 Task: Find connections with filter location Rio Largo with filter topic #Brandwith filter profile language Spanish with filter current company ShareChat with filter school Dr. A.P.J. Abdul Kalam Technical University with filter industry Real Estate Agents and Brokers with filter service category Tax Preparation with filter keywords title Dental Hygienist
Action: Mouse moved to (569, 195)
Screenshot: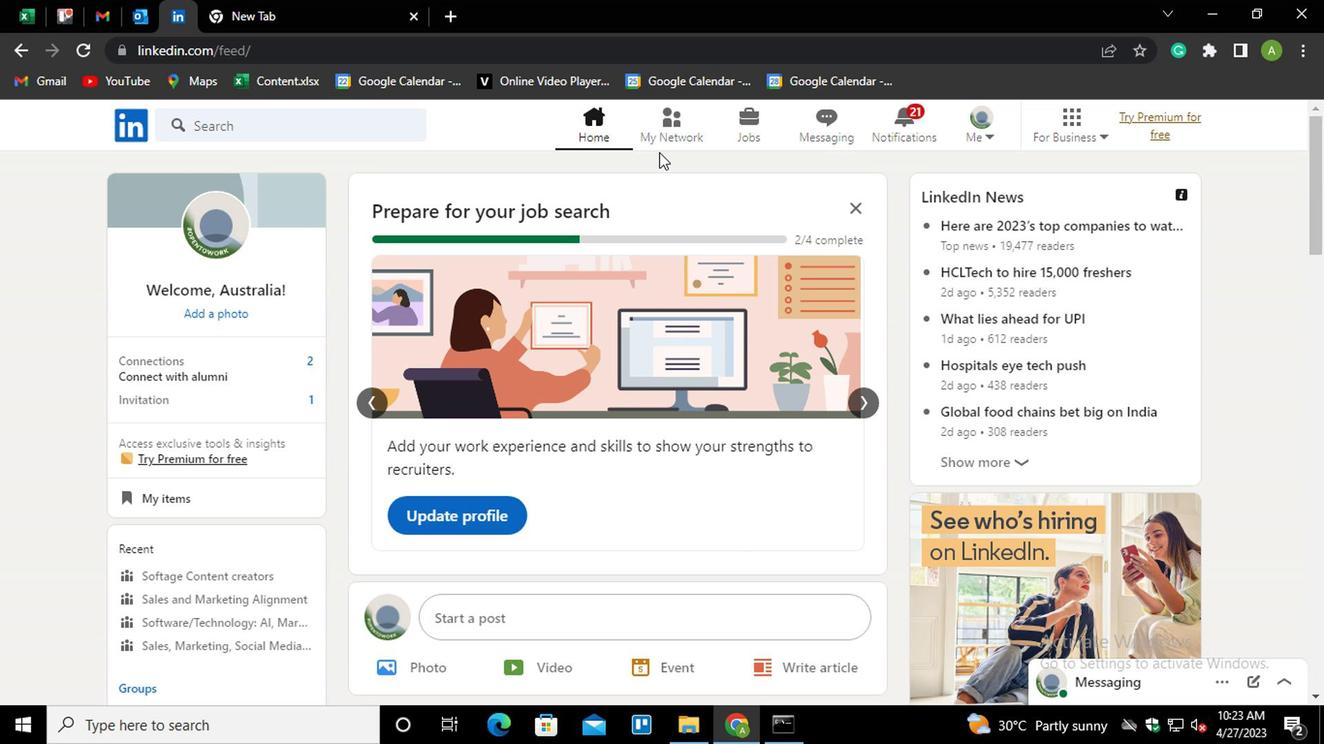 
Action: Mouse pressed left at (569, 195)
Screenshot: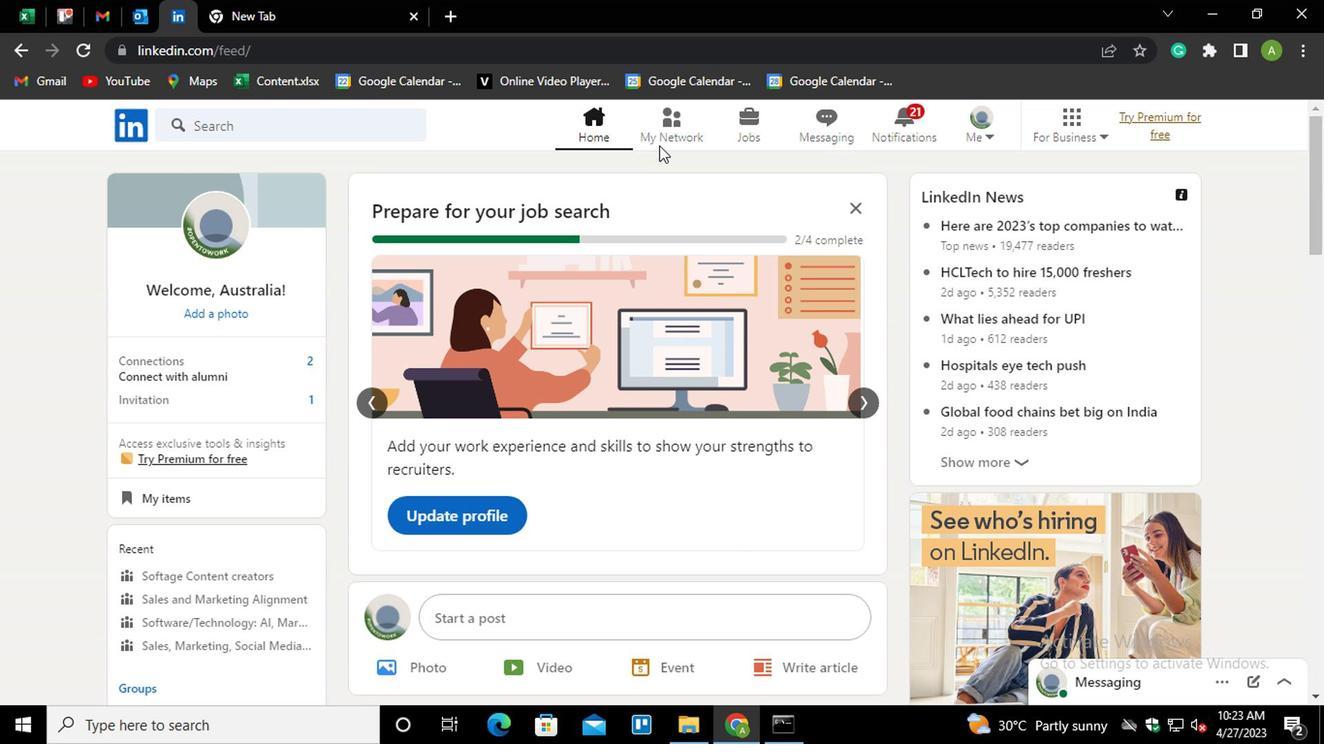 
Action: Mouse moved to (293, 275)
Screenshot: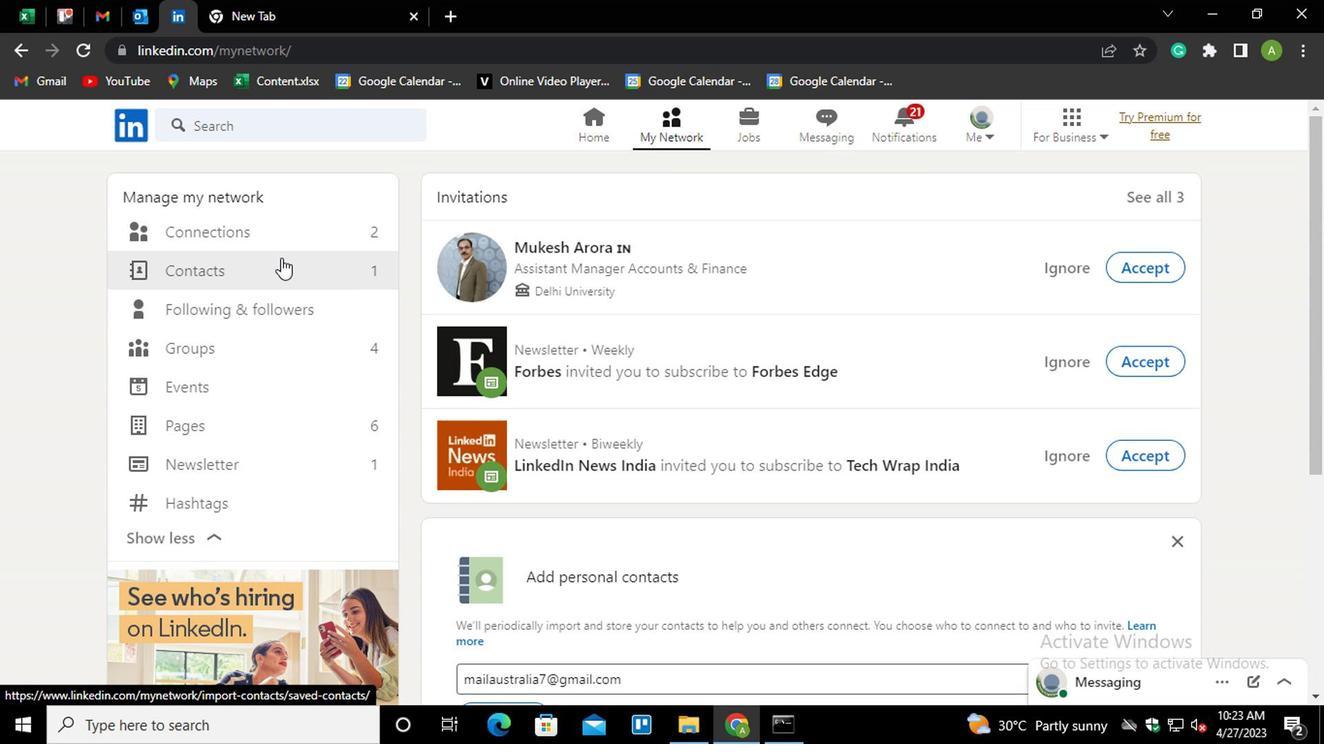 
Action: Mouse pressed left at (293, 275)
Screenshot: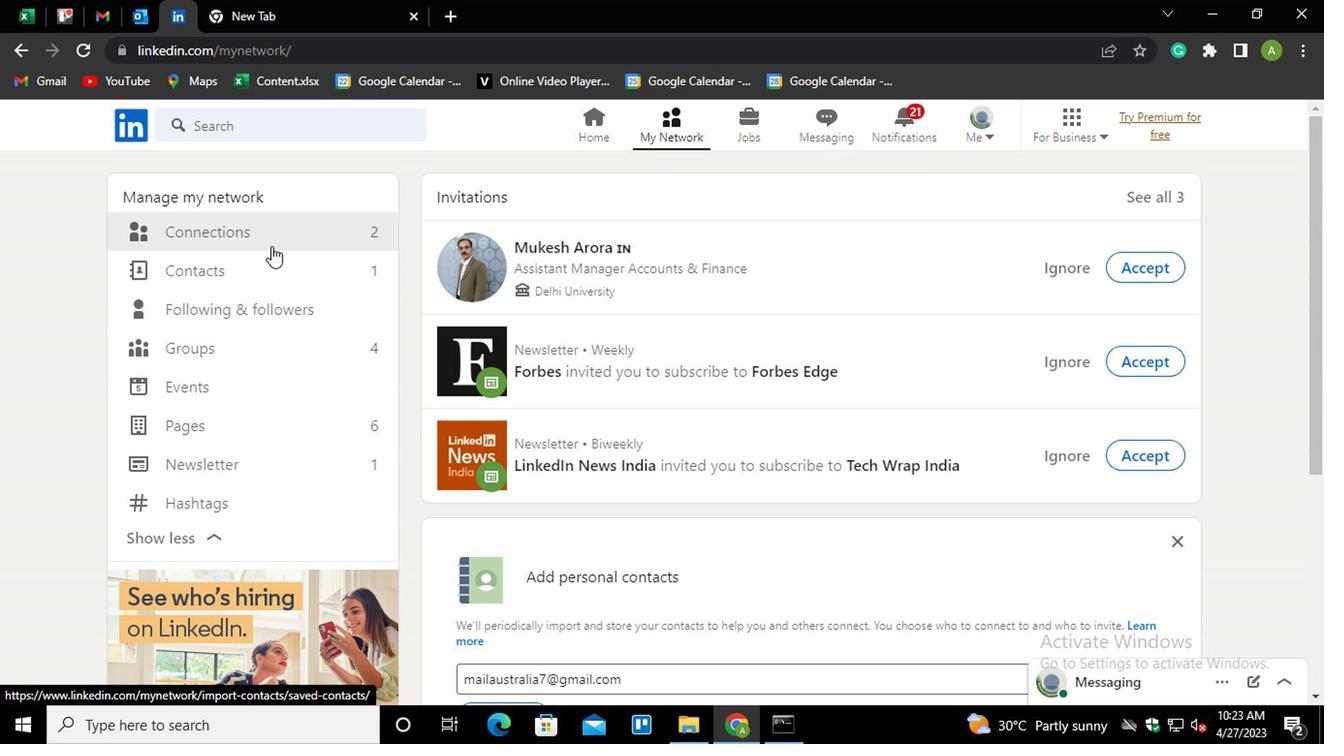 
Action: Mouse moved to (283, 266)
Screenshot: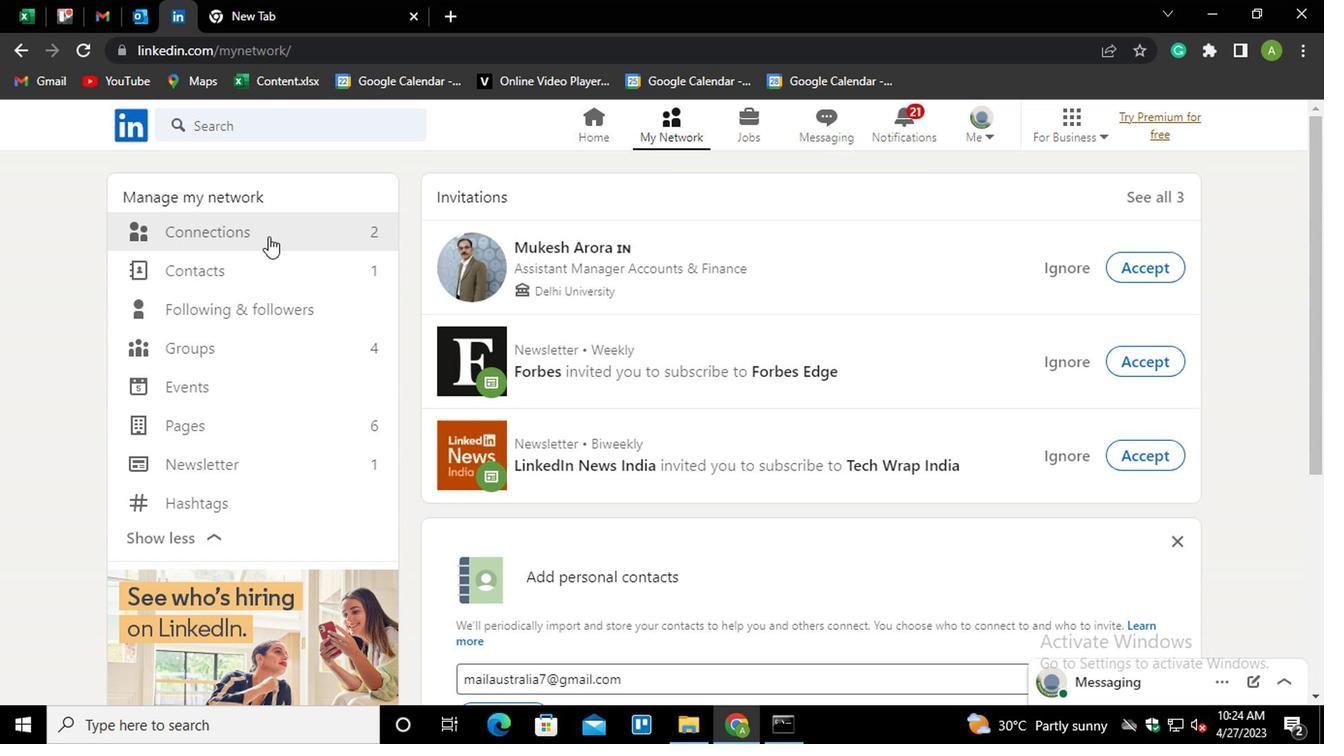 
Action: Mouse pressed left at (283, 266)
Screenshot: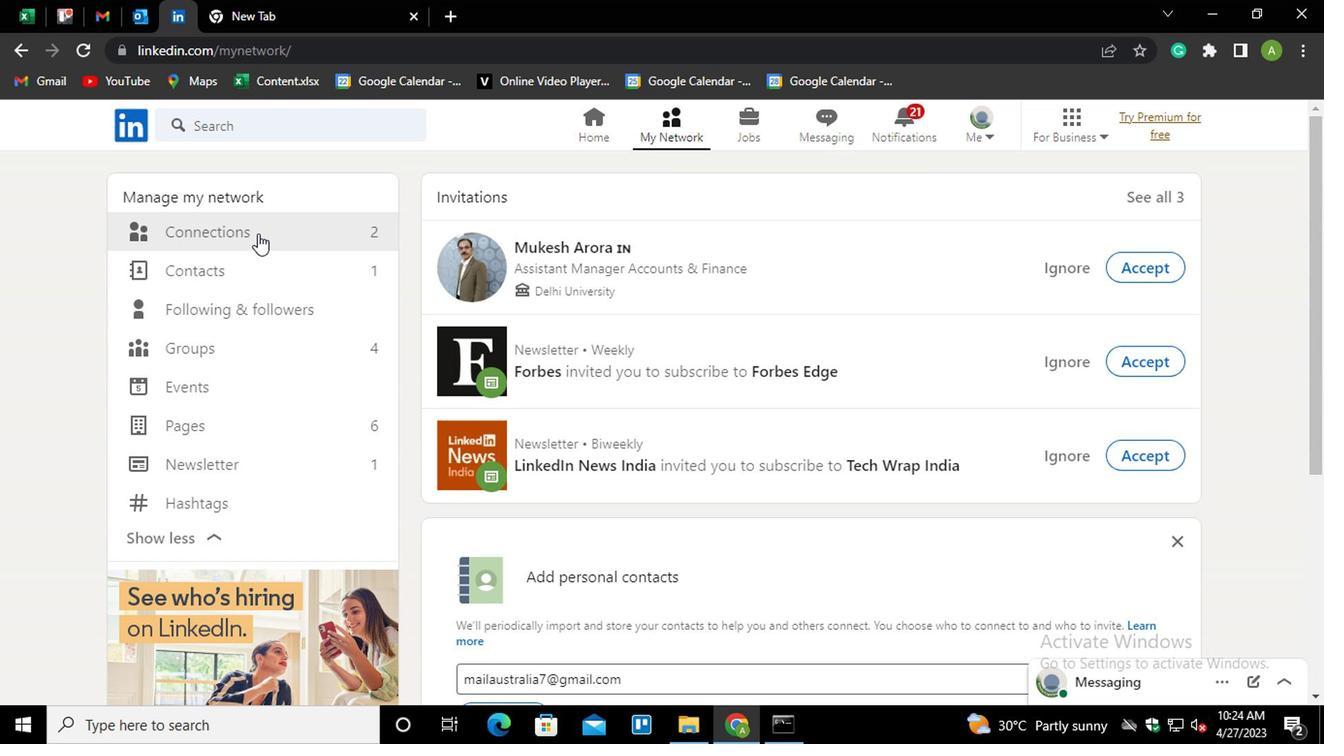 
Action: Mouse moved to (672, 263)
Screenshot: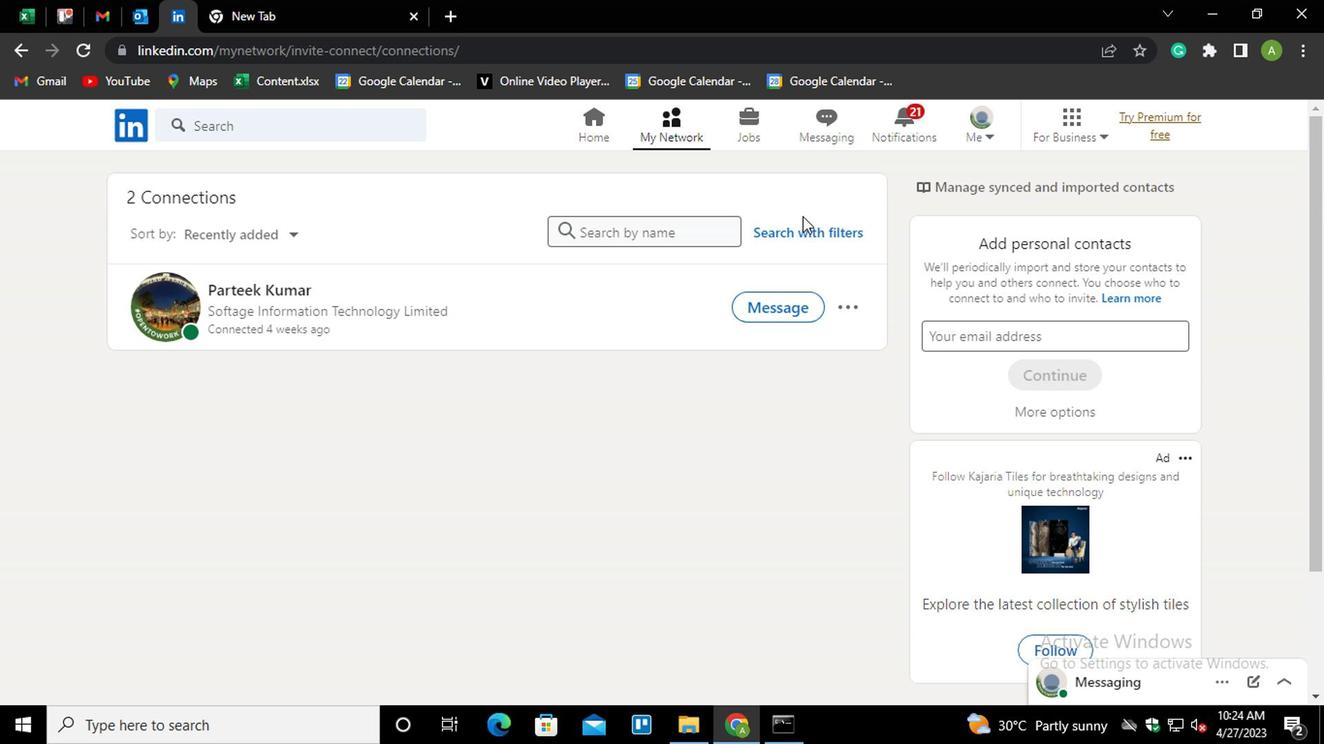 
Action: Mouse pressed left at (672, 263)
Screenshot: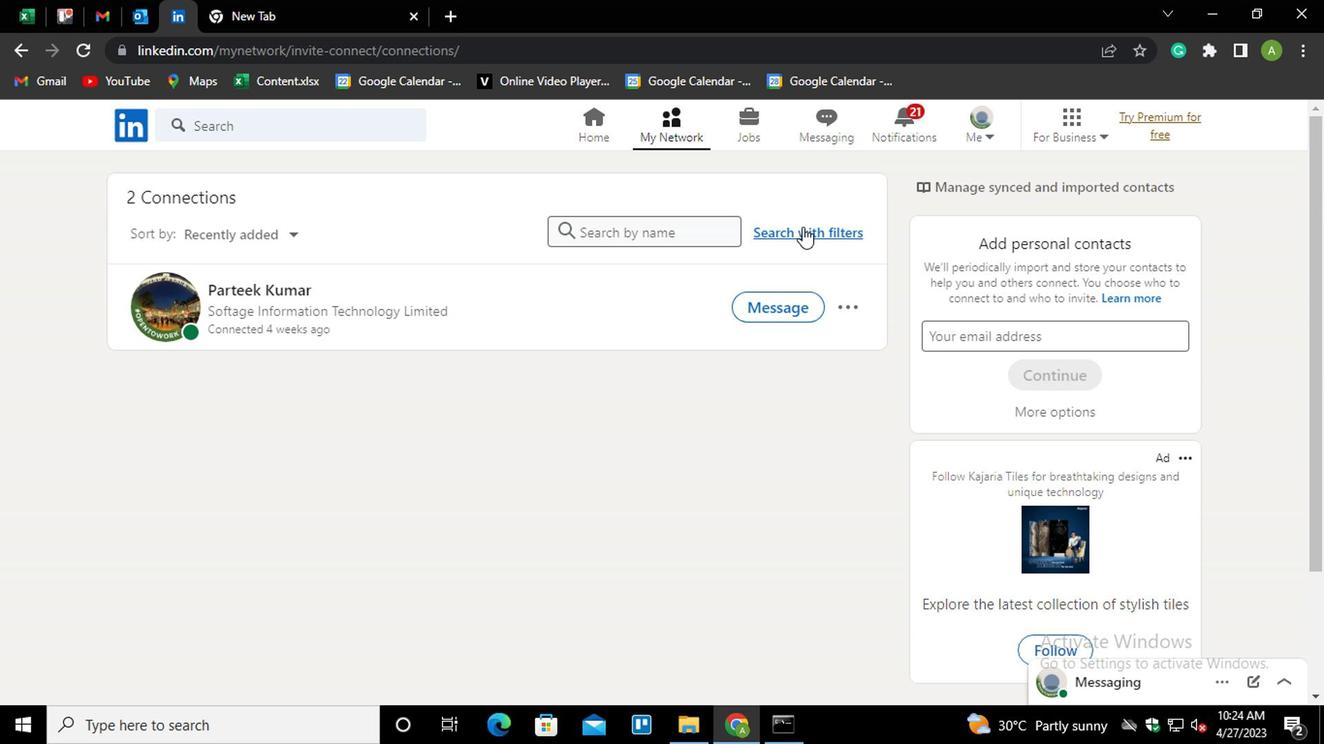 
Action: Mouse moved to (543, 231)
Screenshot: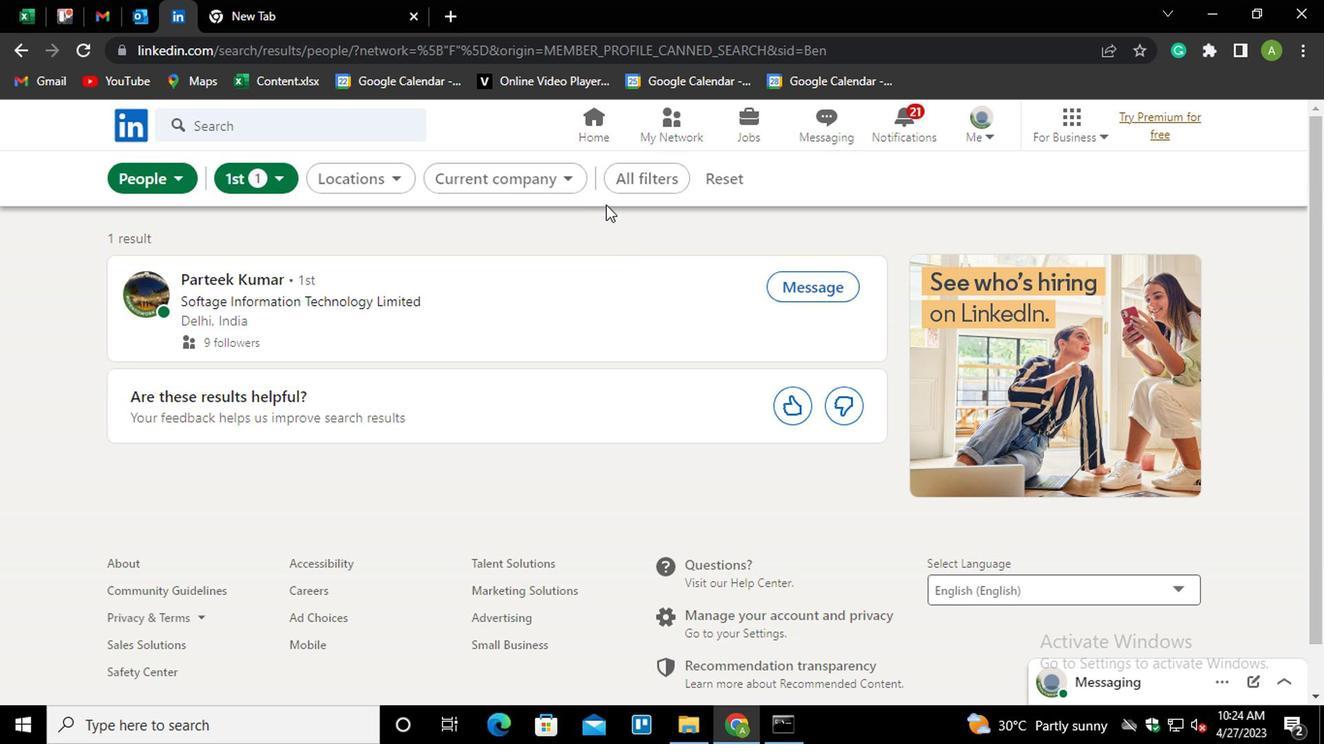 
Action: Mouse pressed left at (543, 231)
Screenshot: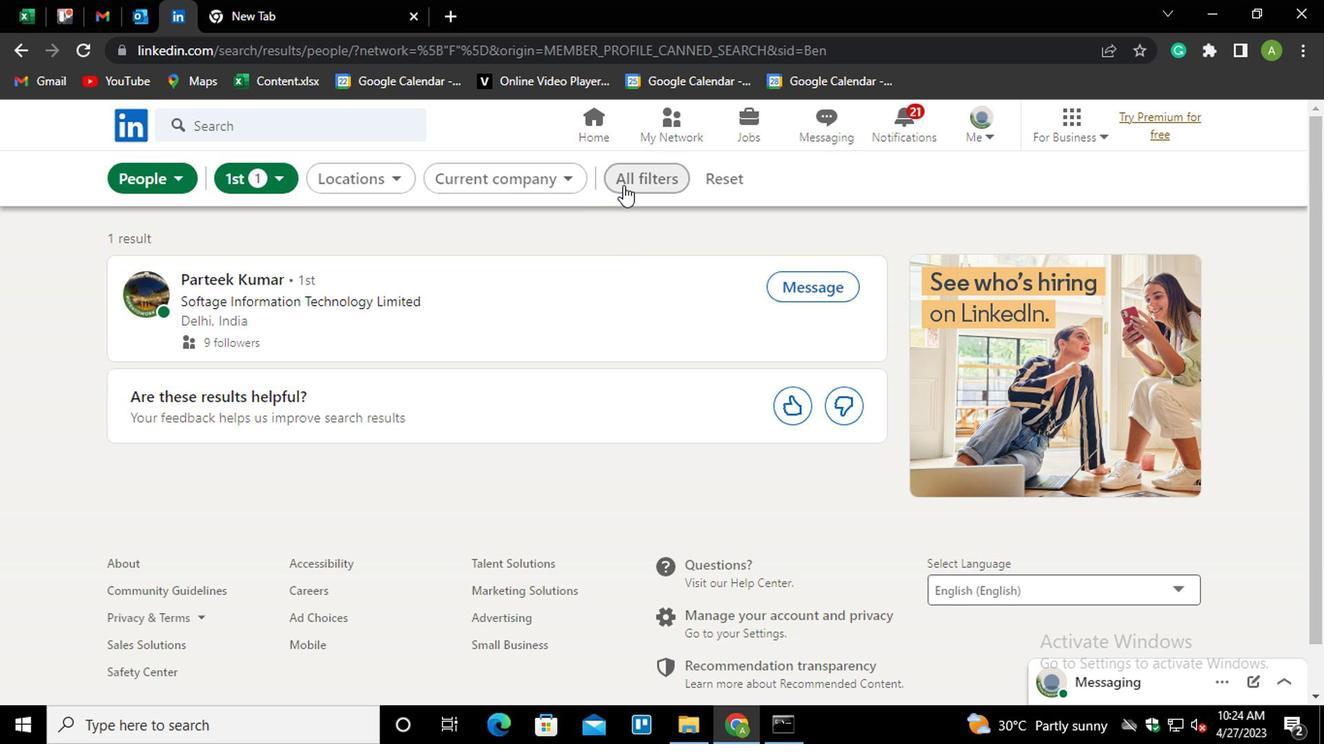 
Action: Mouse moved to (761, 374)
Screenshot: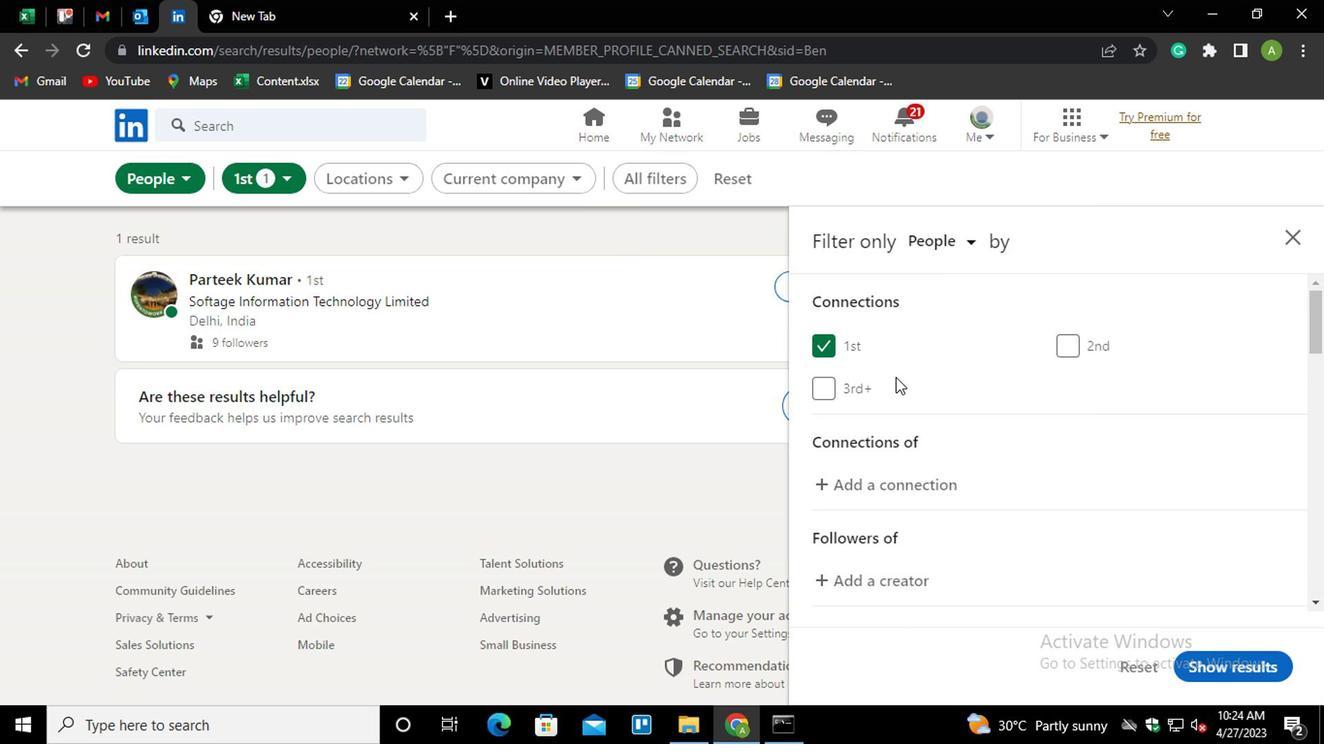 
Action: Mouse scrolled (761, 373) with delta (0, 0)
Screenshot: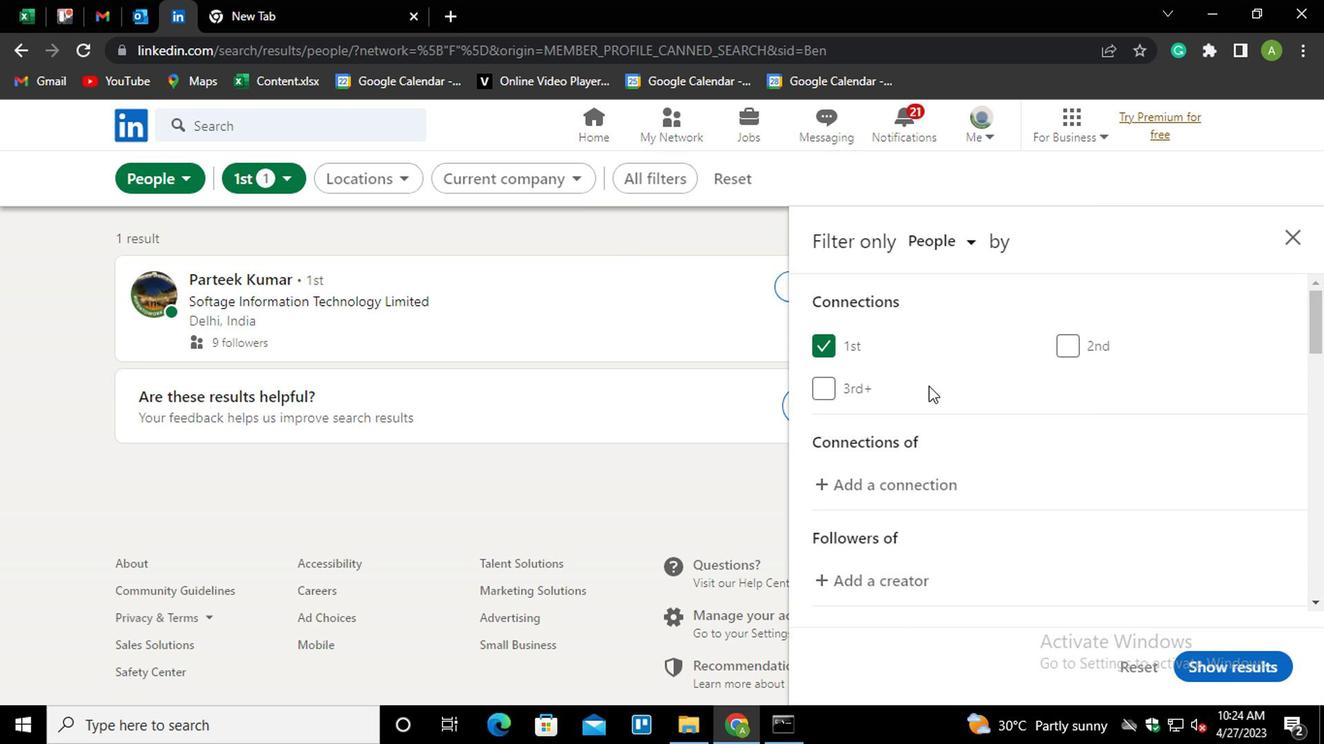 
Action: Mouse scrolled (761, 373) with delta (0, 0)
Screenshot: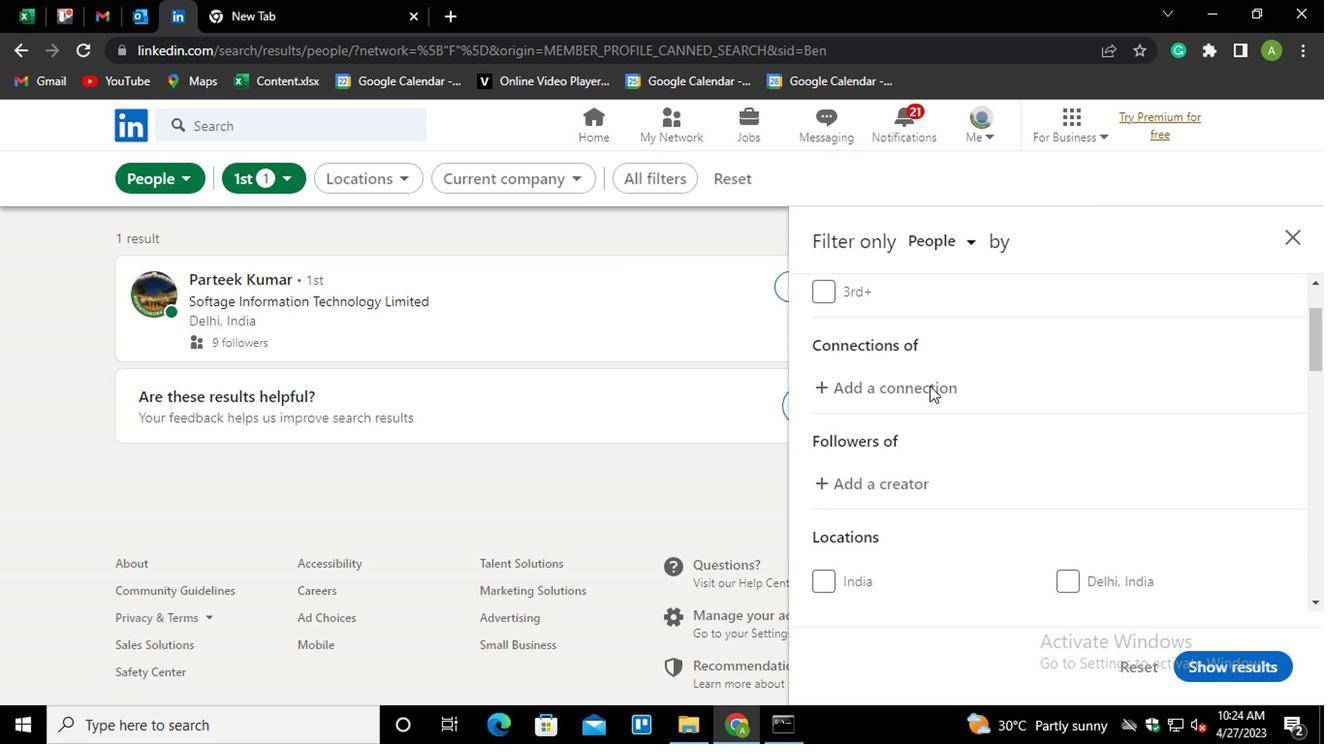 
Action: Mouse scrolled (761, 373) with delta (0, 0)
Screenshot: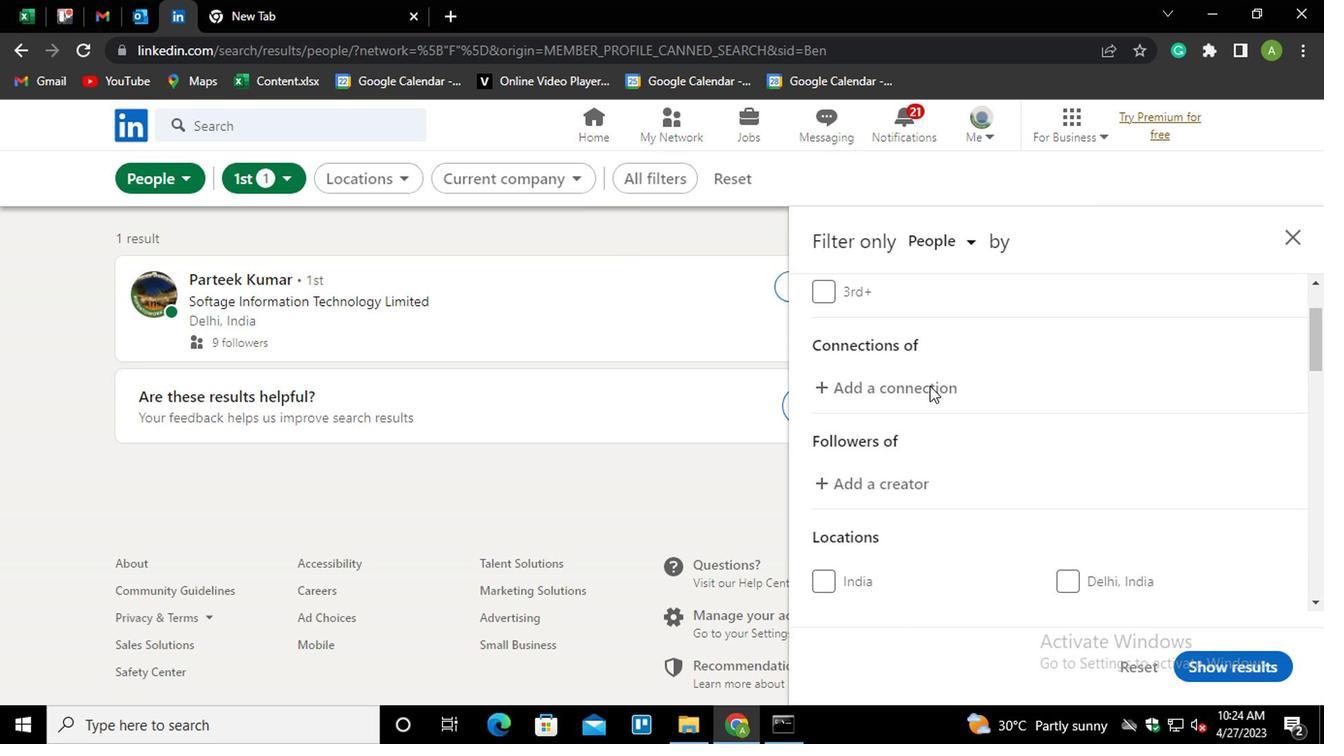 
Action: Mouse moved to (748, 398)
Screenshot: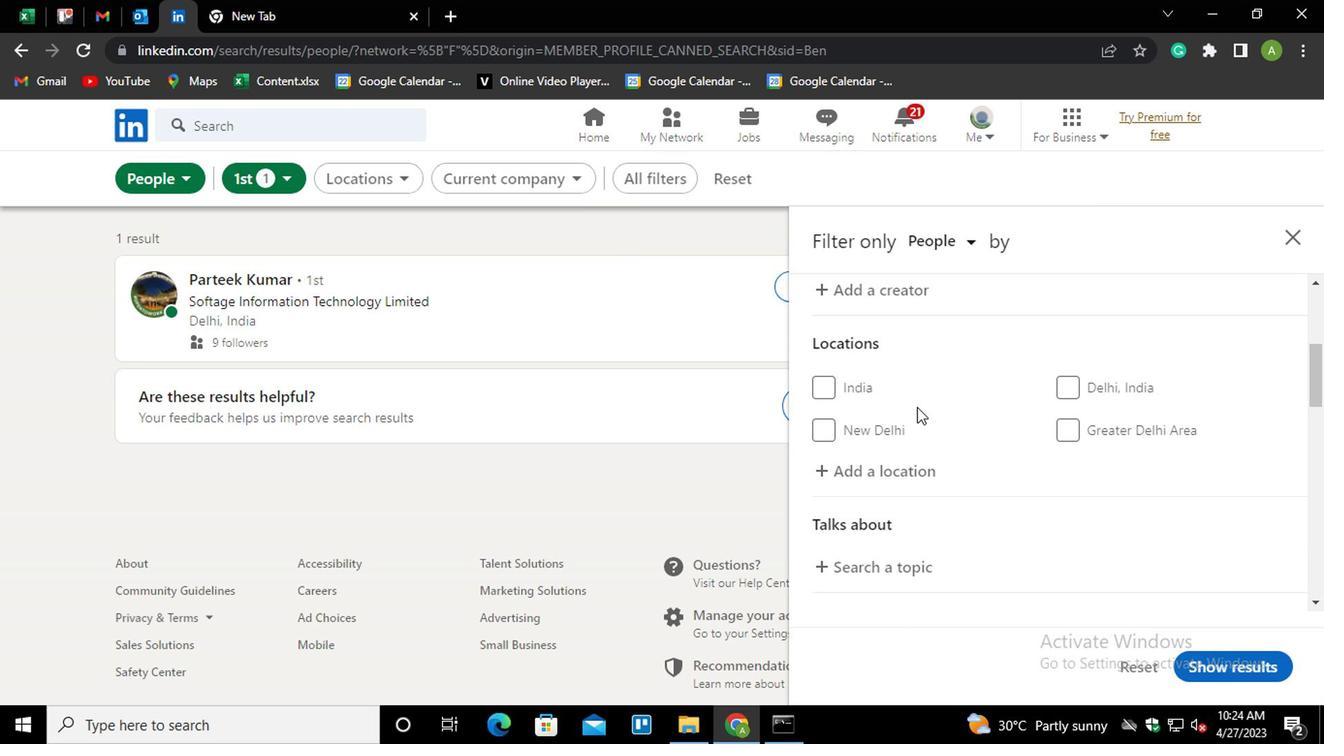 
Action: Mouse scrolled (748, 397) with delta (0, 0)
Screenshot: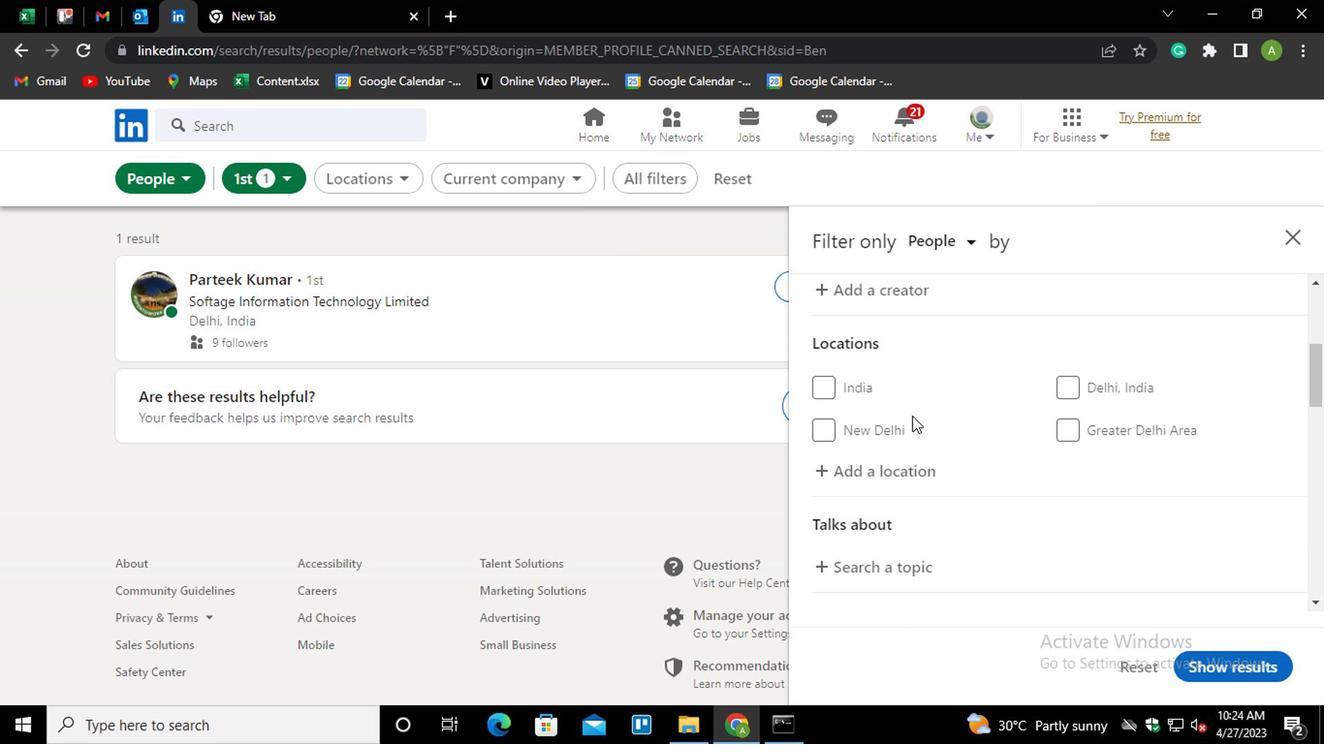 
Action: Mouse moved to (718, 371)
Screenshot: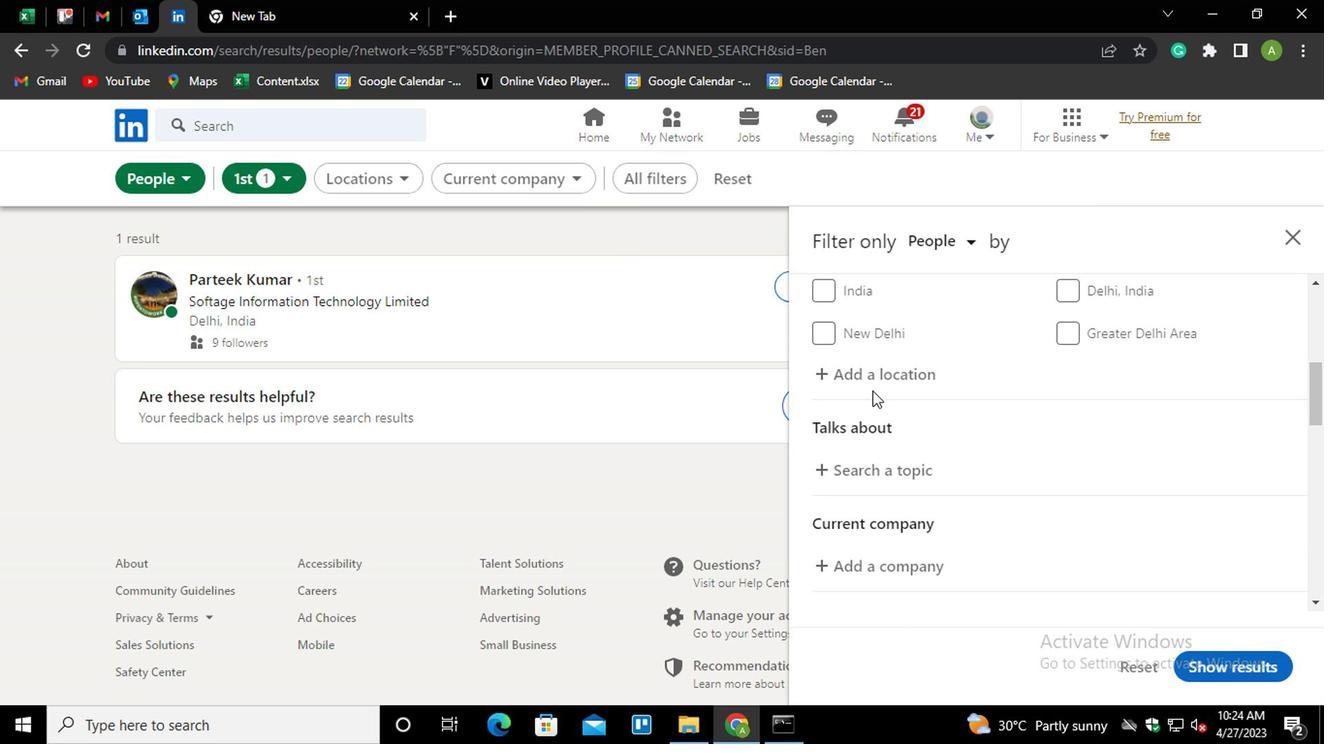 
Action: Mouse pressed left at (718, 371)
Screenshot: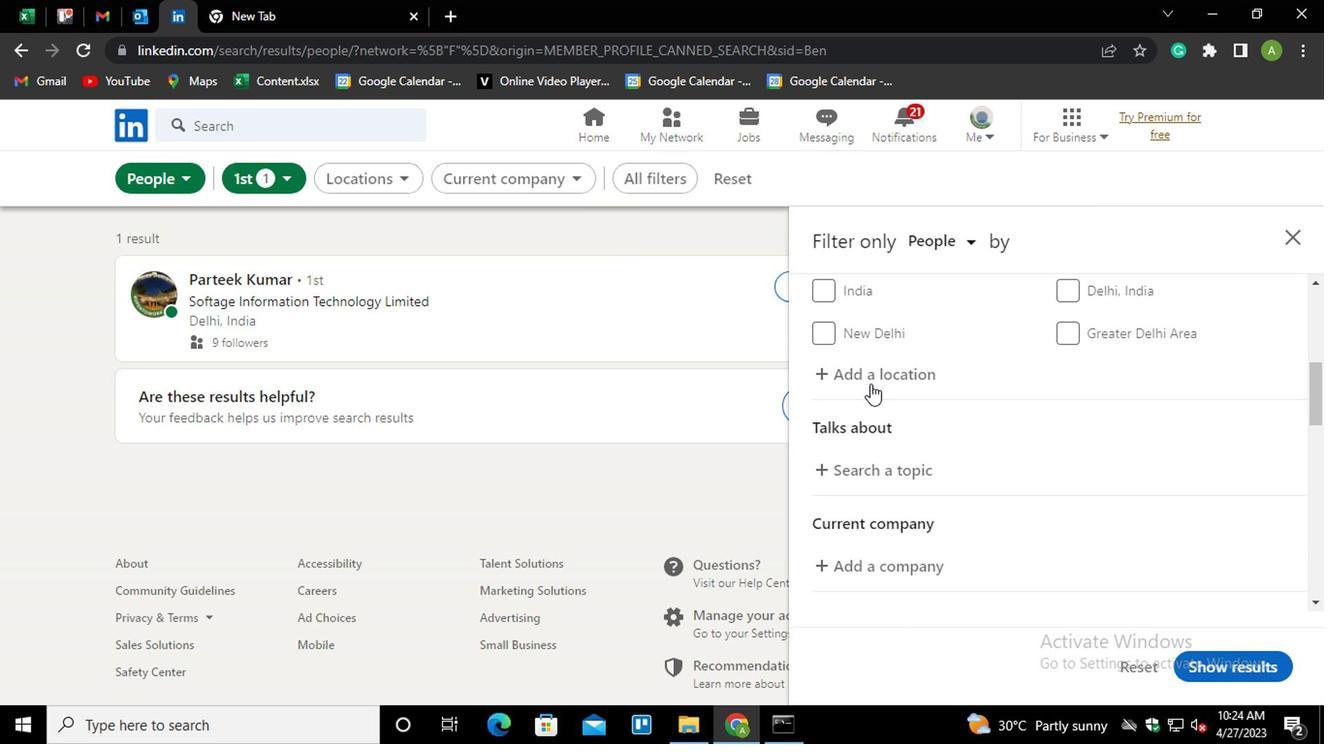
Action: Key pressed <Key.shift><Key.shift><Key.shift><Key.shift><Key.shift><Key.shift><Key.shift><Key.shift><Key.shift><Key.shift><Key.shift><Key.shift><Key.shift><Key.shift><Key.shift><Key.shift><Key.shift><Key.shift><Key.shift><Key.shift>R<Key.shift_r>I<Key.shift_r>O<Key.space><Key.shift_r>LARGO<Key.down><Key.enter>
Screenshot: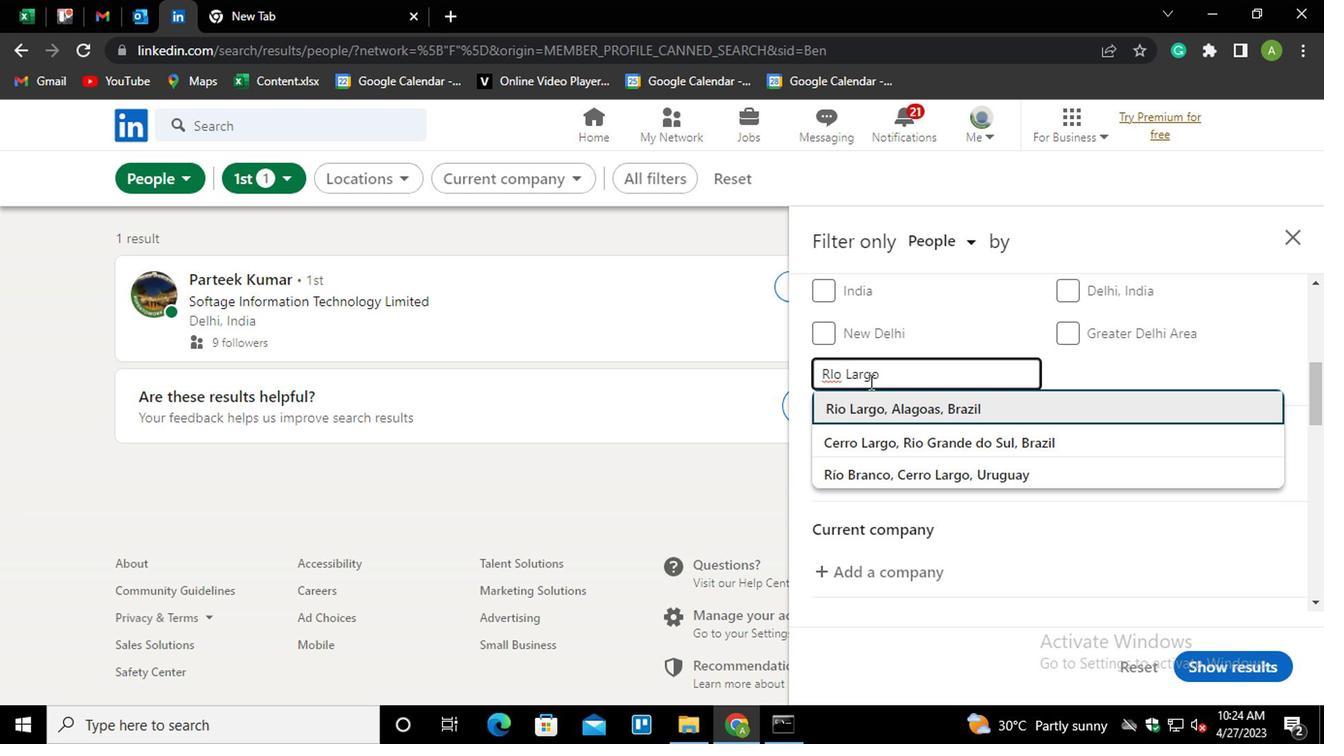 
Action: Mouse moved to (807, 368)
Screenshot: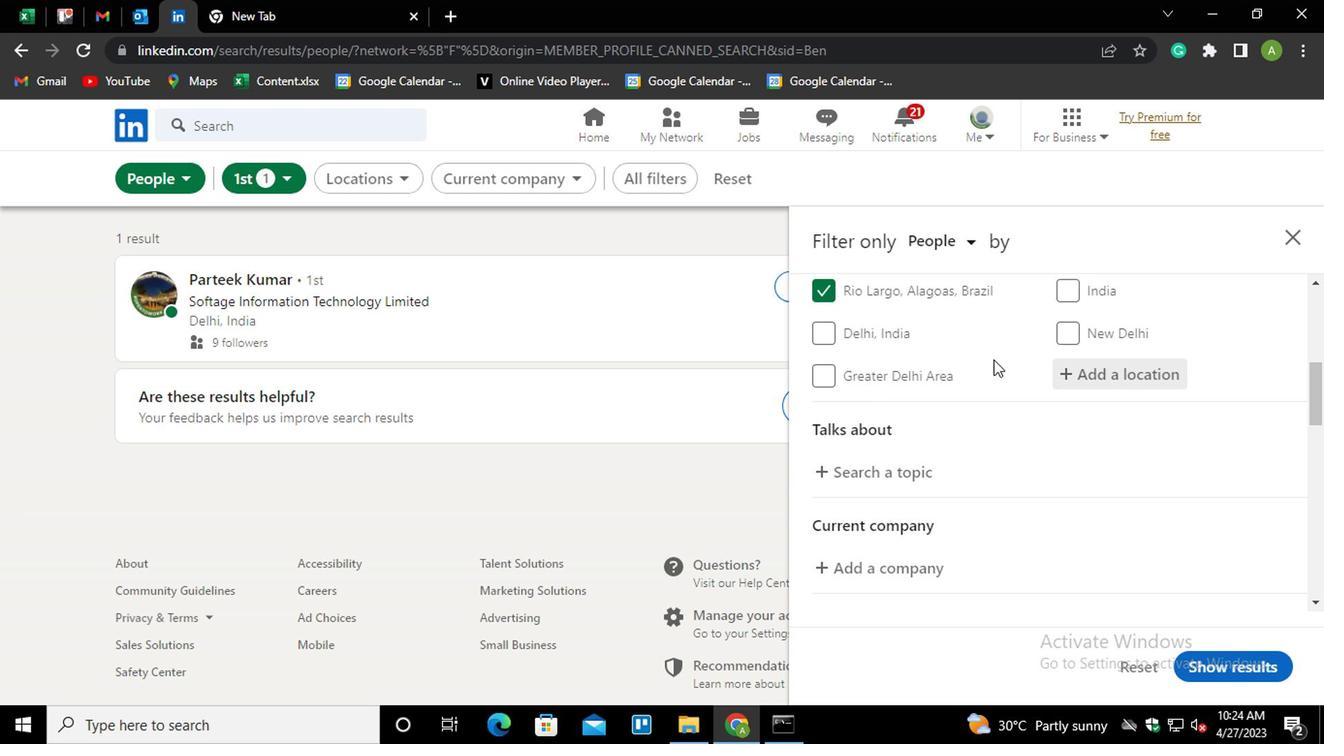 
Action: Mouse scrolled (807, 368) with delta (0, 0)
Screenshot: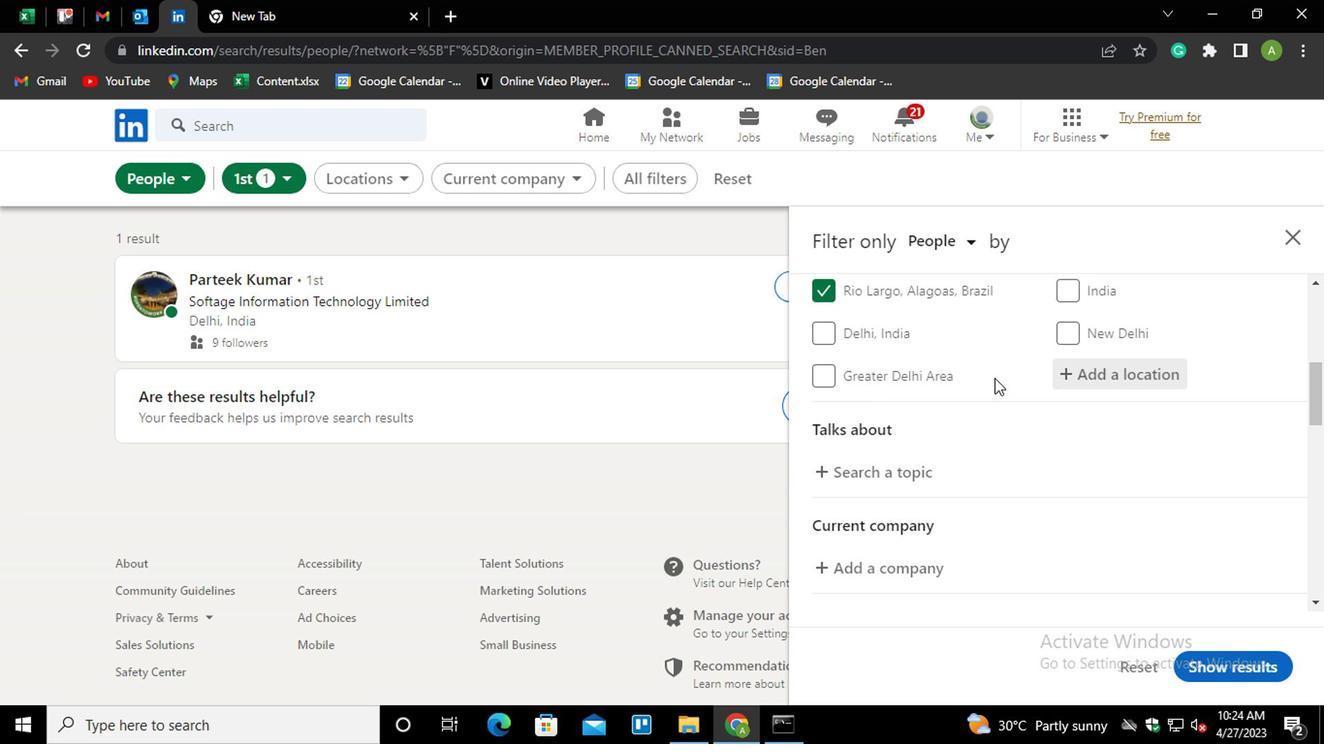 
Action: Mouse moved to (726, 366)
Screenshot: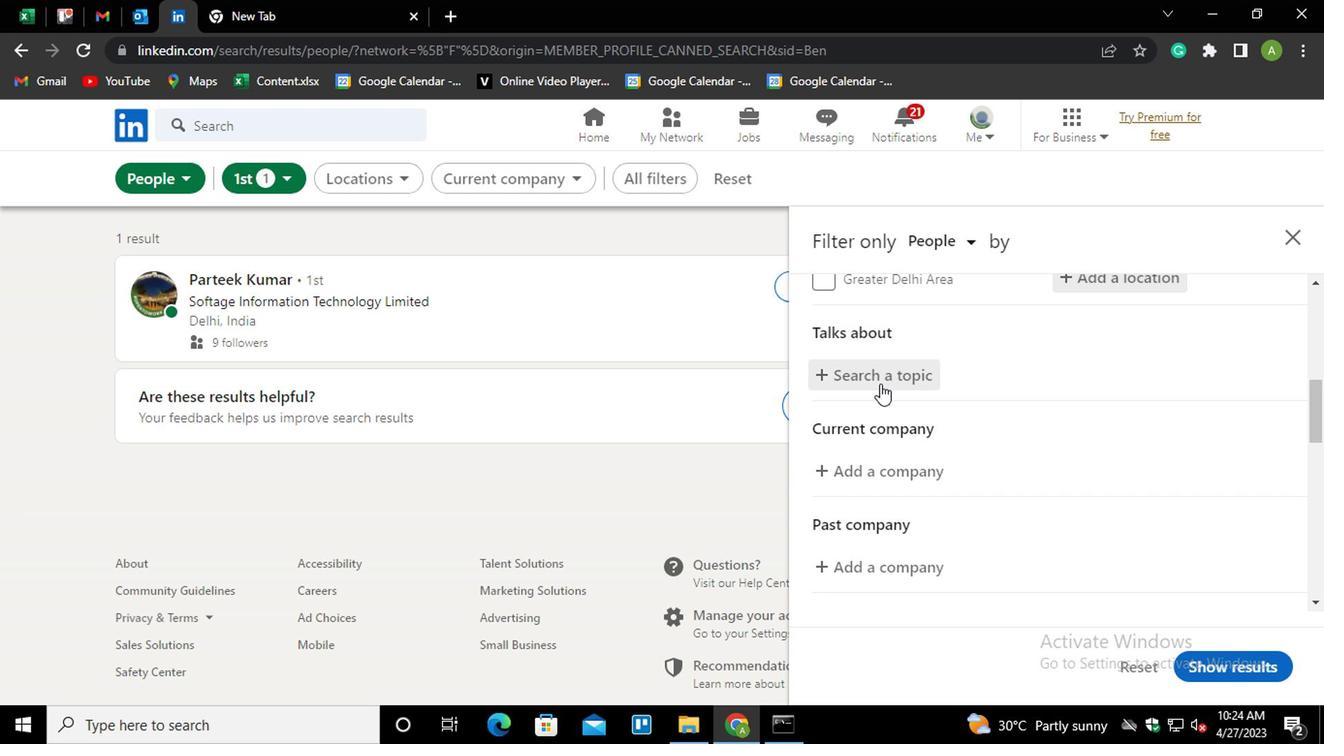 
Action: Mouse pressed left at (726, 366)
Screenshot: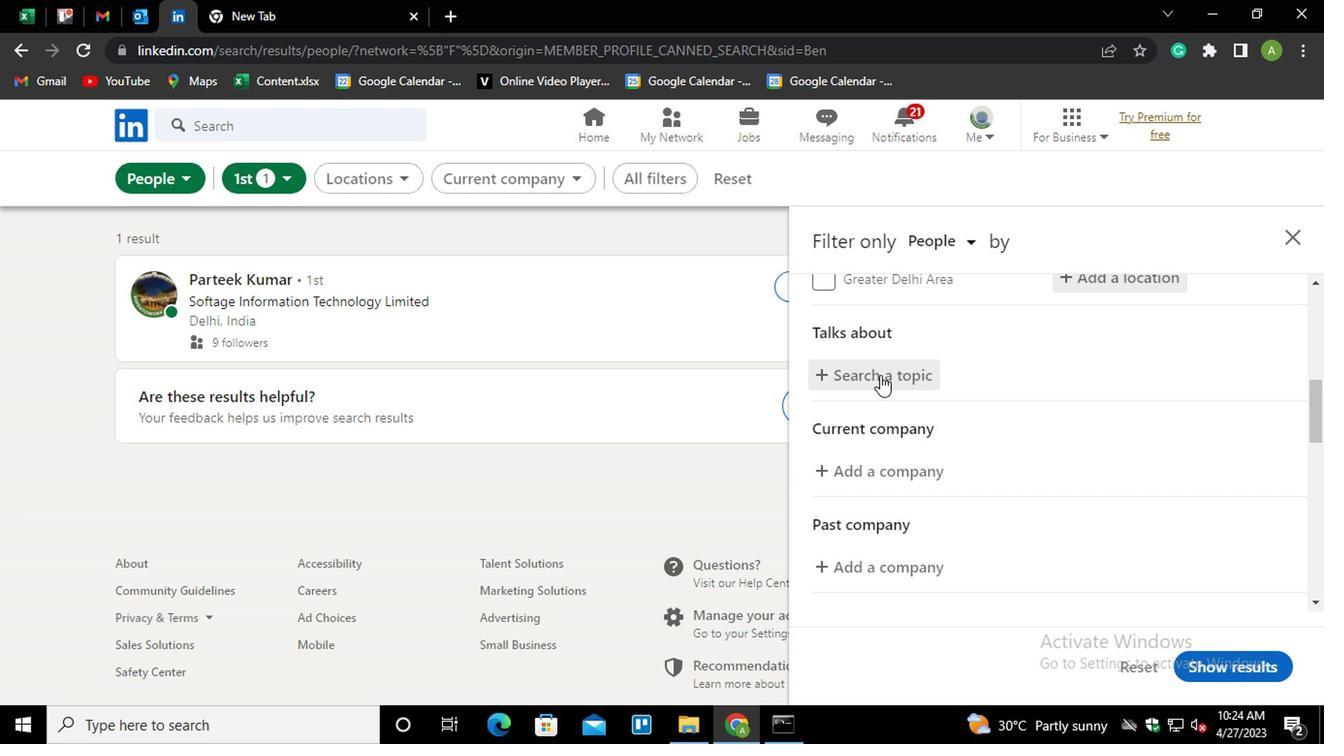 
Action: Mouse moved to (720, 368)
Screenshot: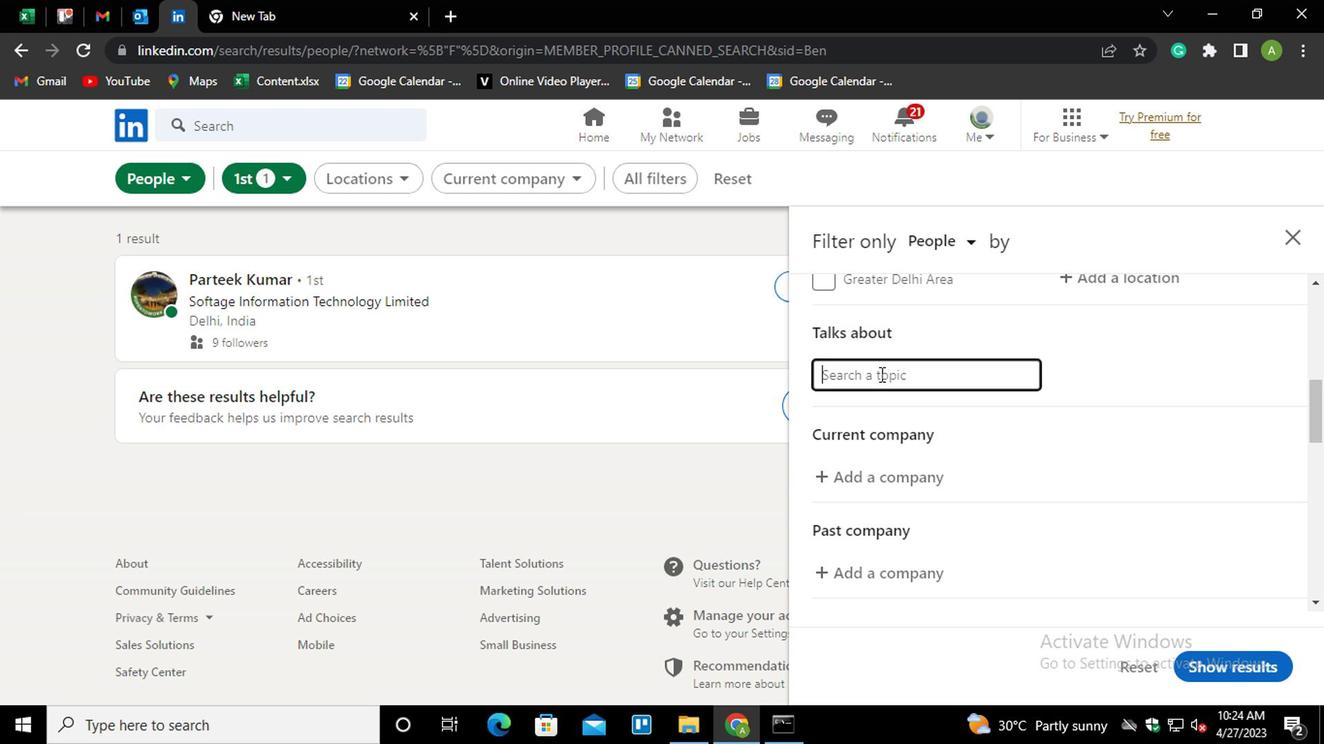 
Action: Key pressed <Key.shift>BRAND
Screenshot: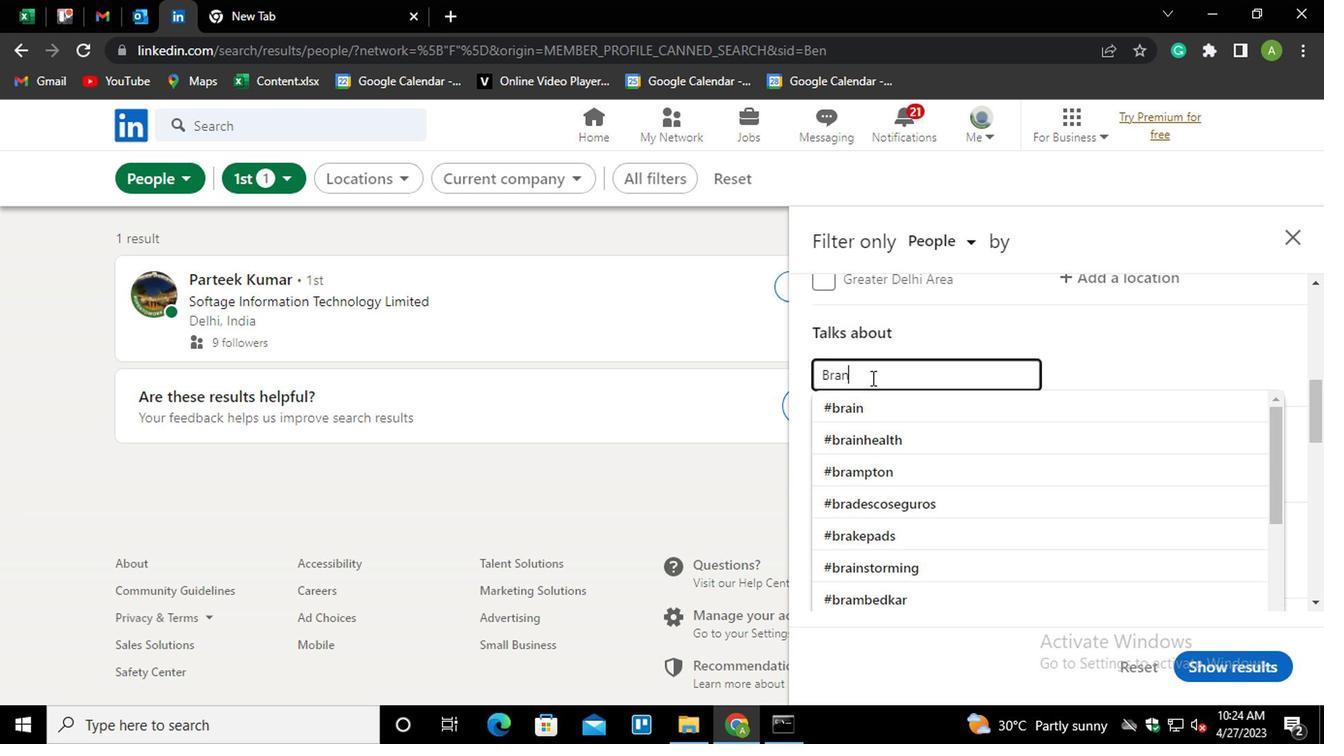 
Action: Mouse moved to (733, 371)
Screenshot: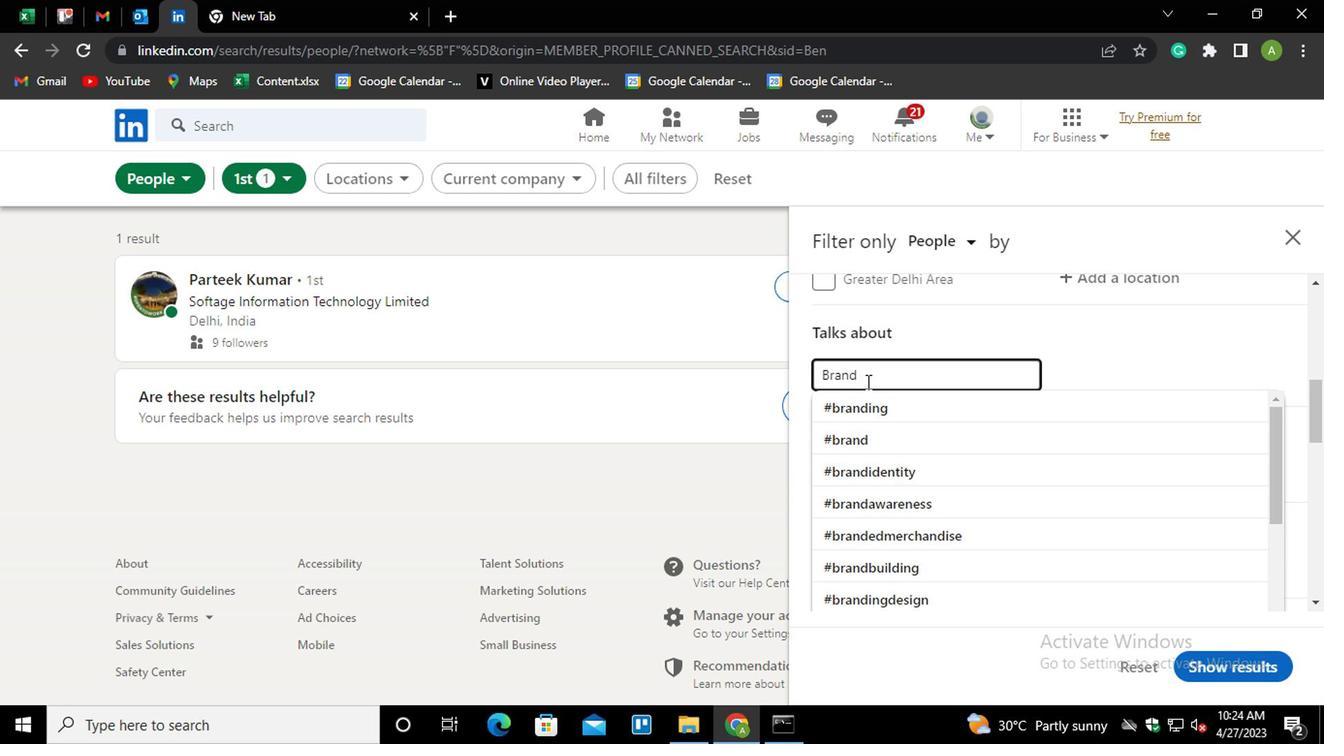 
Action: Key pressed <Key.down><Key.down><Key.enter>
Screenshot: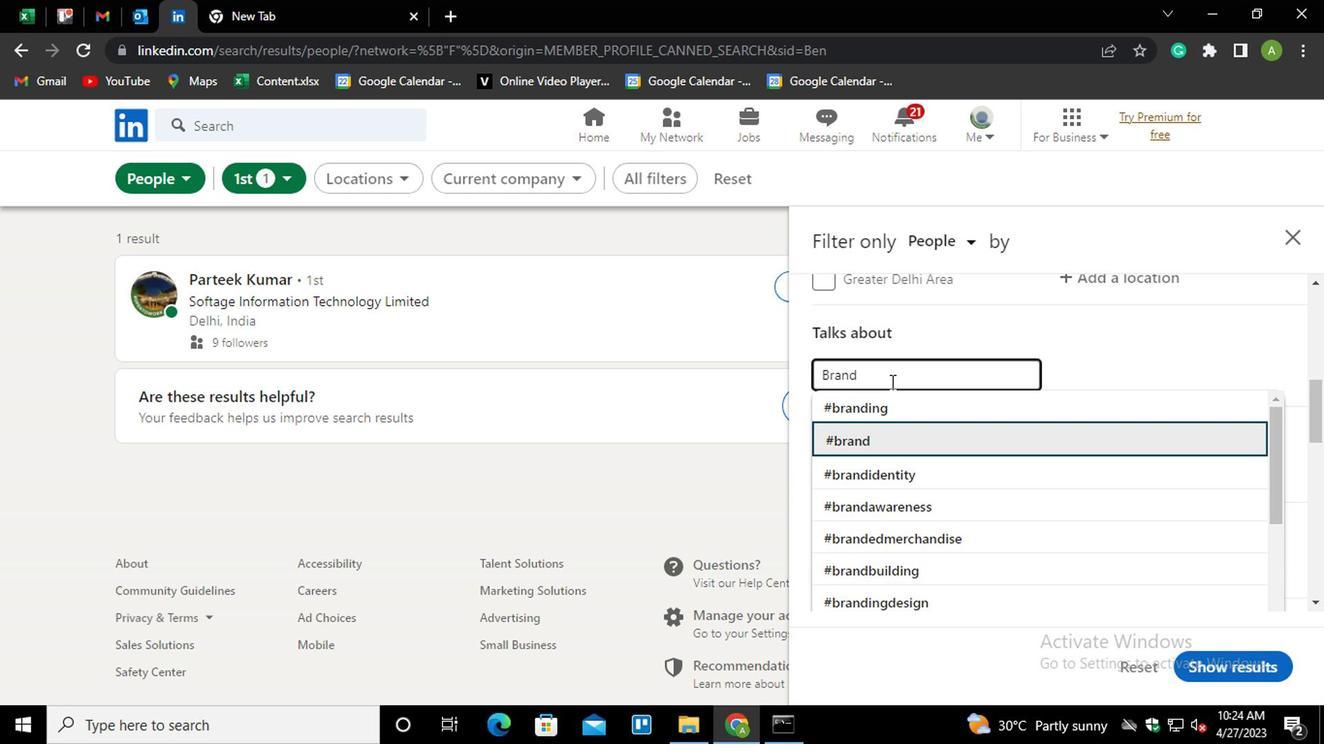 
Action: Mouse scrolled (733, 371) with delta (0, 0)
Screenshot: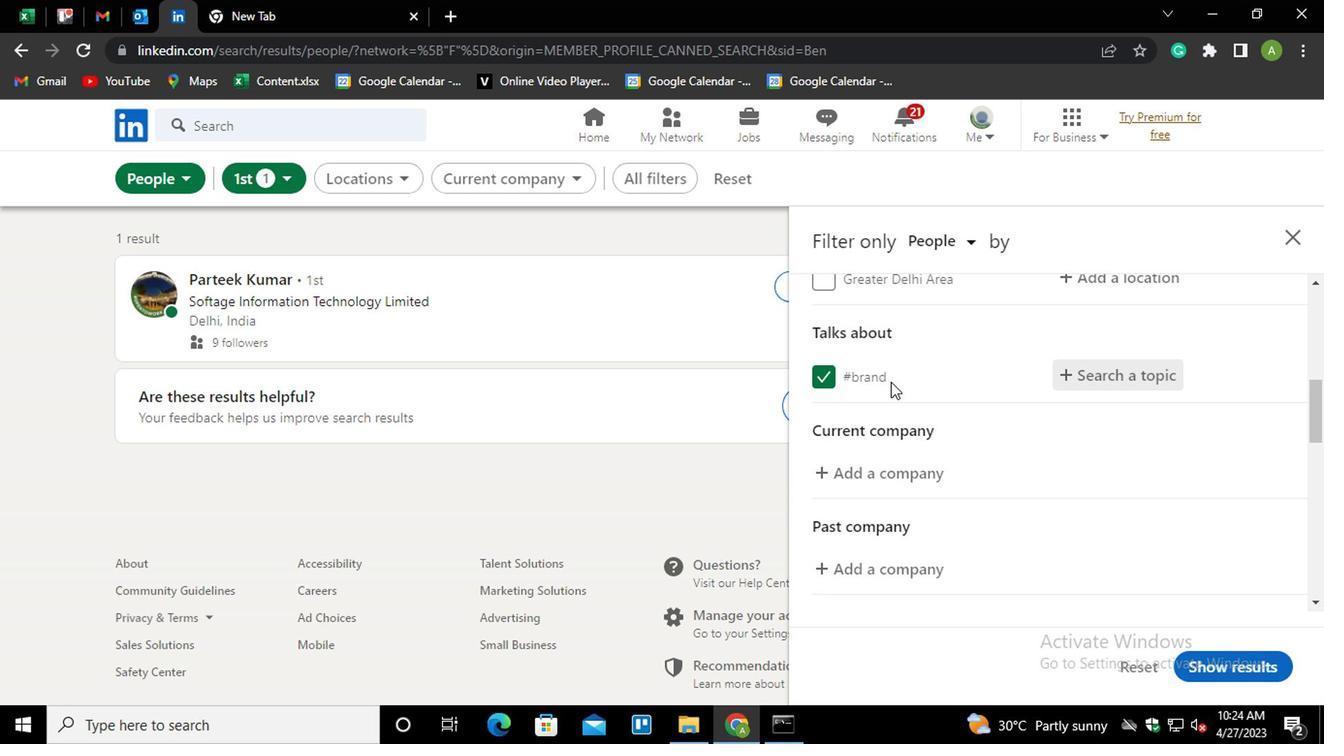 
Action: Mouse moved to (712, 377)
Screenshot: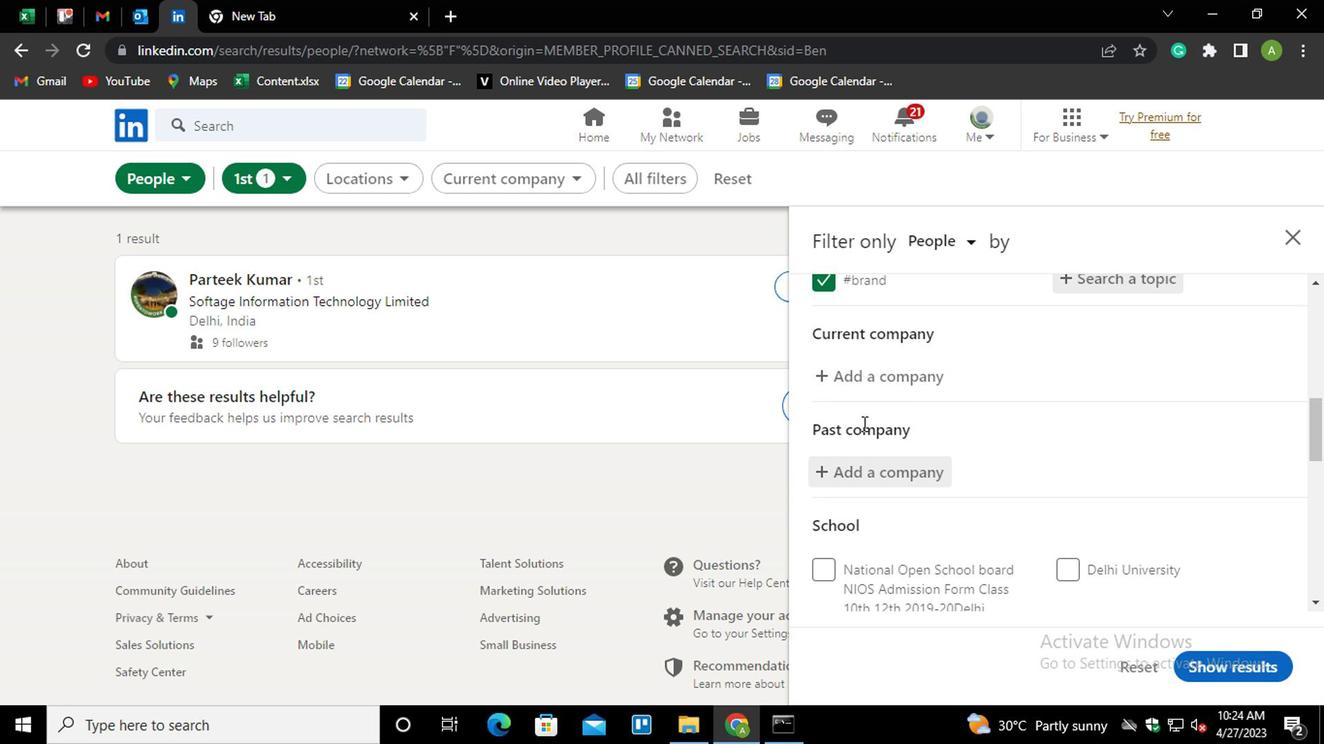 
Action: Mouse pressed left at (712, 377)
Screenshot: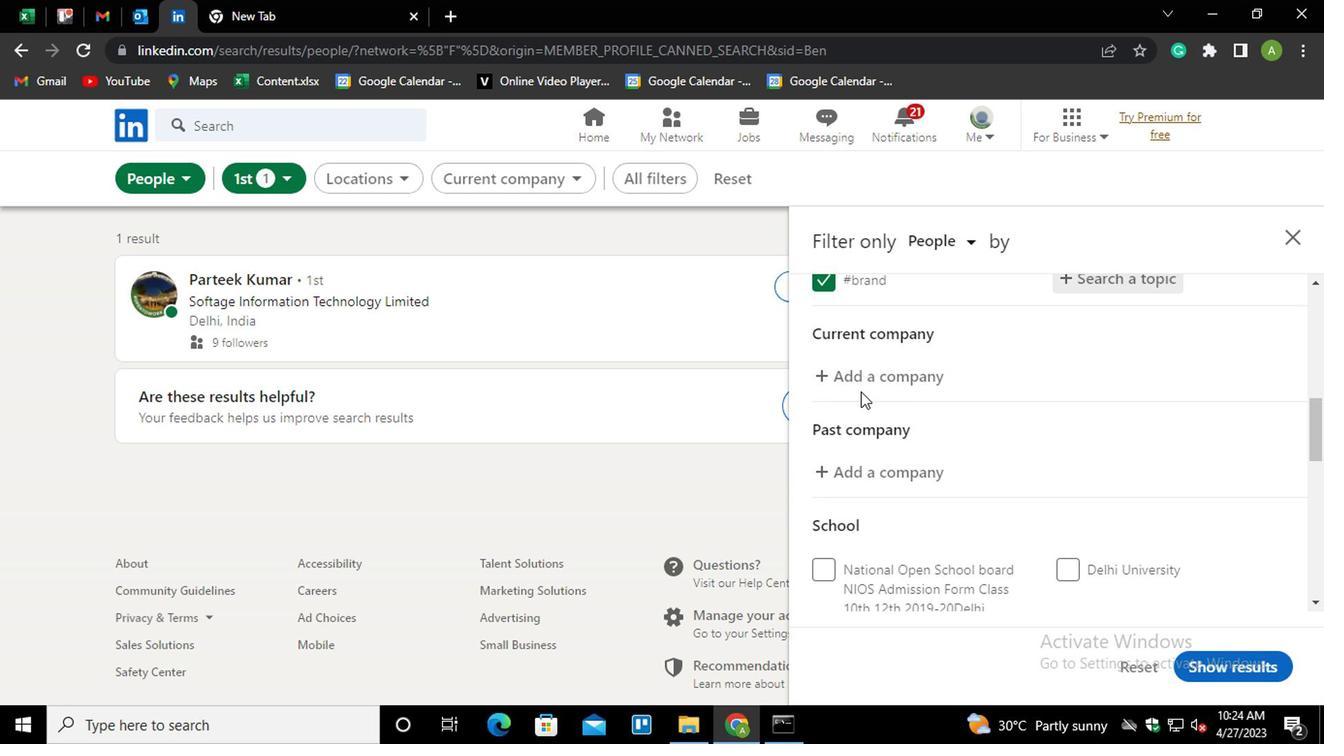 
Action: Mouse moved to (712, 376)
Screenshot: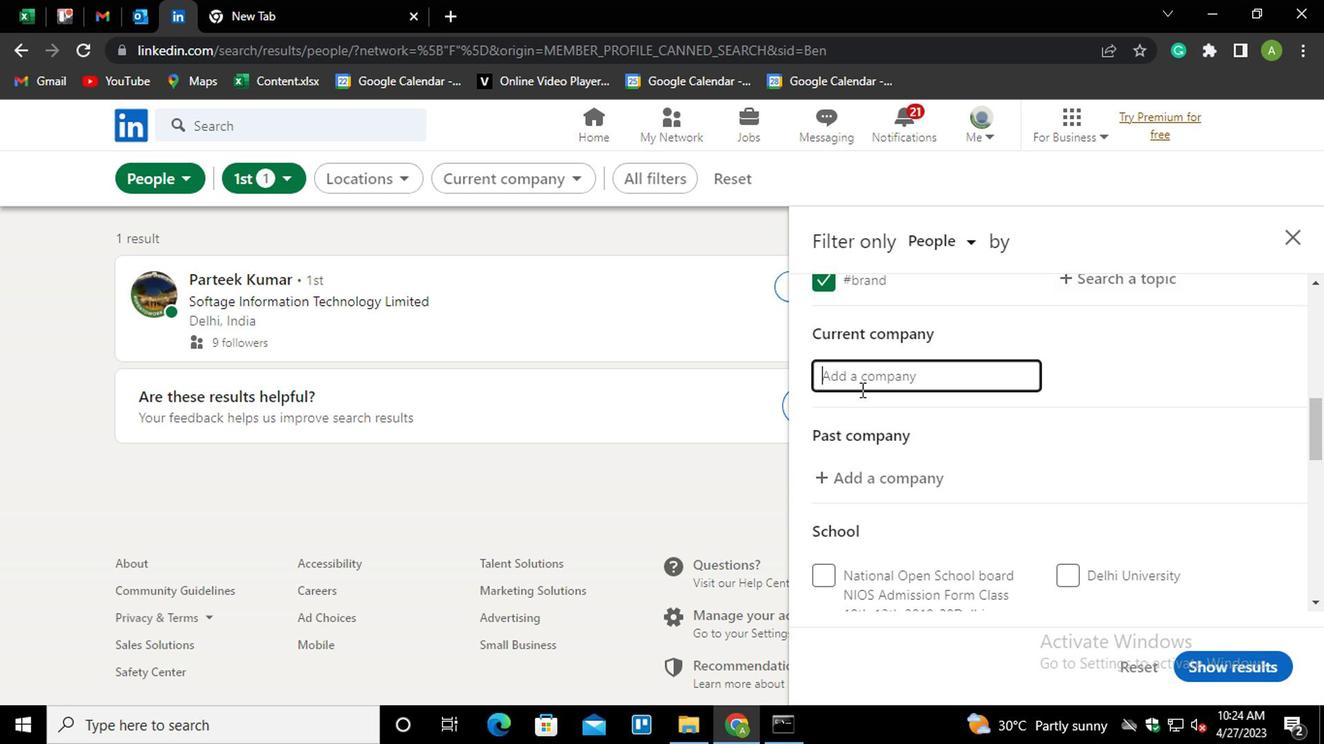 
Action: Key pressed <Key.shift>SHARE<Key.down><Key.enter>
Screenshot: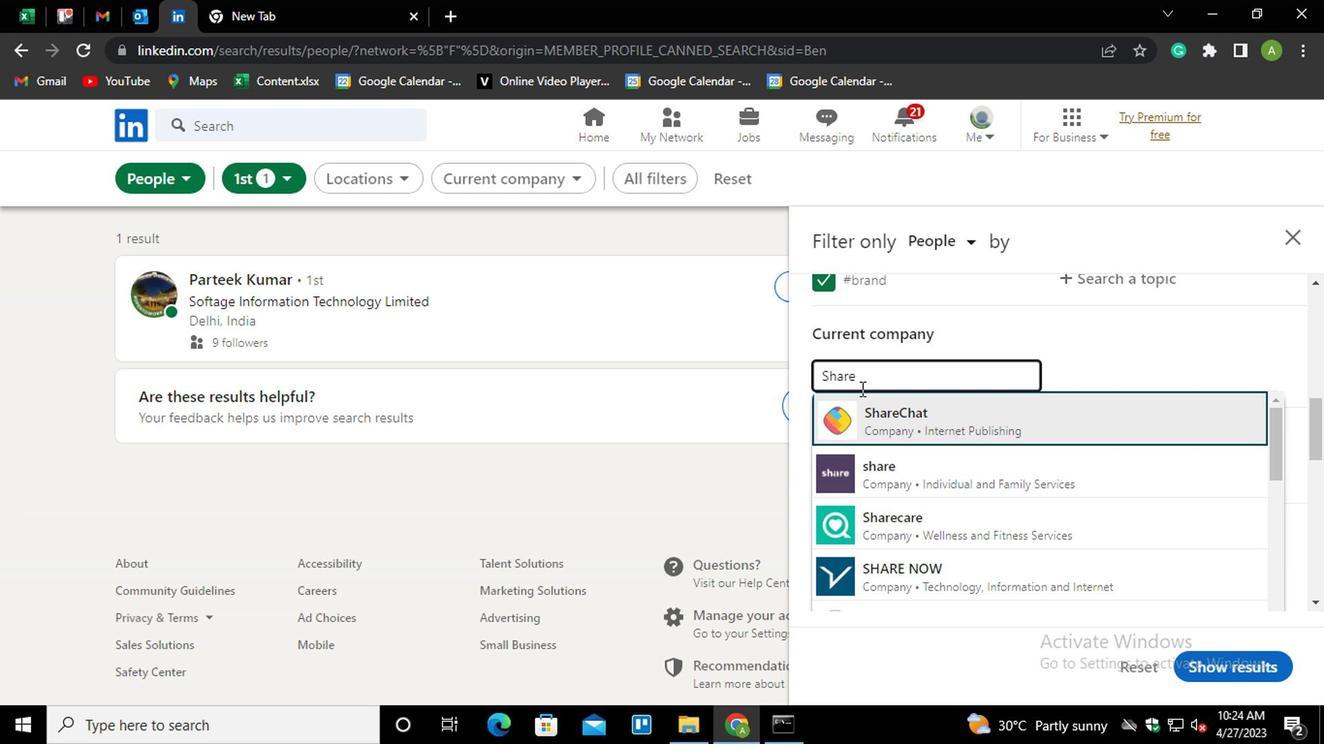 
Action: Mouse moved to (711, 376)
Screenshot: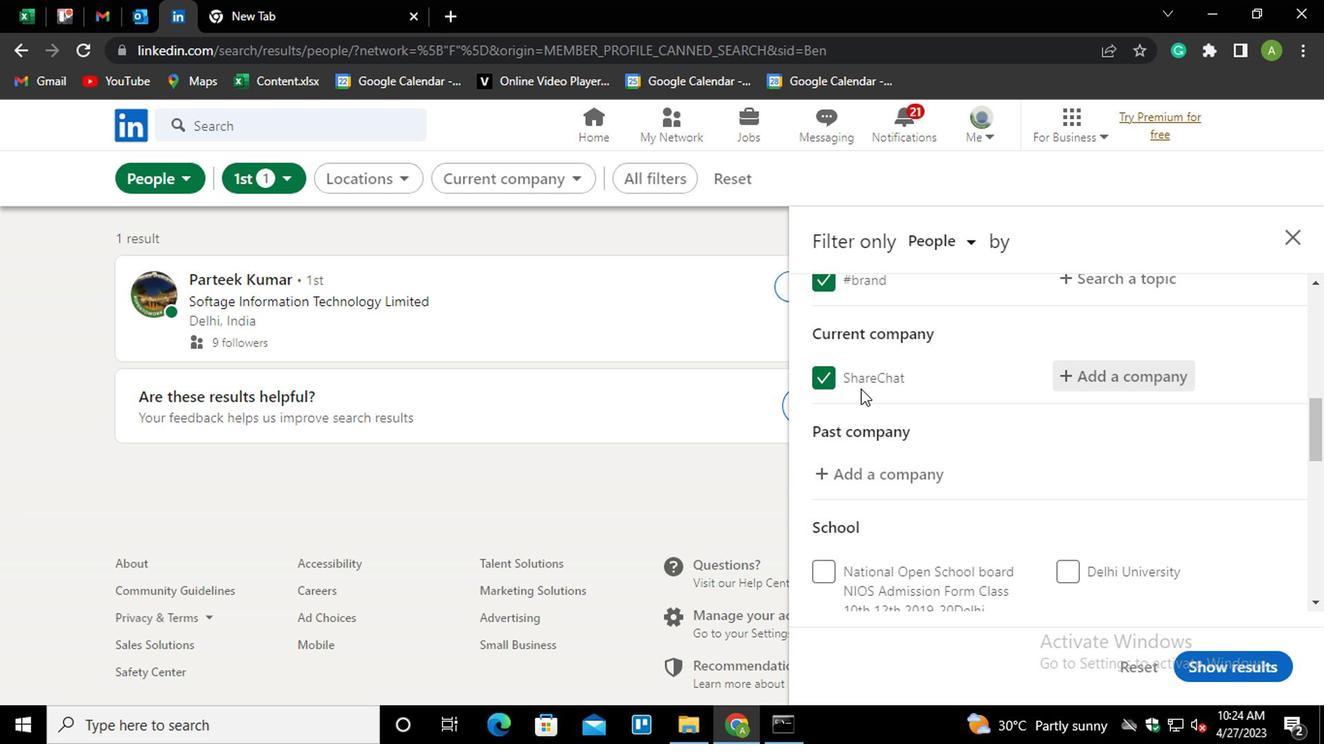 
Action: Mouse scrolled (711, 375) with delta (0, 0)
Screenshot: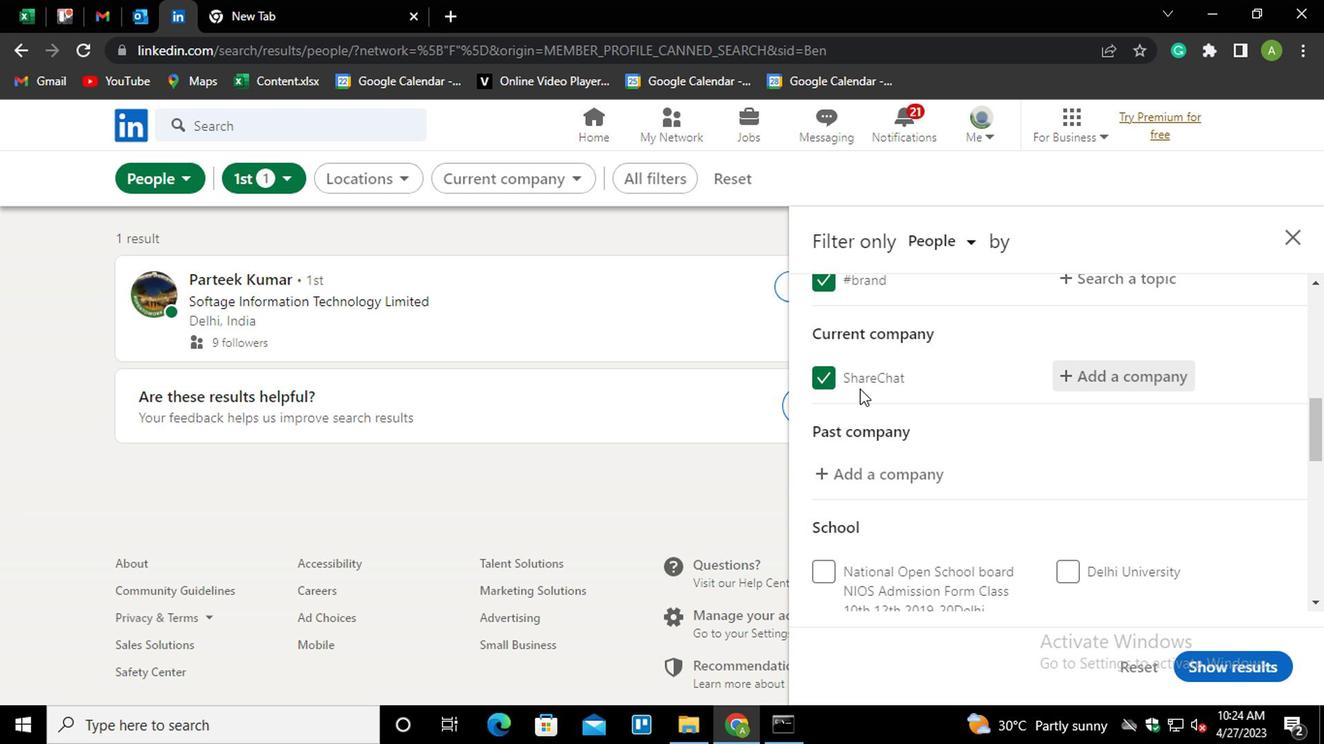 
Action: Mouse moved to (711, 377)
Screenshot: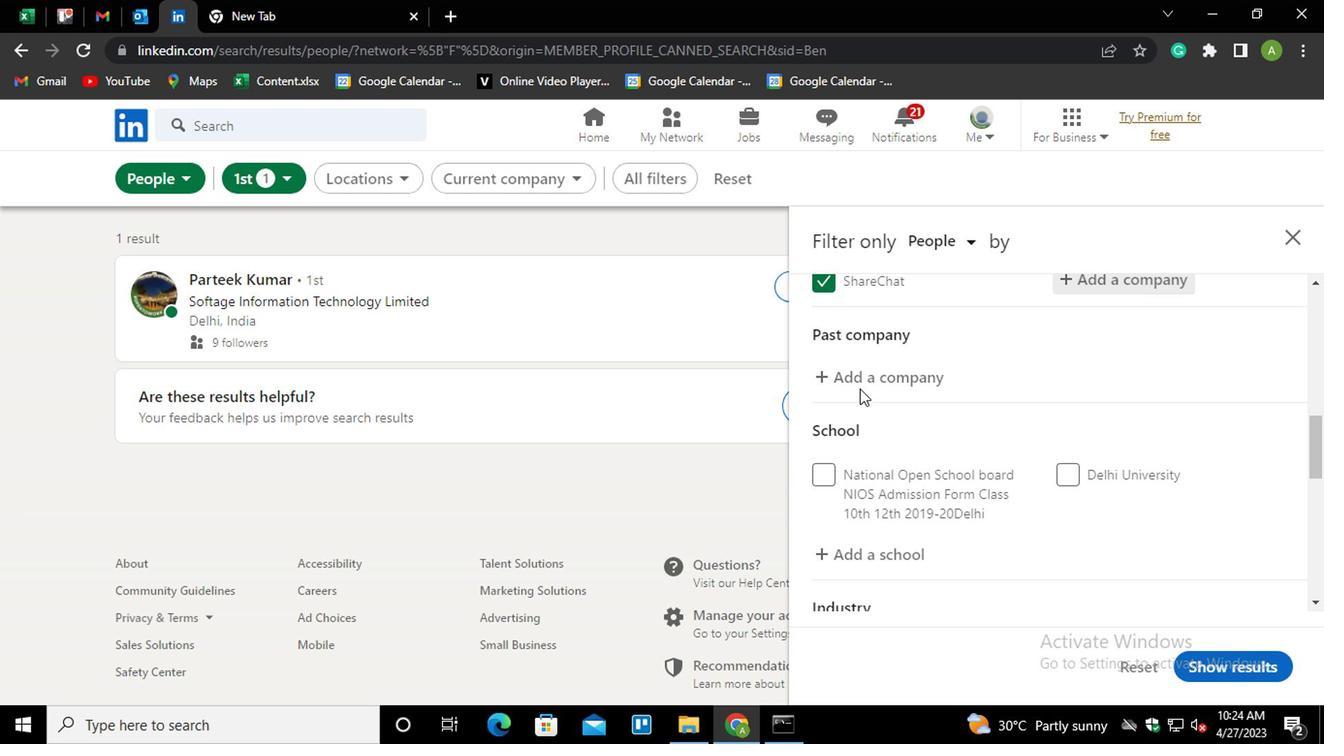 
Action: Mouse scrolled (711, 376) with delta (0, 0)
Screenshot: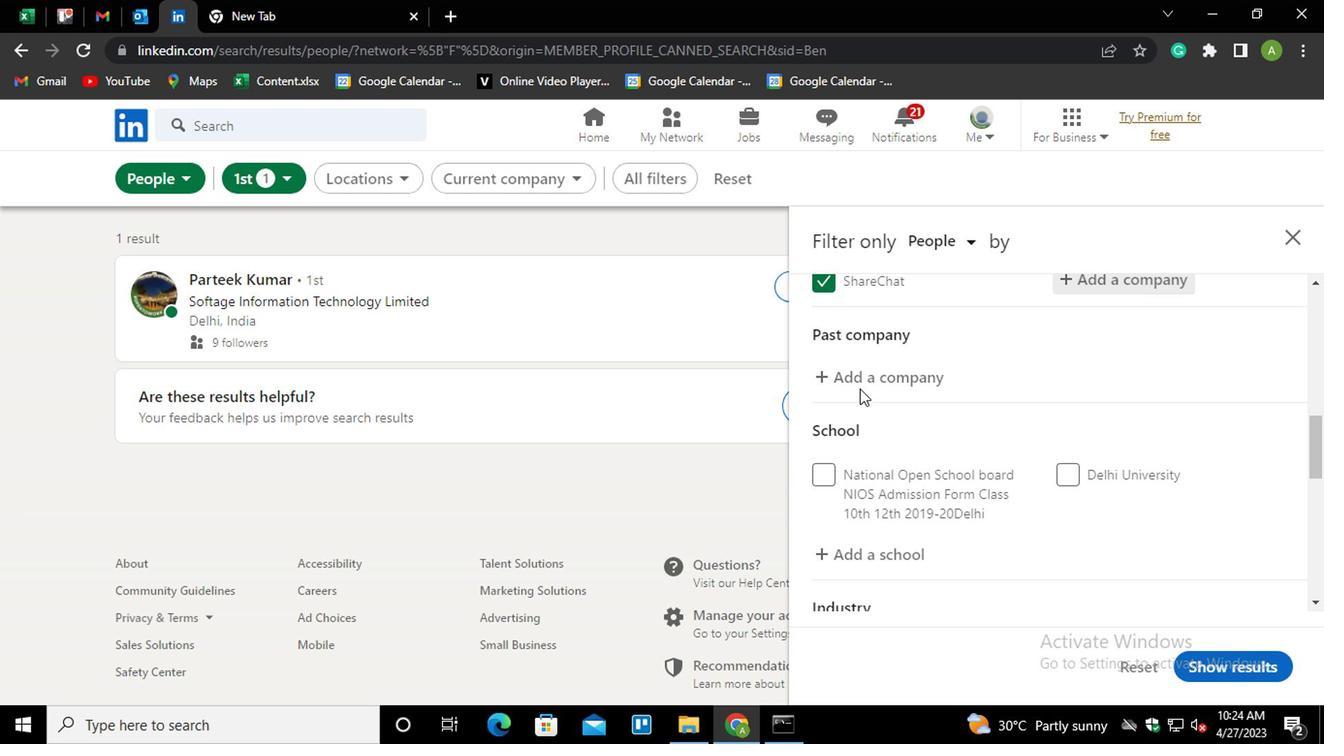 
Action: Mouse moved to (715, 425)
Screenshot: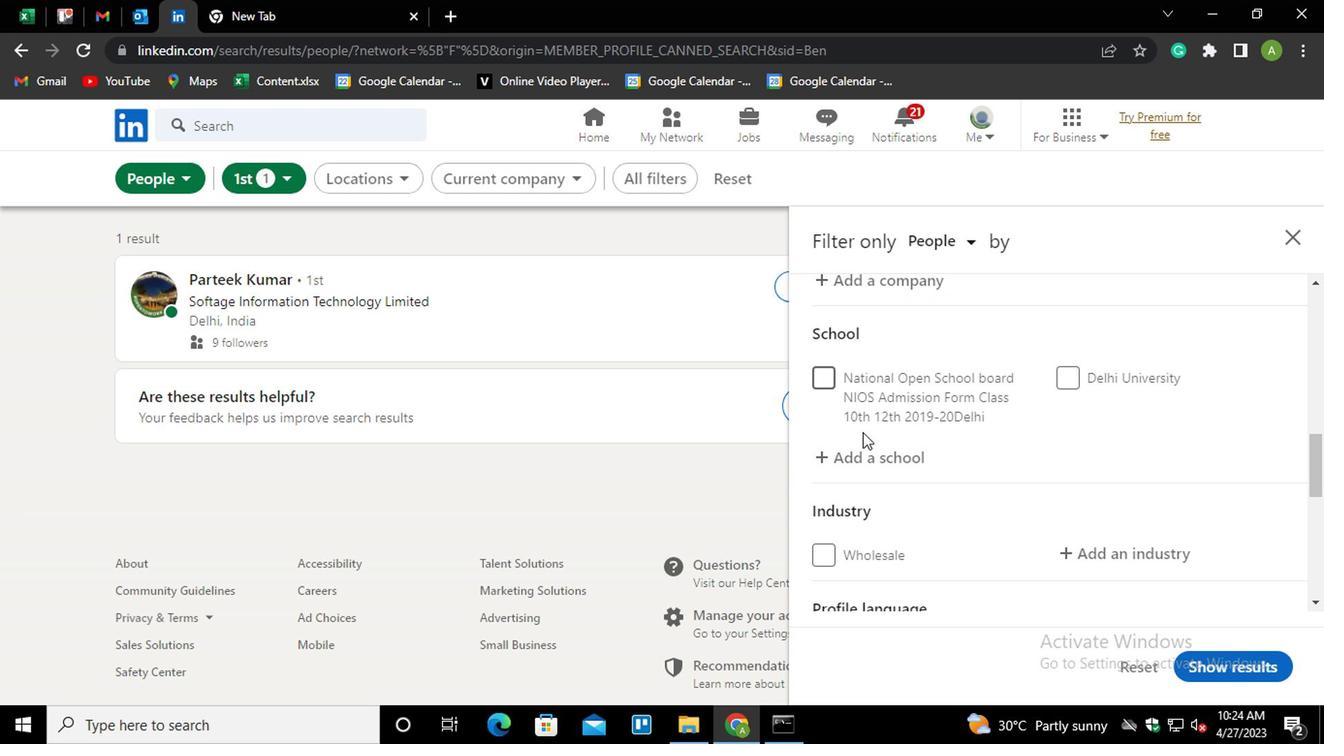 
Action: Mouse pressed left at (715, 425)
Screenshot: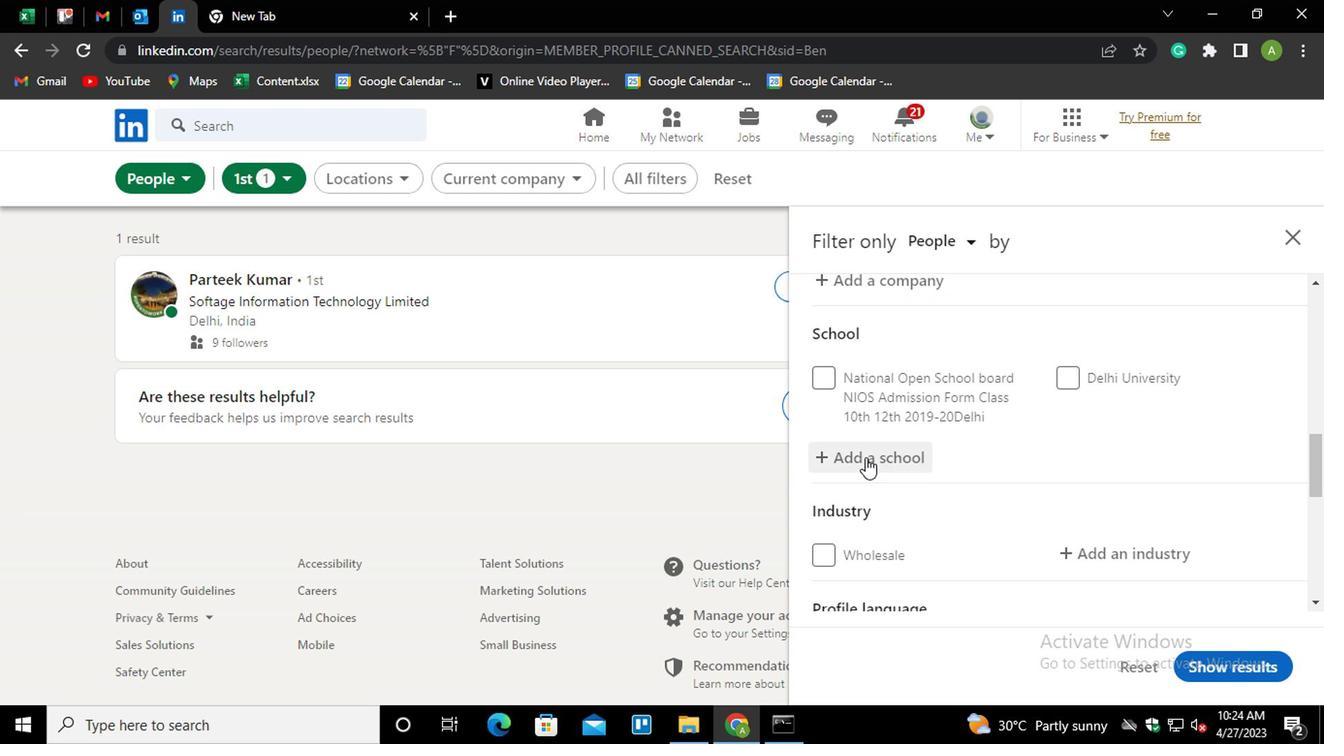 
Action: Mouse moved to (715, 428)
Screenshot: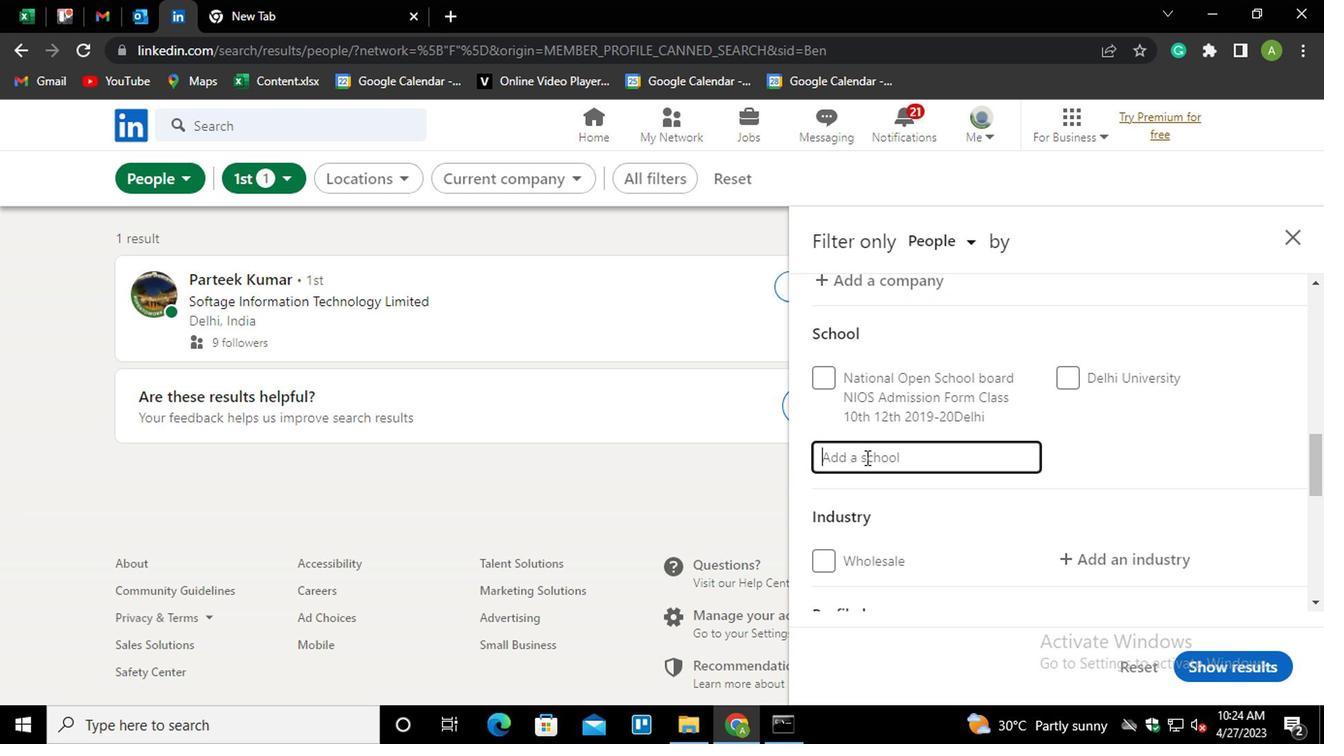 
Action: Key pressed <Key.shift>DR
Screenshot: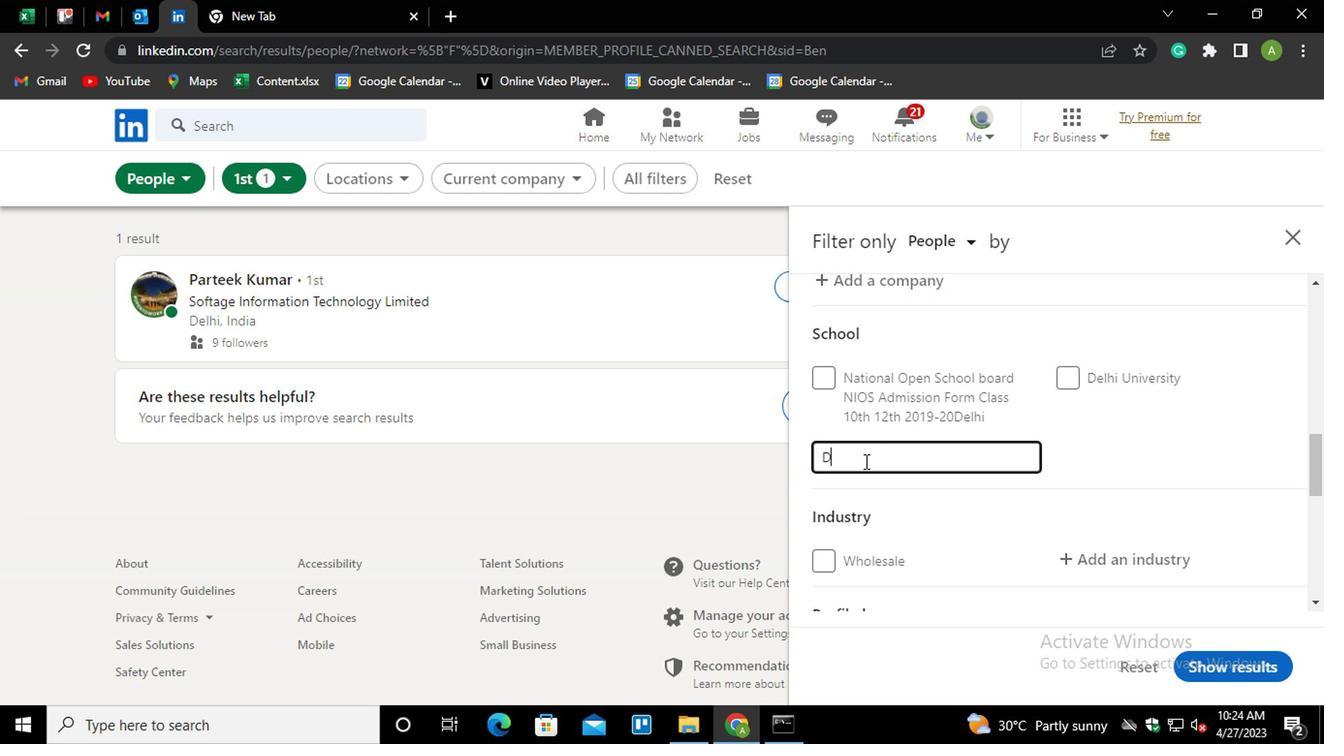 
Action: Mouse moved to (714, 428)
Screenshot: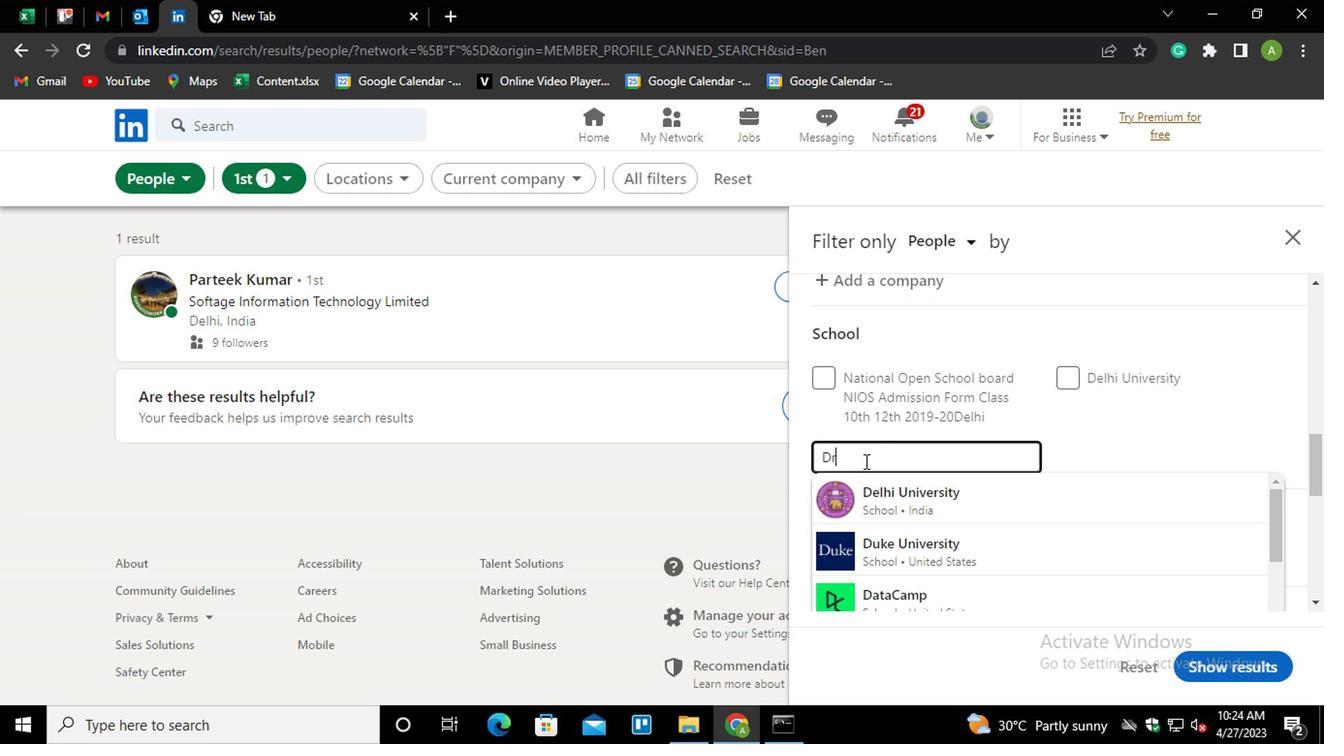 
Action: Key pressed <Key.space><Key.shift>A.<Key.shift_r>P.<Key.shift_r>J<Key.down><Key.enter>
Screenshot: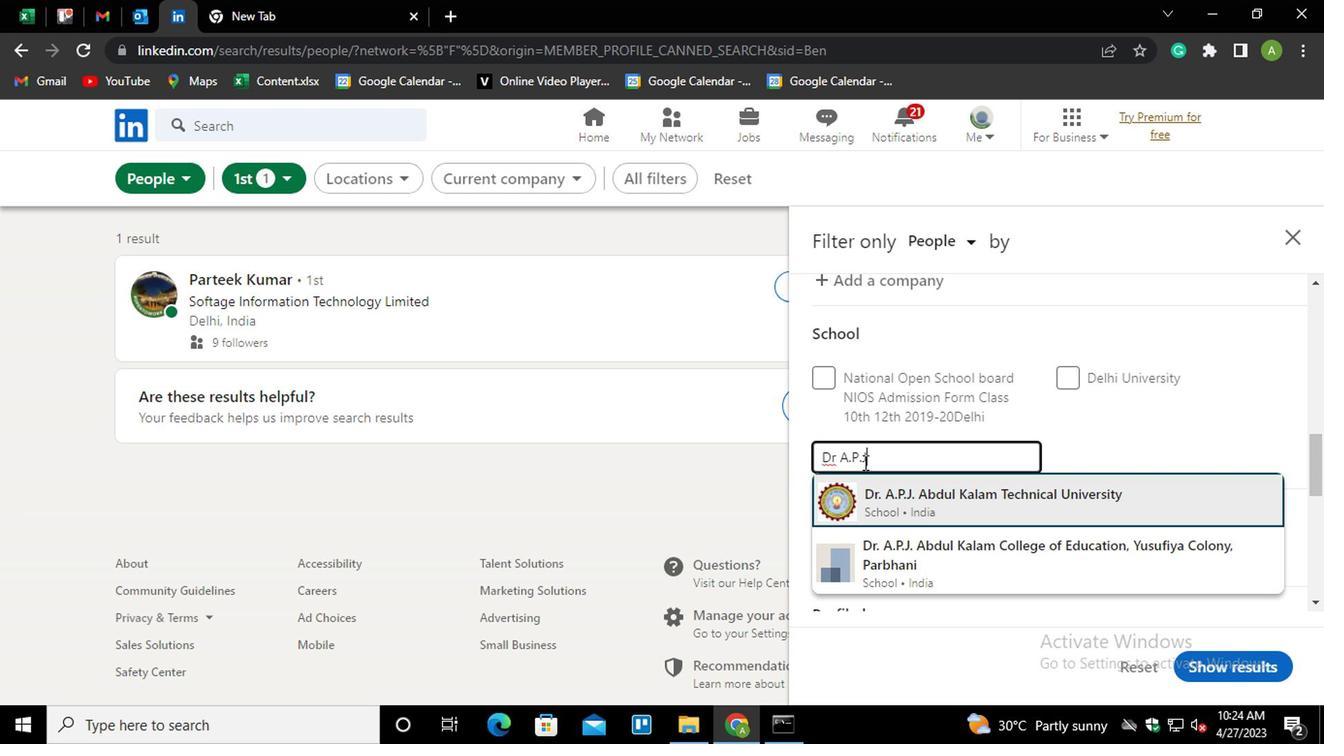 
Action: Mouse moved to (712, 429)
Screenshot: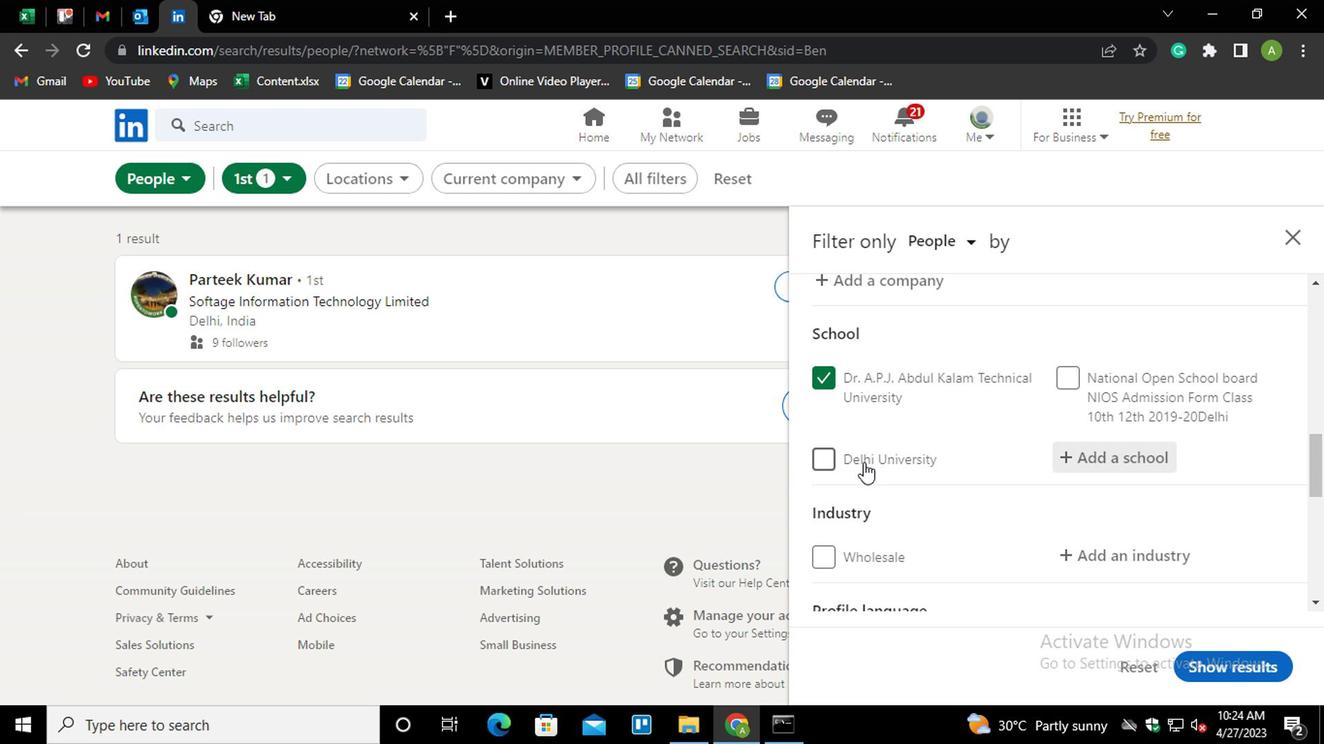 
Action: Mouse scrolled (712, 428) with delta (0, 0)
Screenshot: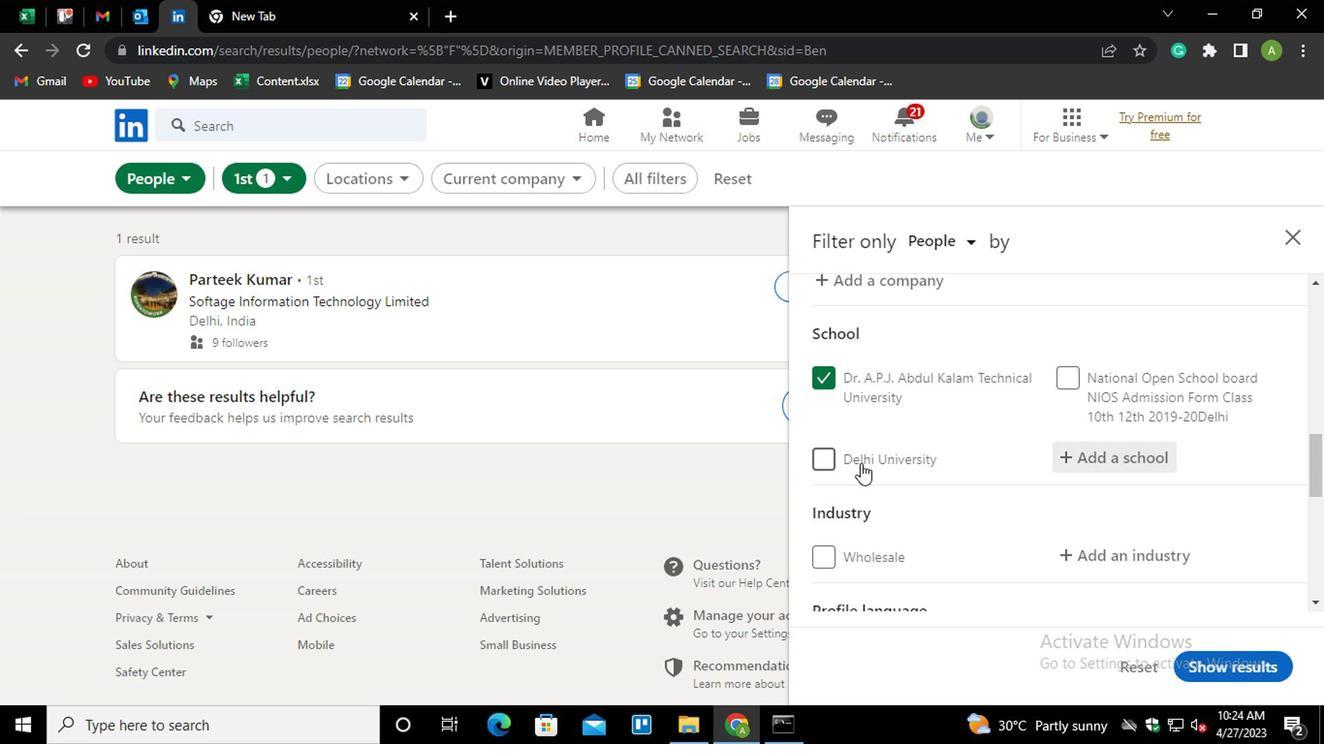 
Action: Mouse scrolled (712, 428) with delta (0, 0)
Screenshot: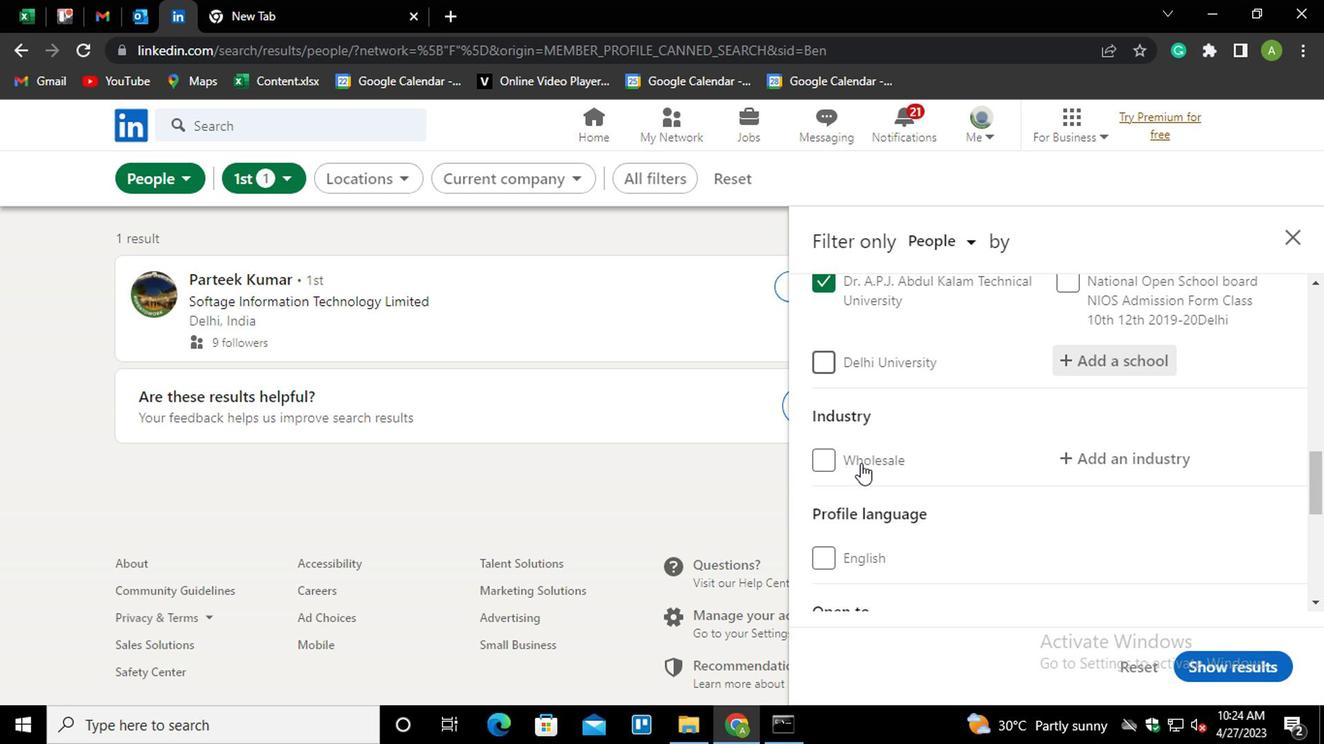 
Action: Mouse moved to (858, 361)
Screenshot: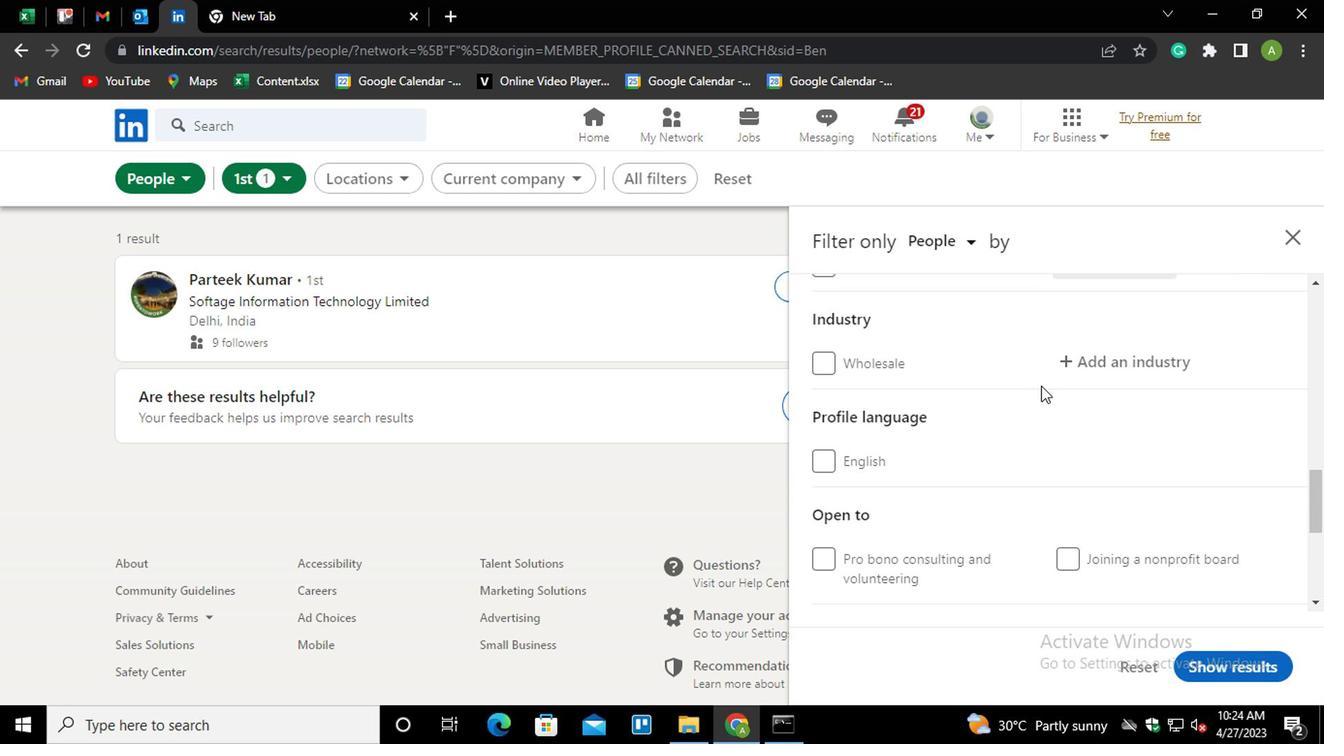 
Action: Mouse pressed left at (858, 361)
Screenshot: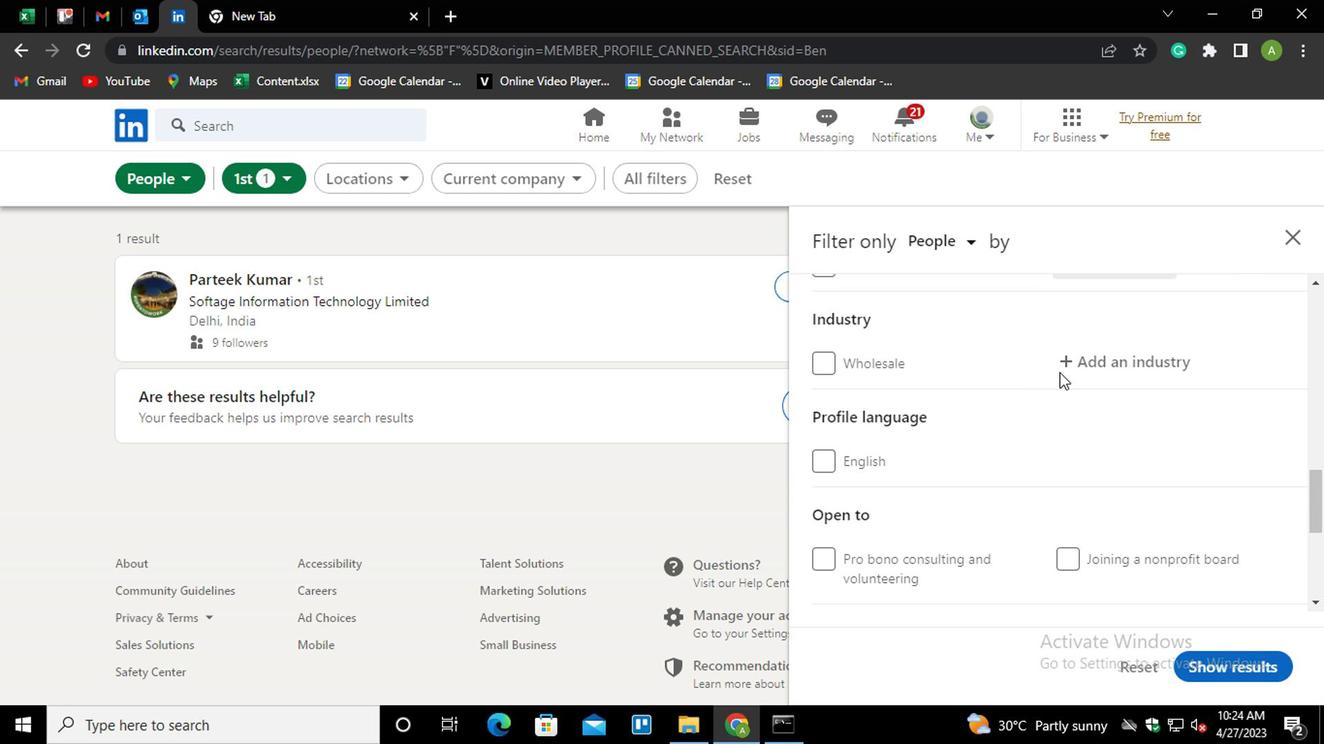 
Action: Mouse moved to (869, 359)
Screenshot: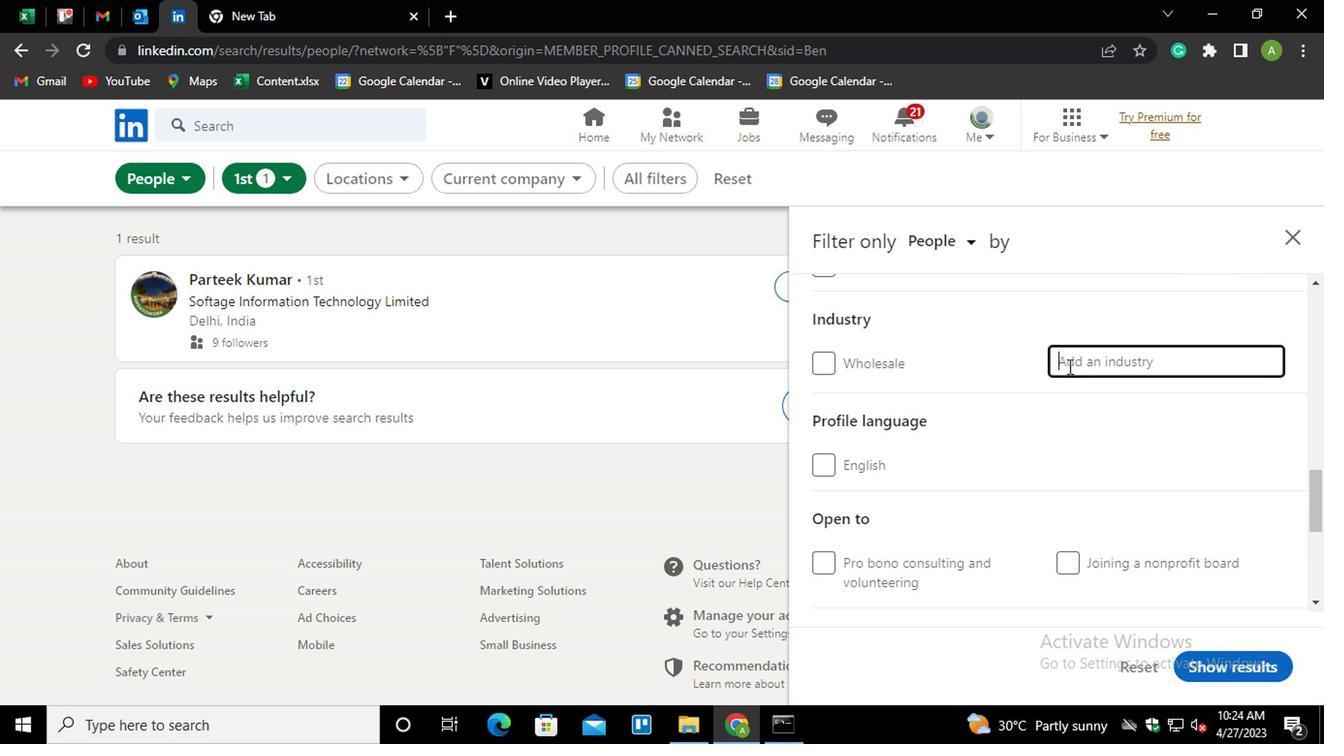 
Action: Mouse pressed left at (869, 359)
Screenshot: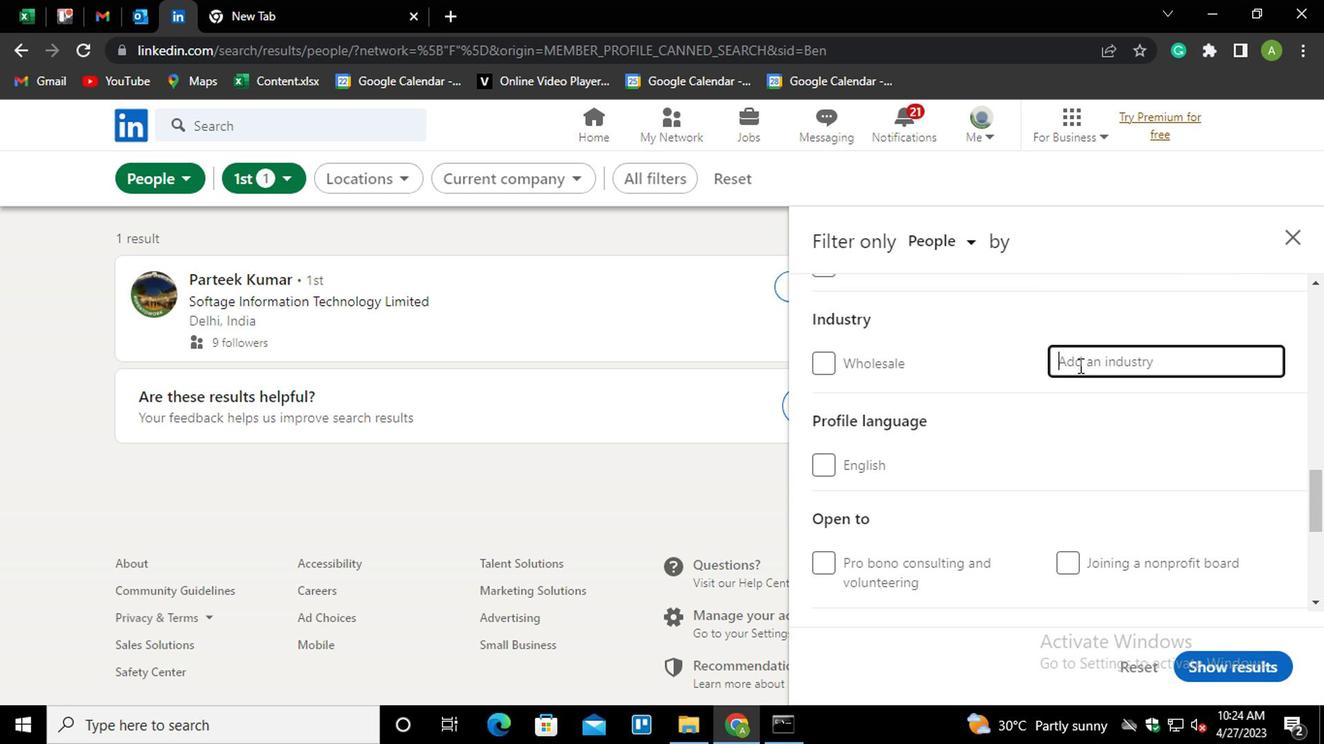 
Action: Mouse moved to (885, 348)
Screenshot: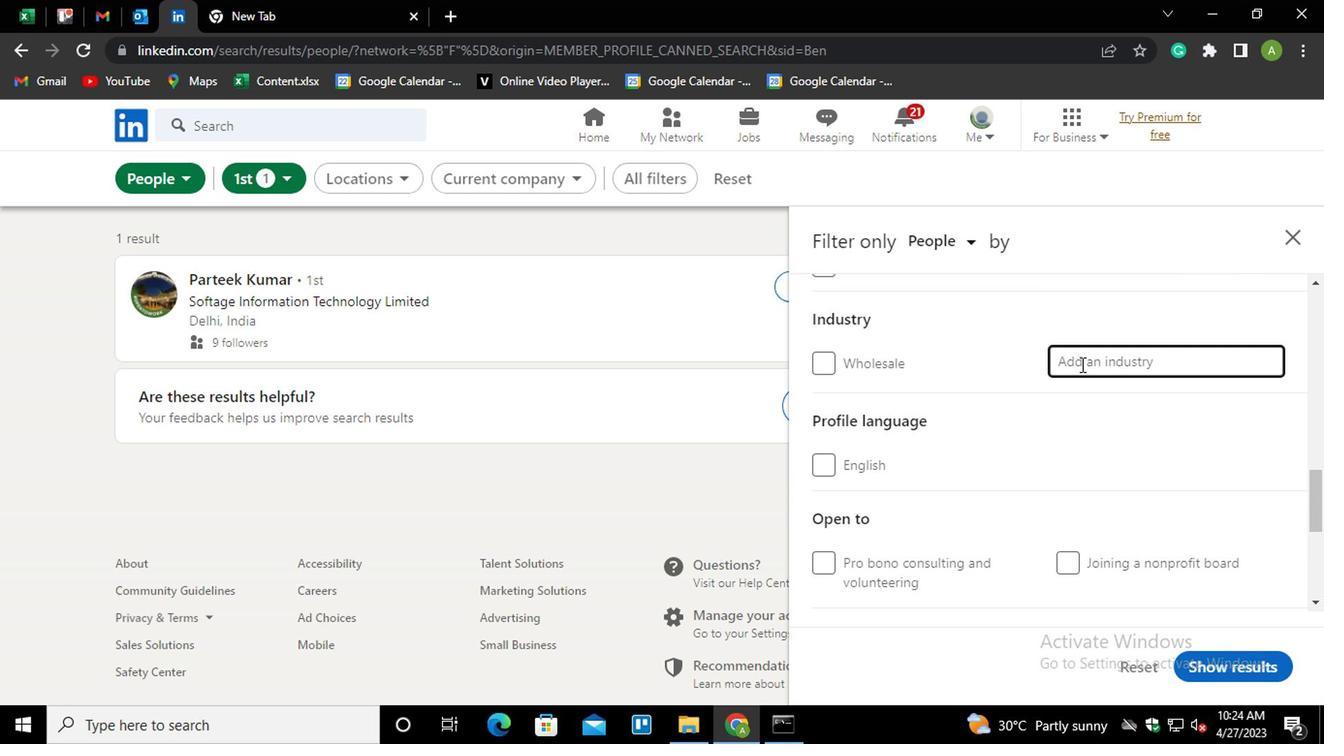
Action: Key pressed <Key.shift>REAL<Key.down><Key.down><Key.down><Key.enter>
Screenshot: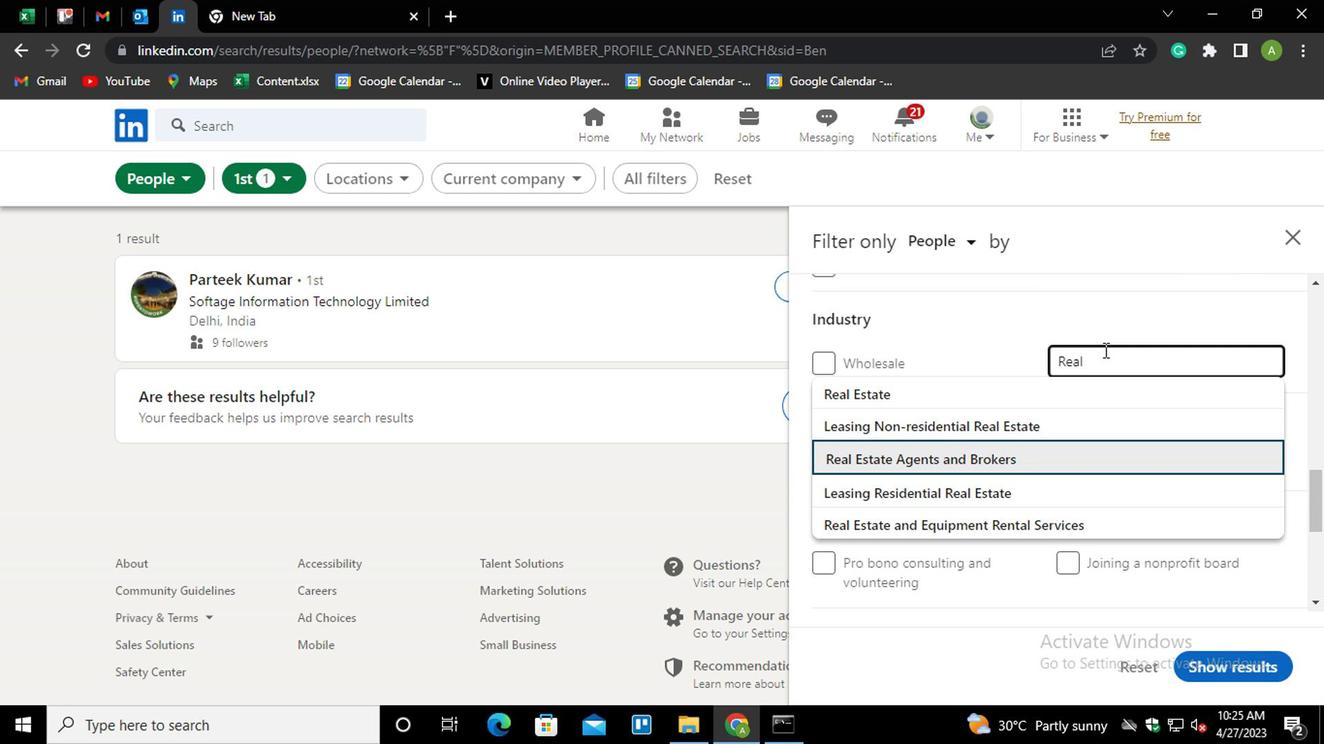 
Action: Mouse moved to (885, 348)
Screenshot: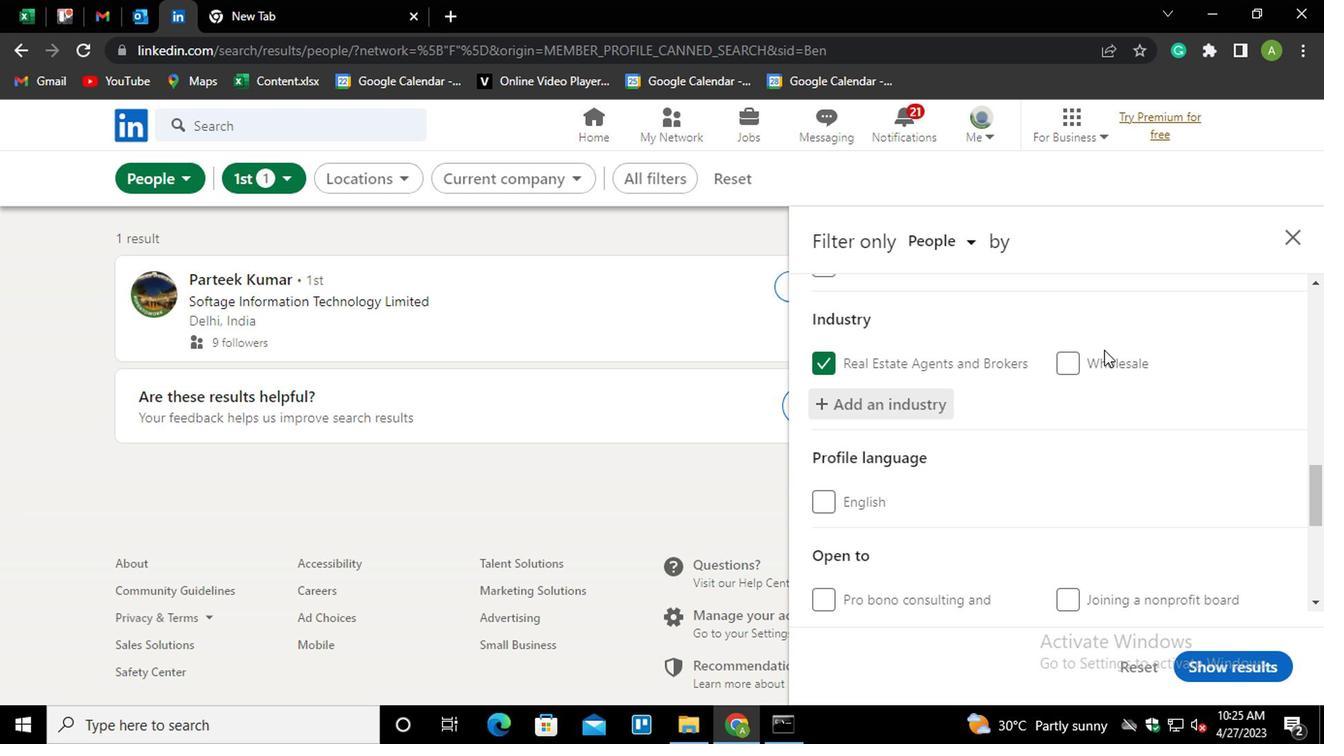 
Action: Mouse scrolled (885, 348) with delta (0, 0)
Screenshot: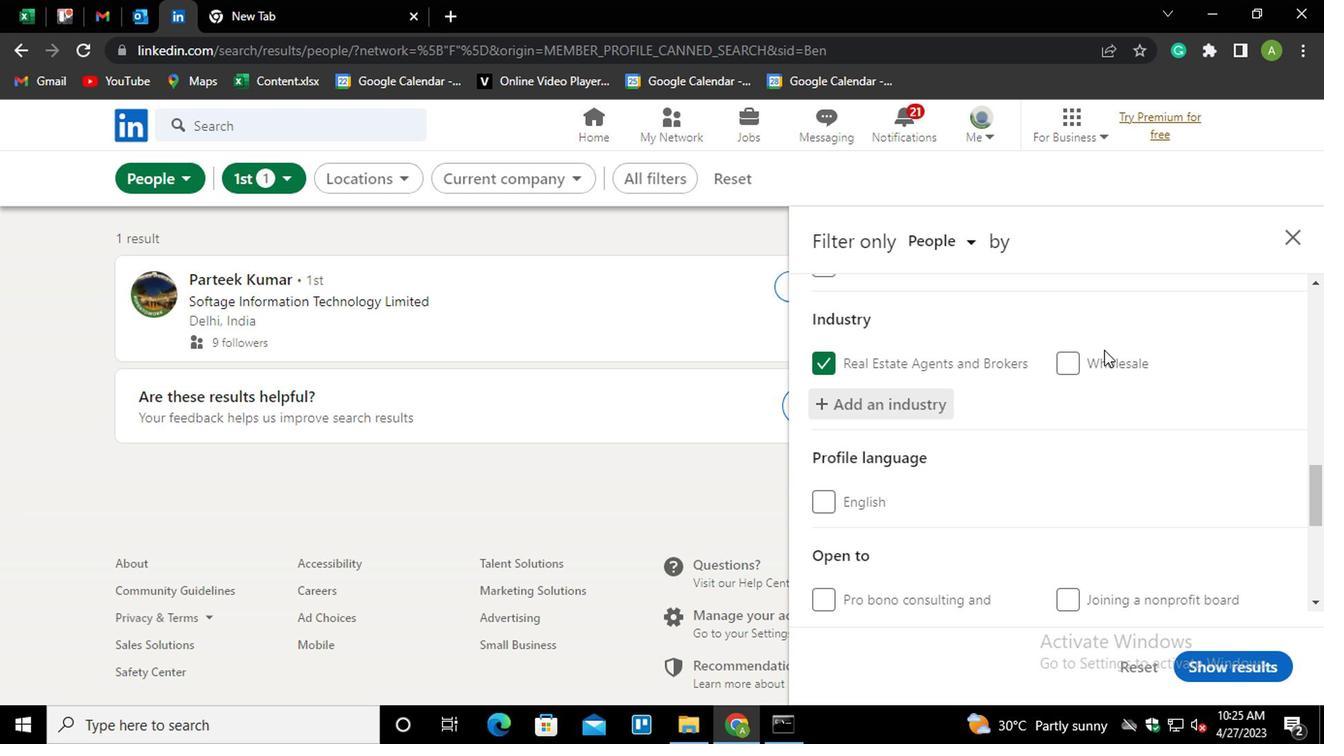 
Action: Mouse moved to (884, 348)
Screenshot: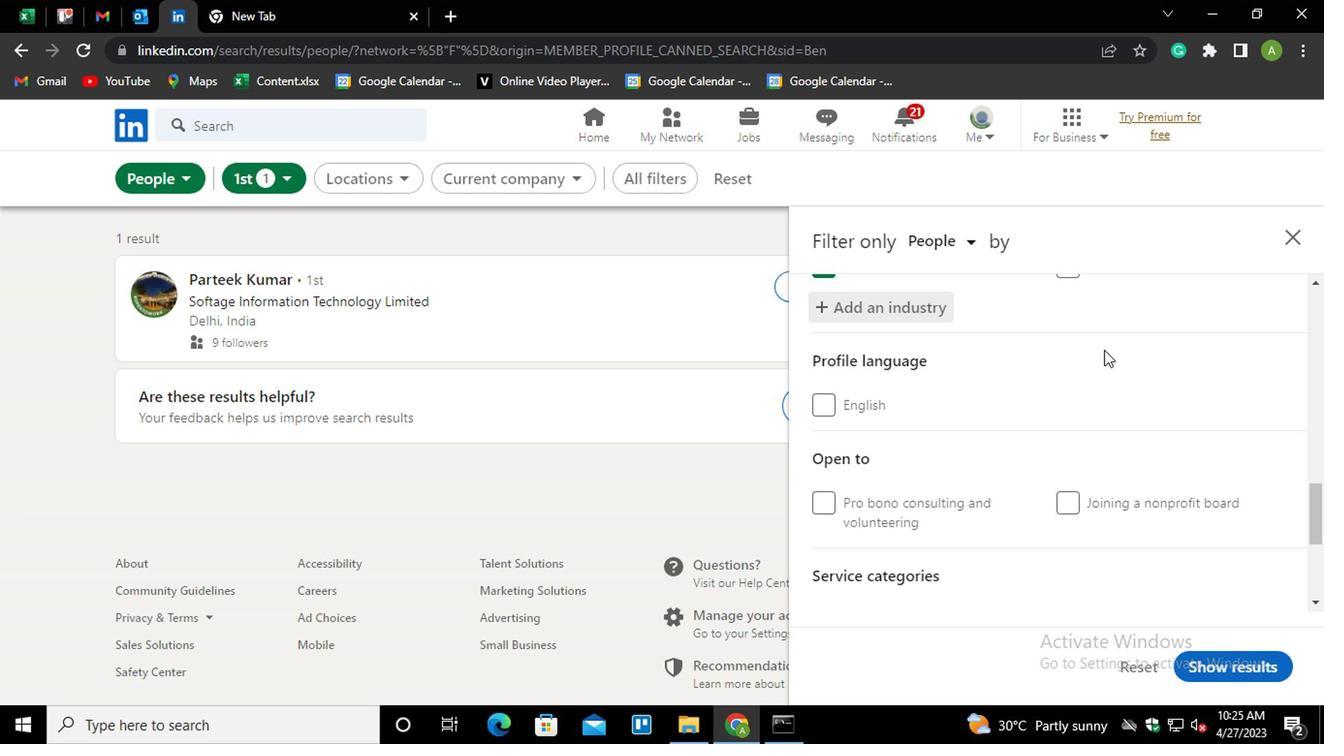 
Action: Mouse scrolled (884, 348) with delta (0, 0)
Screenshot: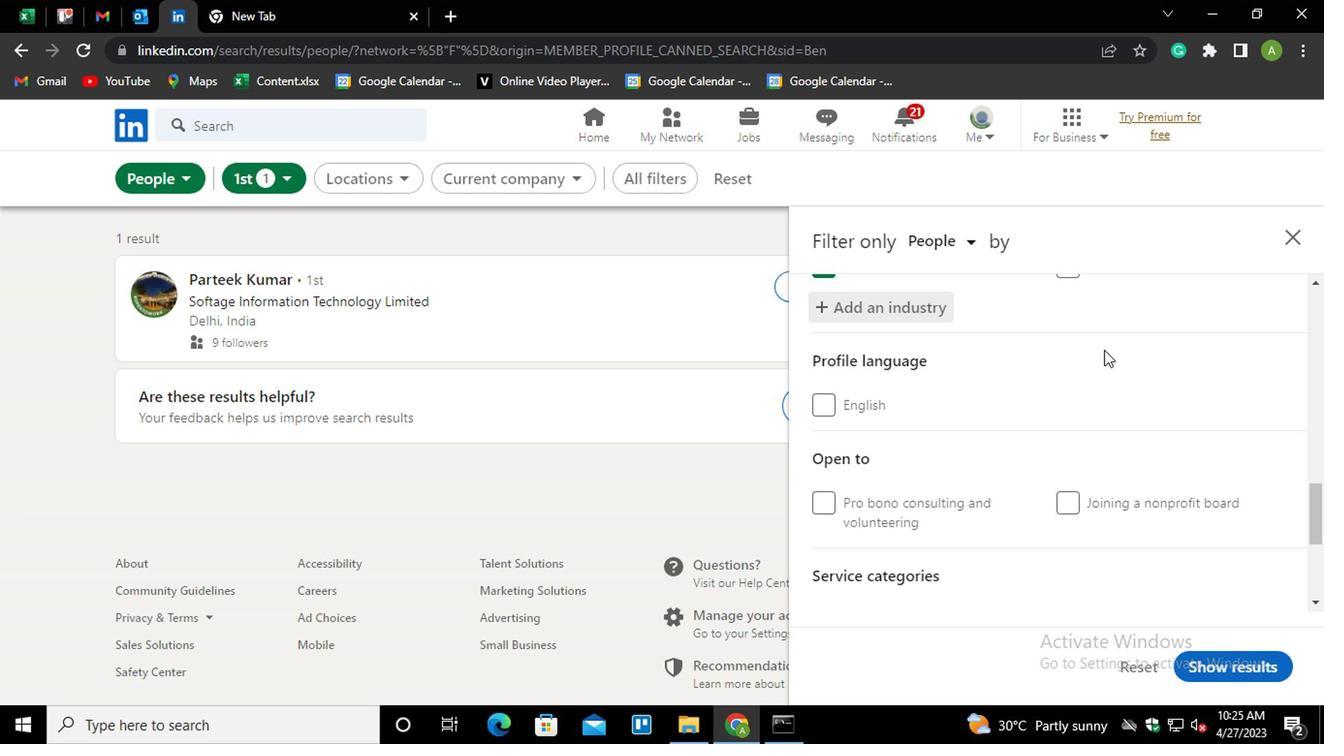 
Action: Mouse moved to (883, 348)
Screenshot: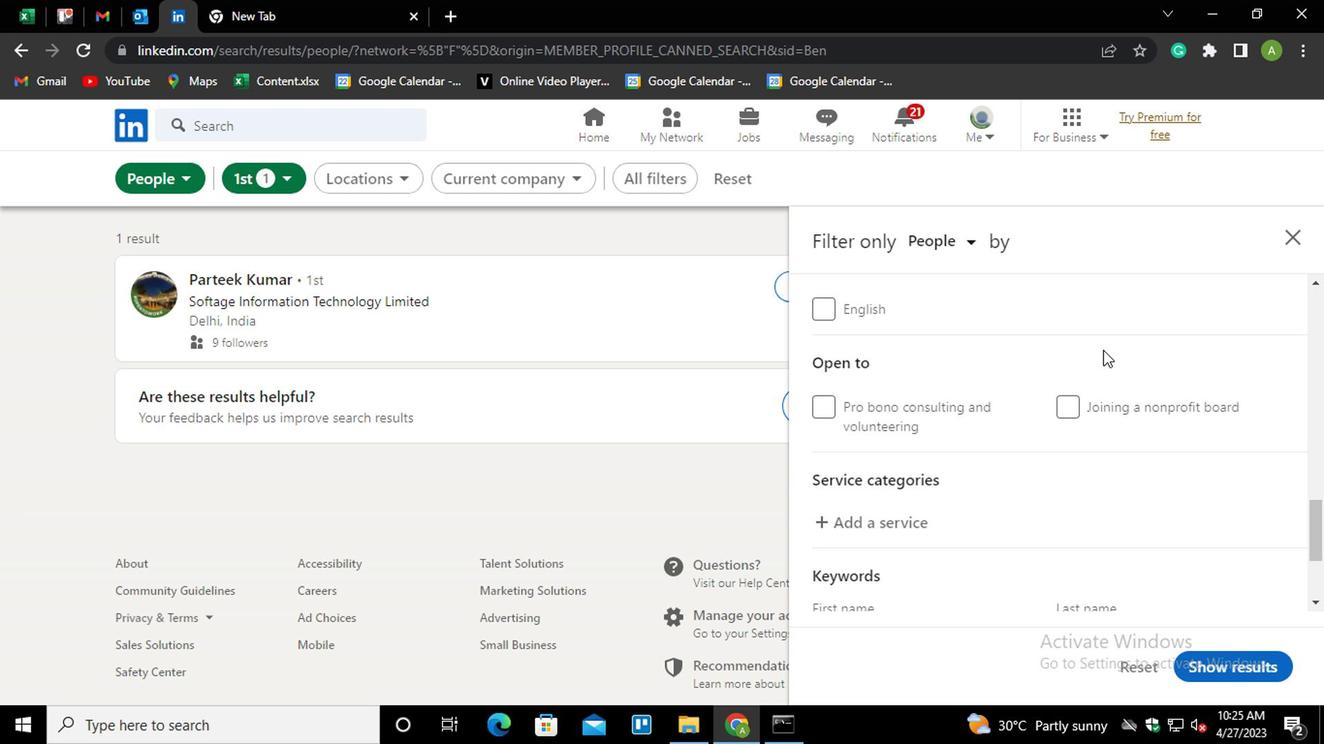 
Action: Mouse scrolled (883, 348) with delta (0, 0)
Screenshot: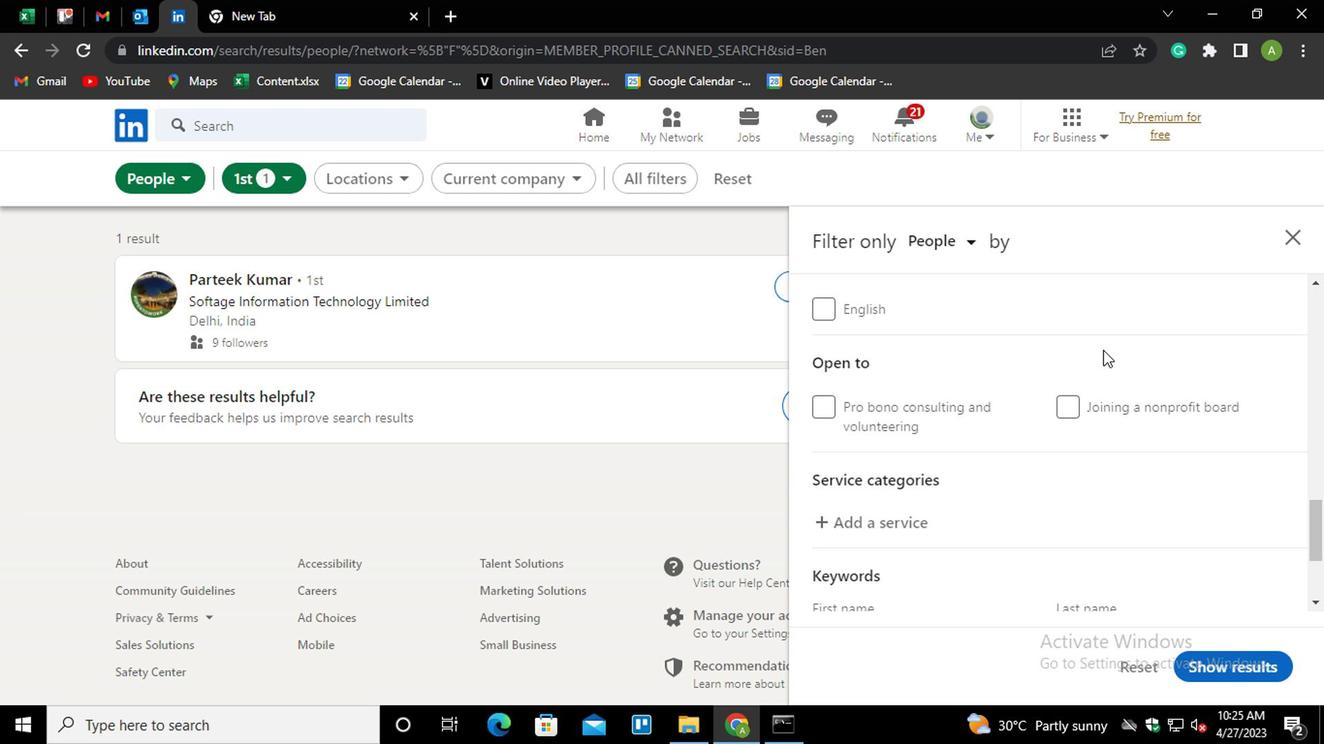 
Action: Mouse moved to (883, 349)
Screenshot: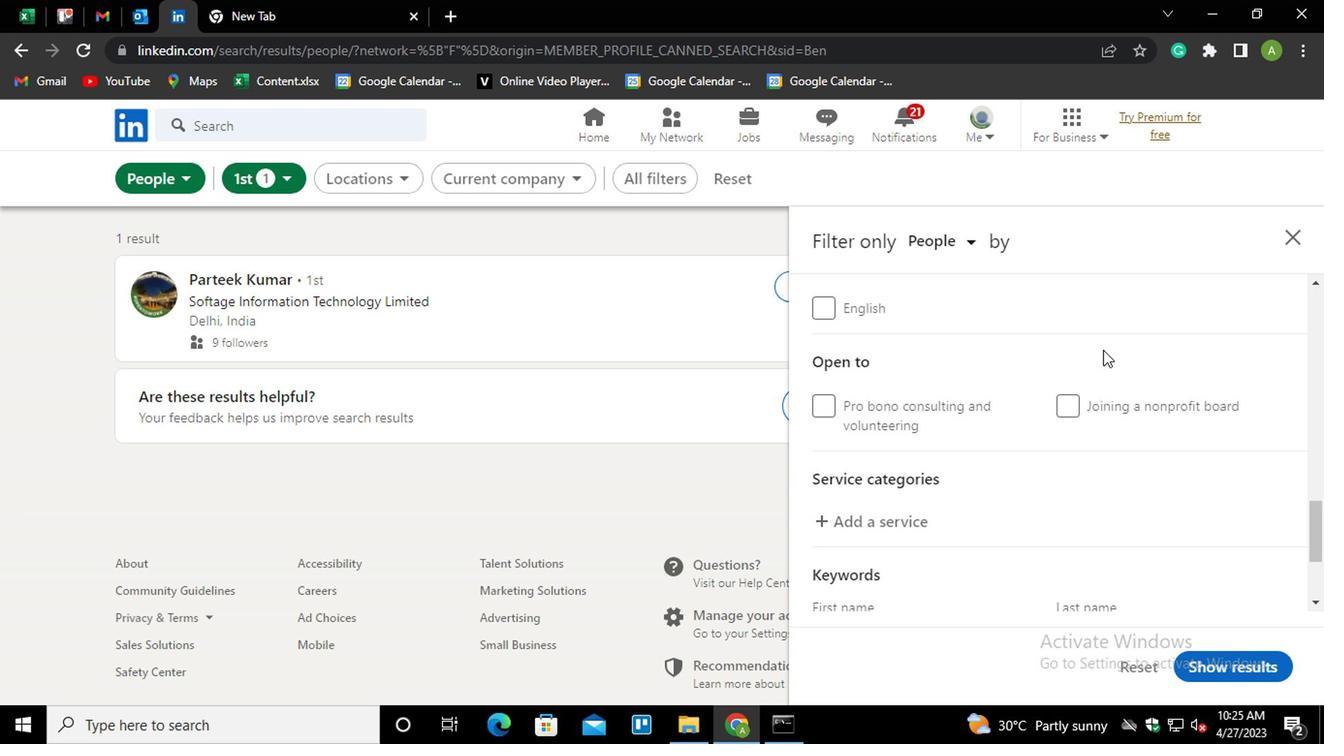 
Action: Mouse scrolled (883, 348) with delta (0, 0)
Screenshot: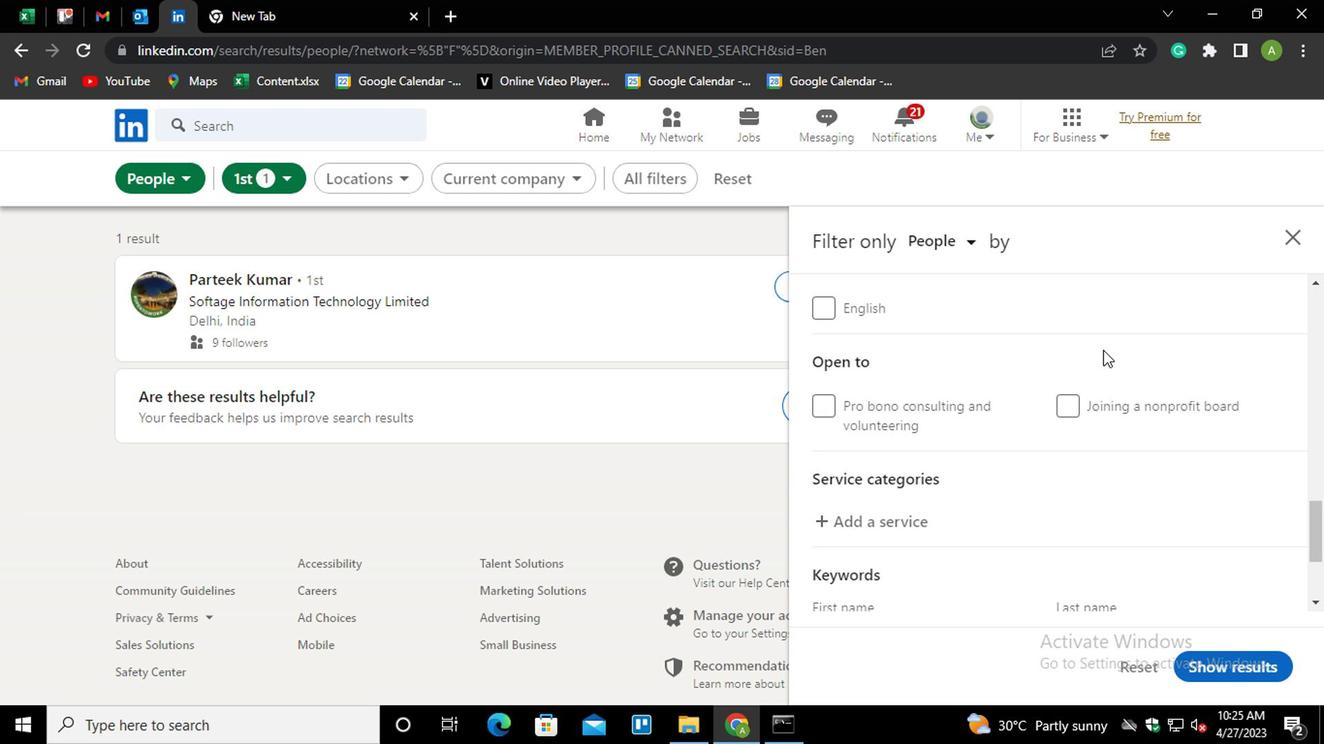 
Action: Mouse moved to (724, 344)
Screenshot: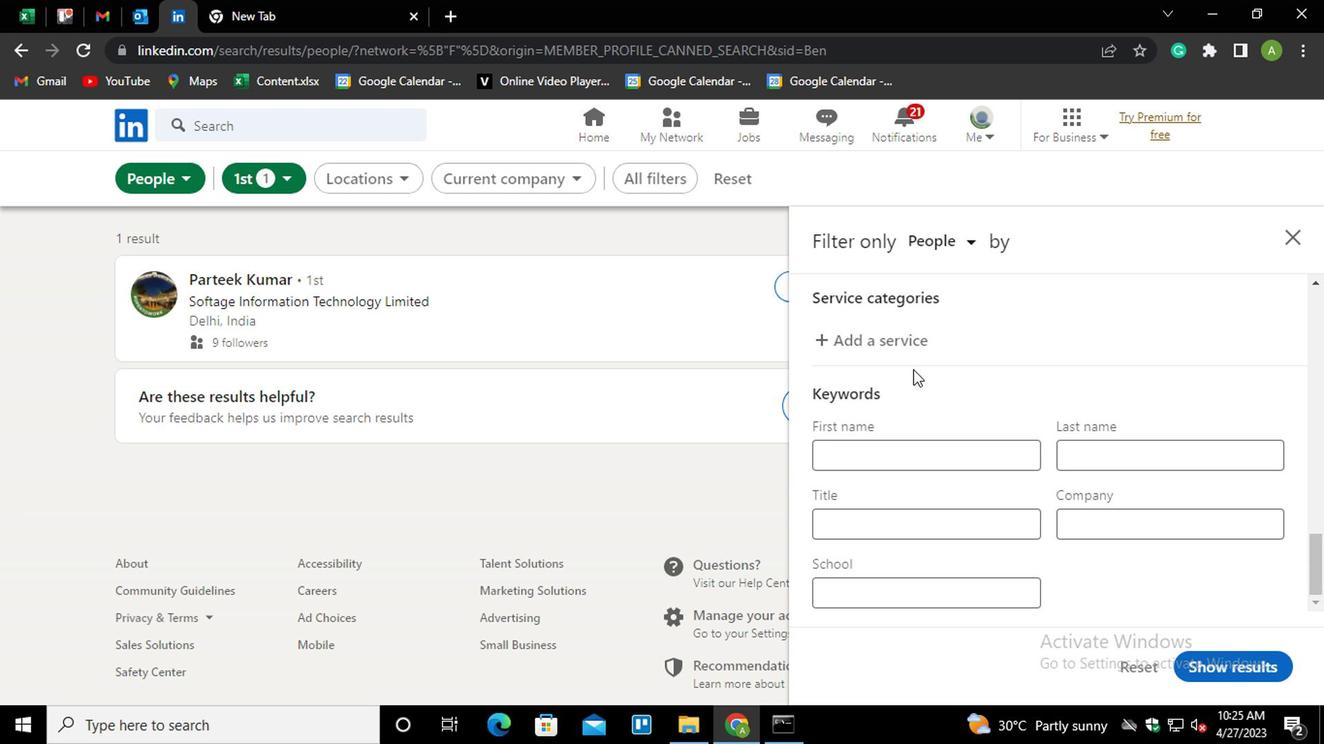 
Action: Mouse pressed left at (724, 344)
Screenshot: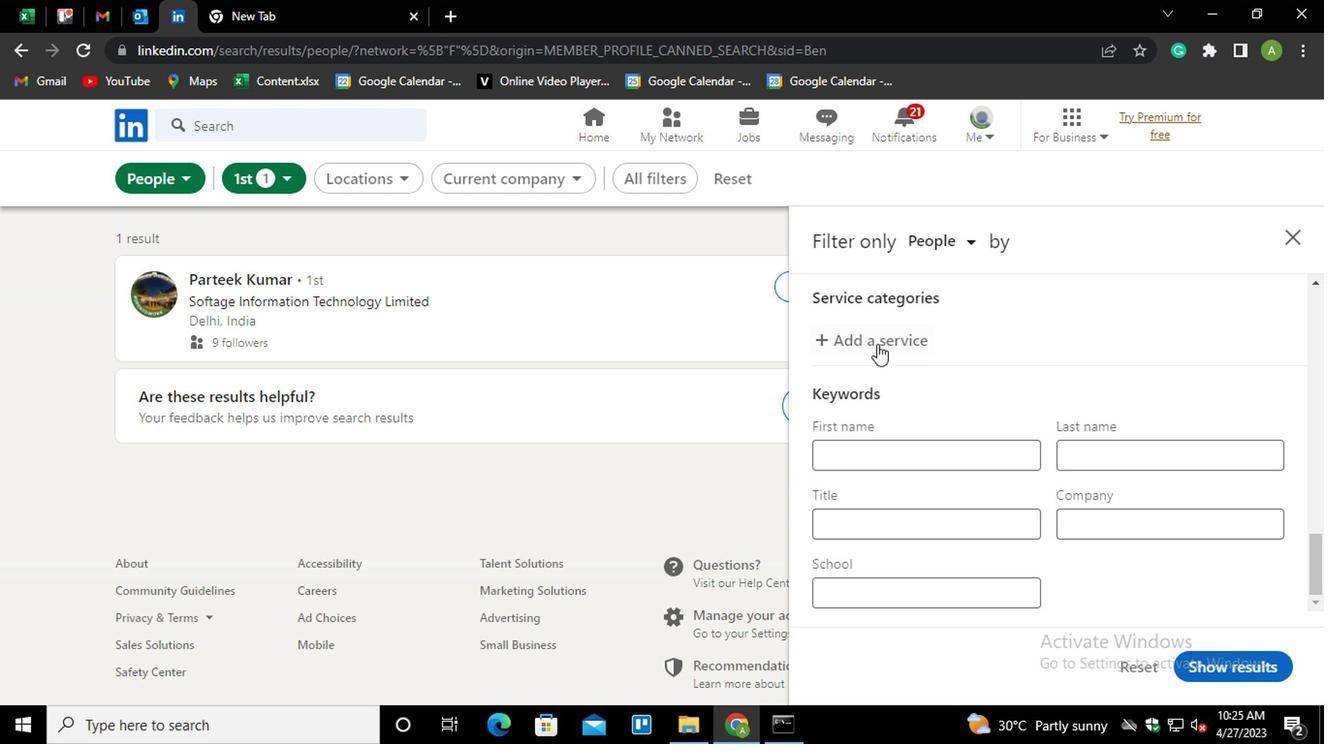 
Action: Key pressed <Key.shift>TAX<Key.space><Key.down><Key.enter>
Screenshot: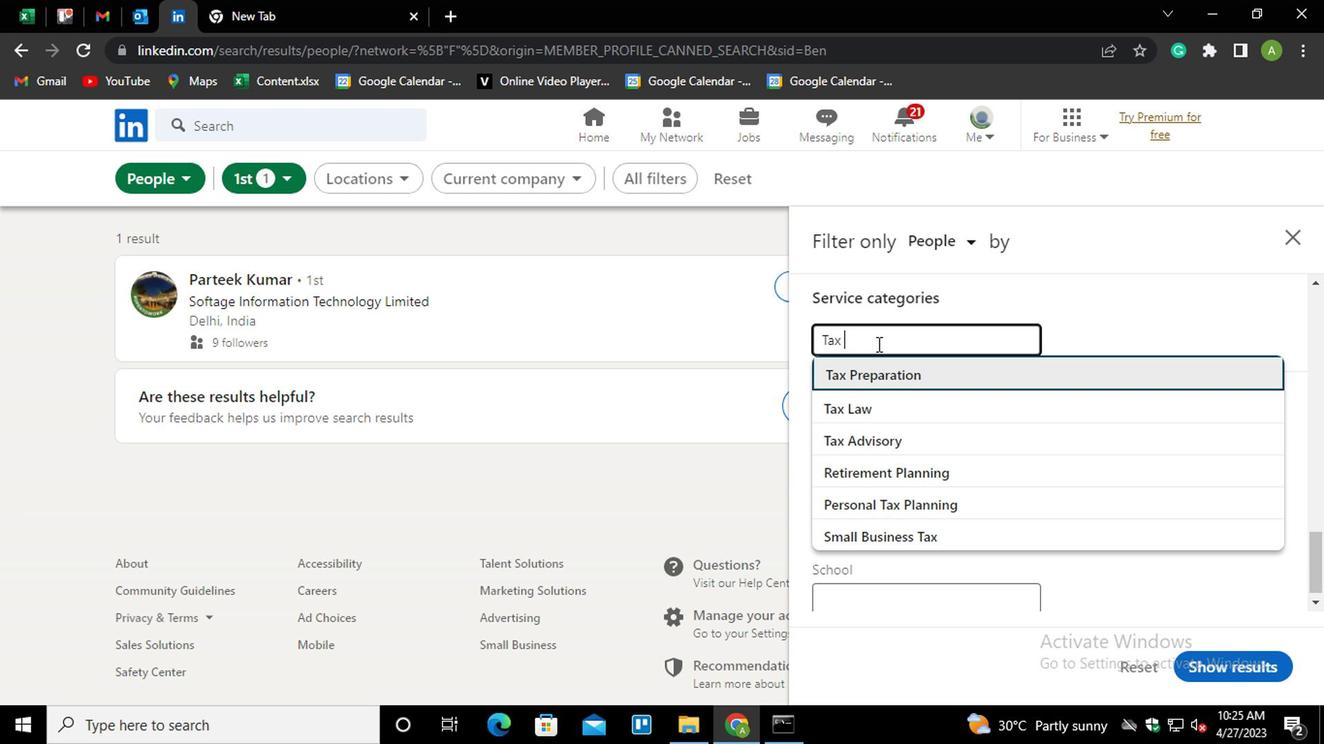 
Action: Mouse scrolled (724, 344) with delta (0, 0)
Screenshot: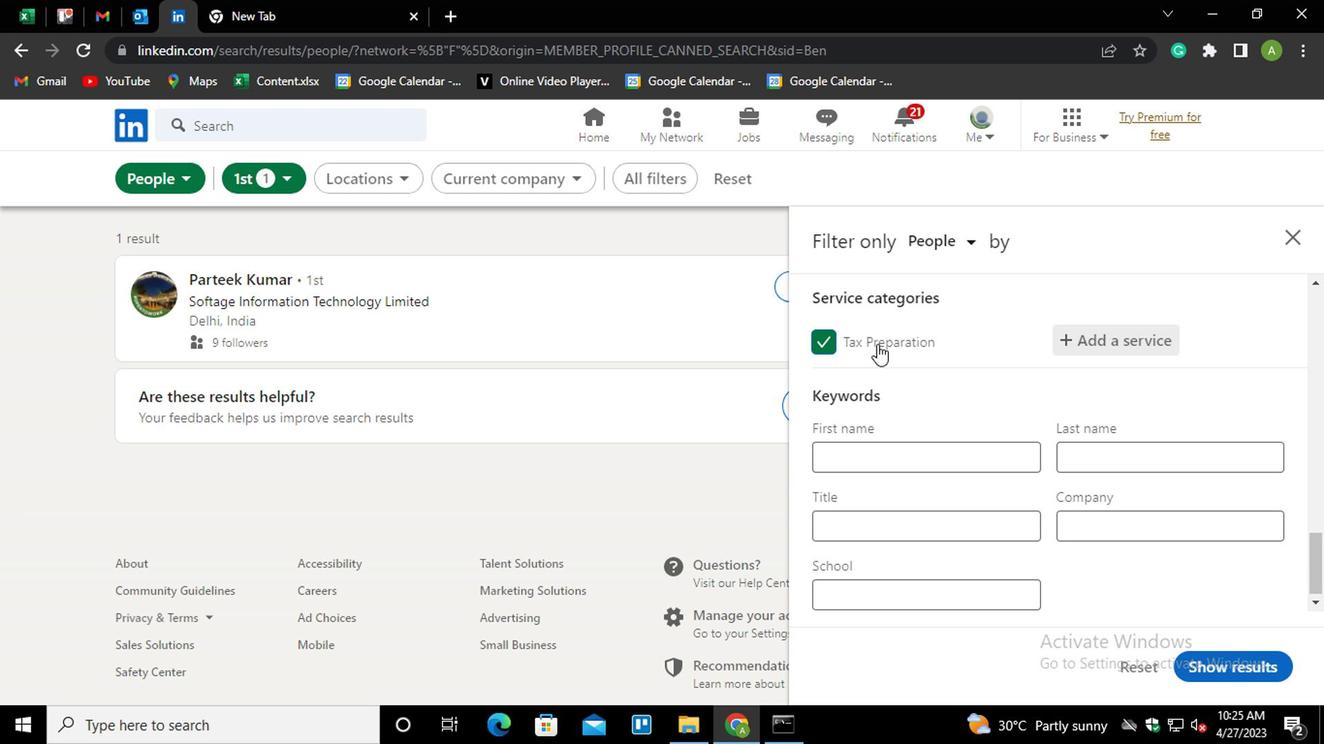 
Action: Mouse moved to (723, 344)
Screenshot: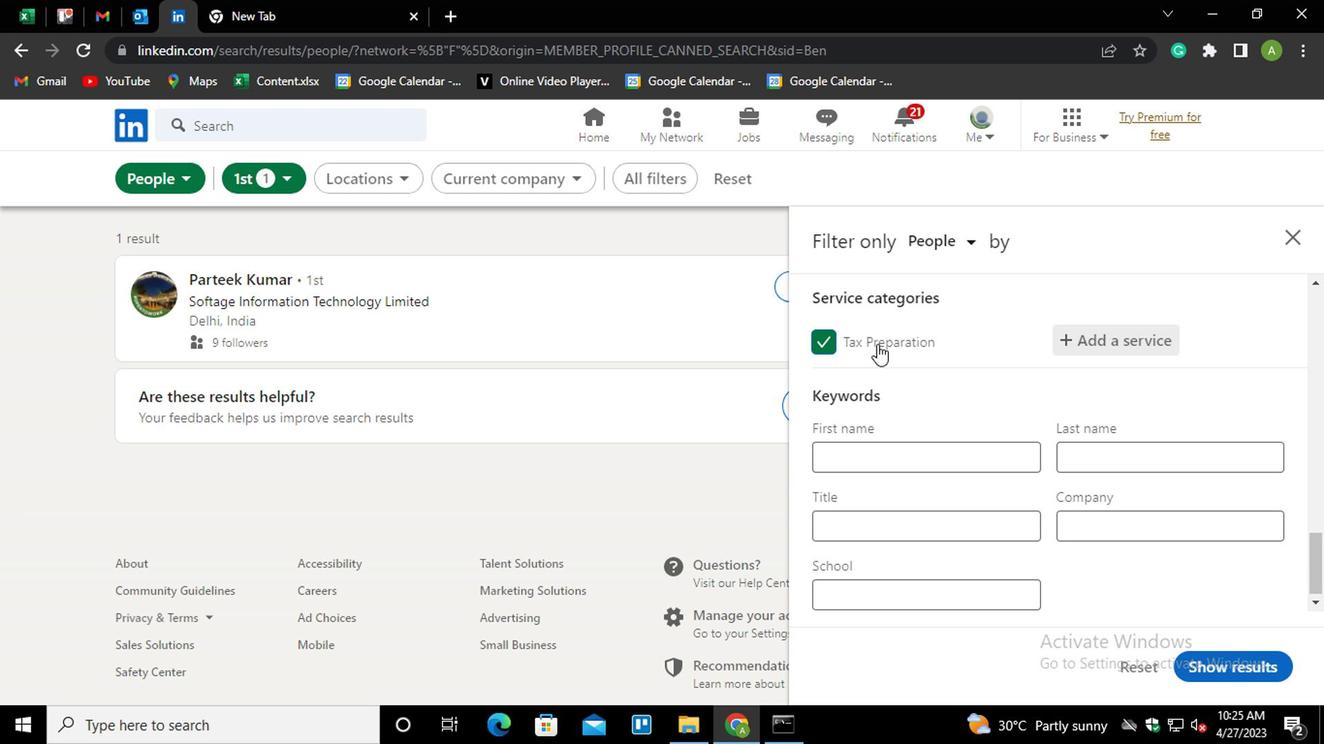 
Action: Mouse scrolled (723, 343) with delta (0, 0)
Screenshot: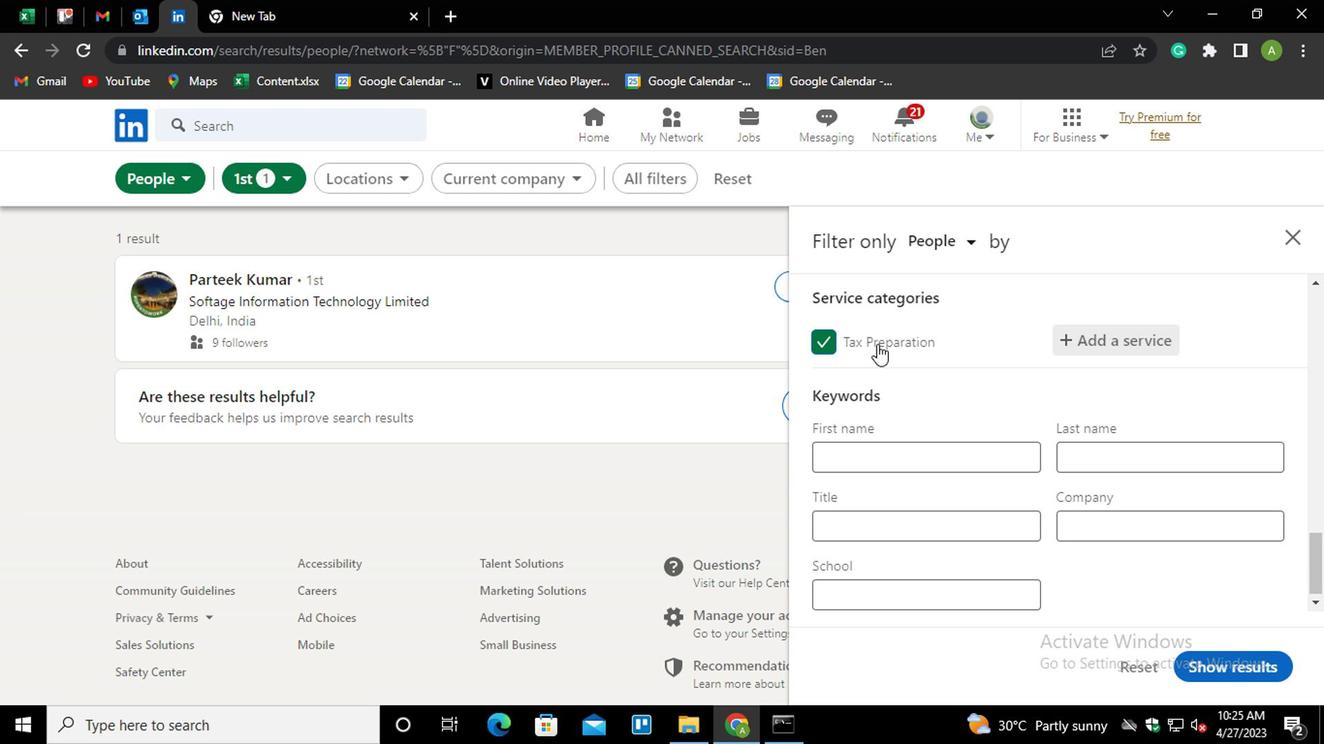 
Action: Mouse moved to (744, 474)
Screenshot: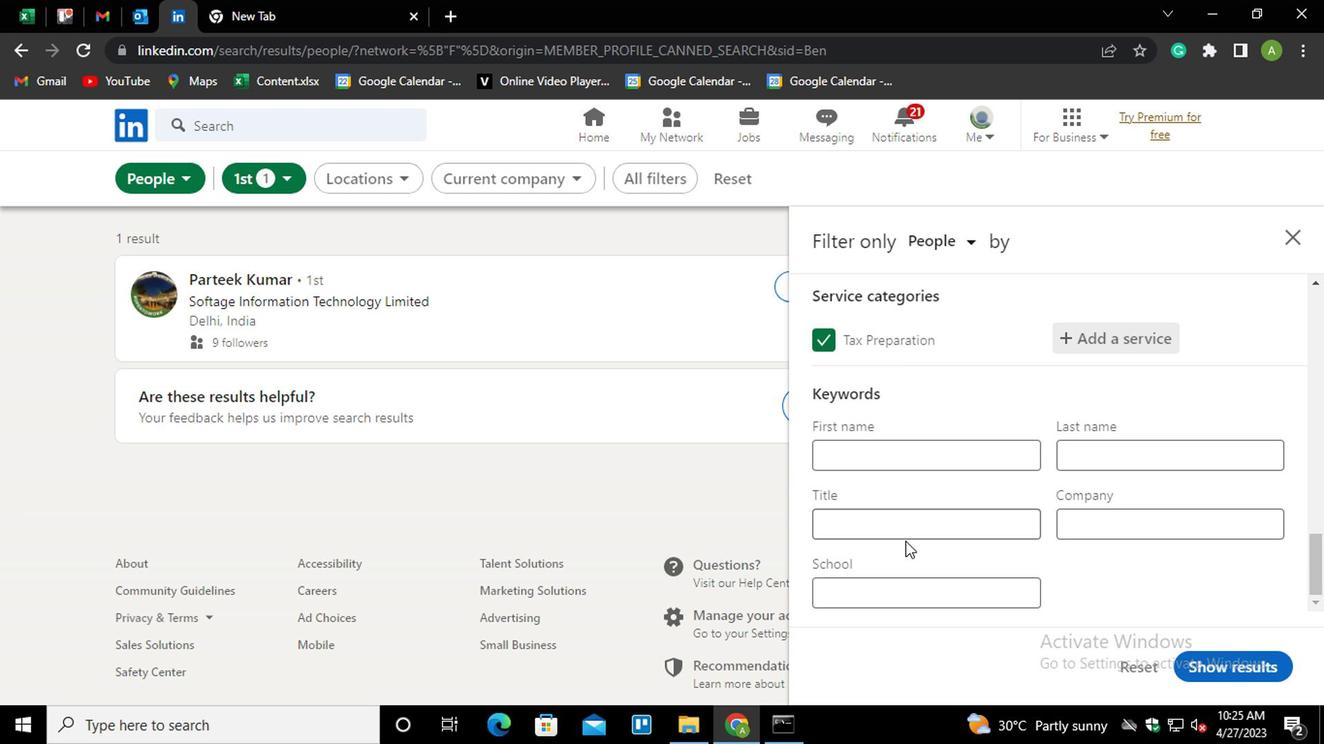 
Action: Mouse pressed left at (744, 474)
Screenshot: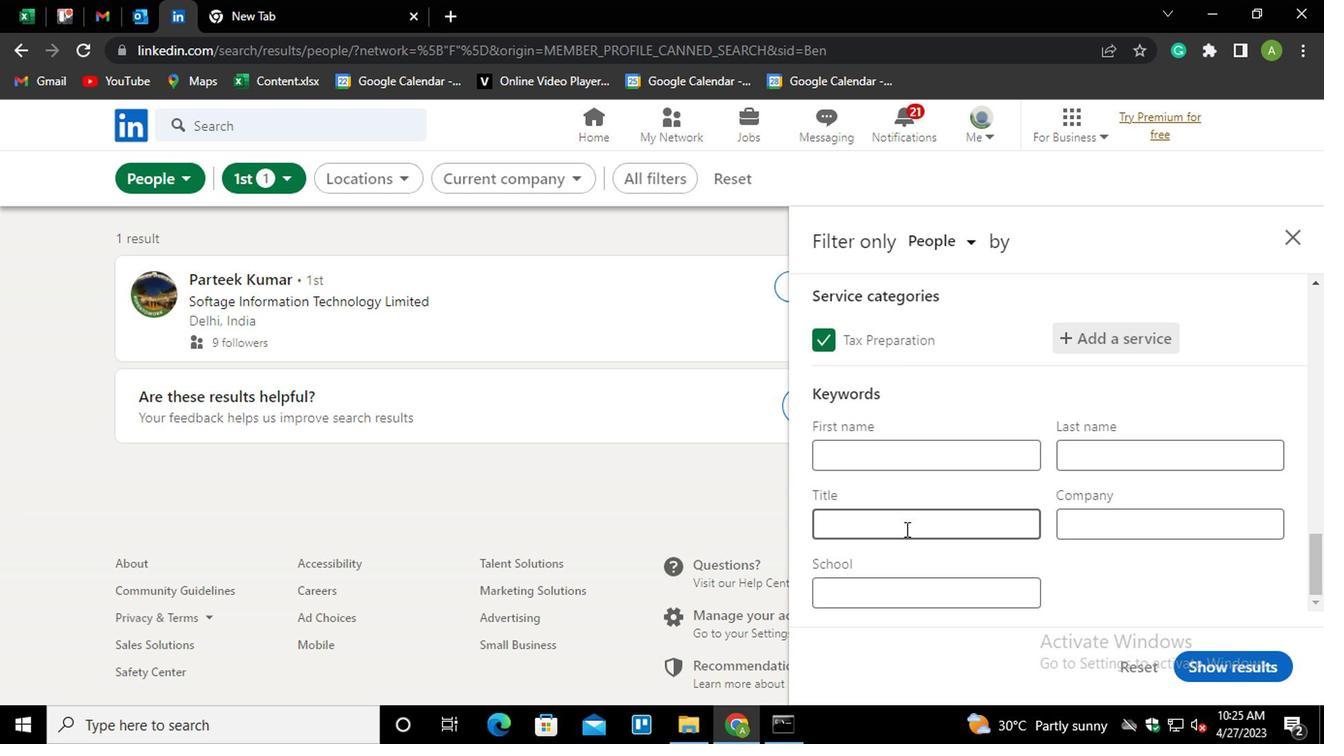 
Action: Mouse moved to (743, 475)
Screenshot: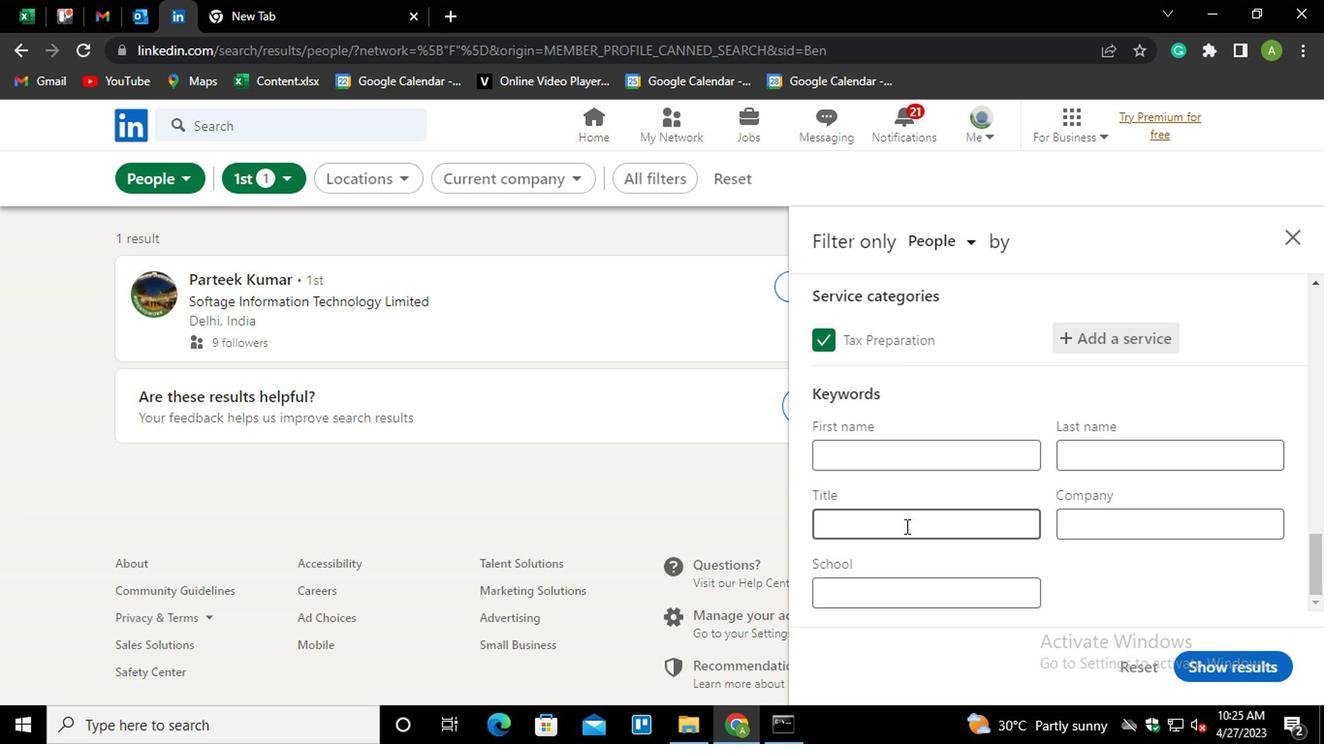 
Action: Key pressed <Key.shift>DENTAL<Key.space><Key.shift>HYGIENIST
Screenshot: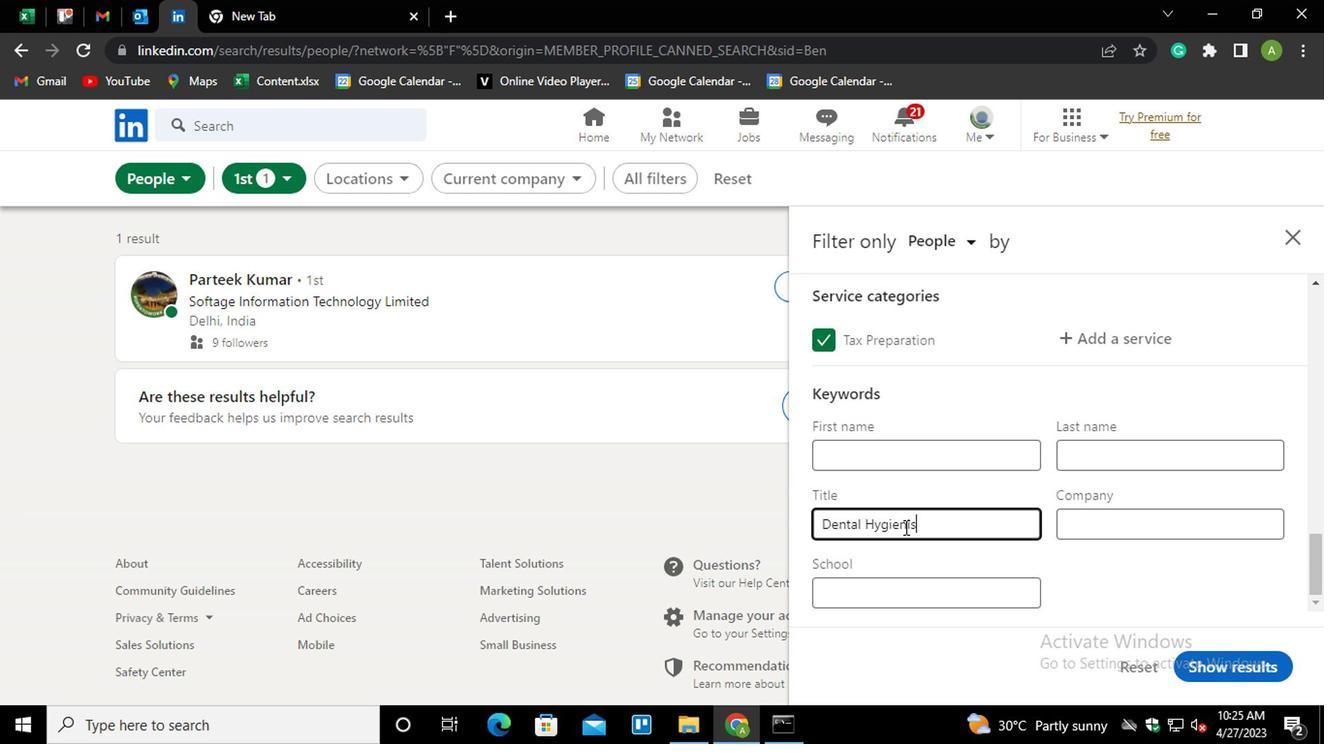 
Action: Mouse moved to (920, 514)
Screenshot: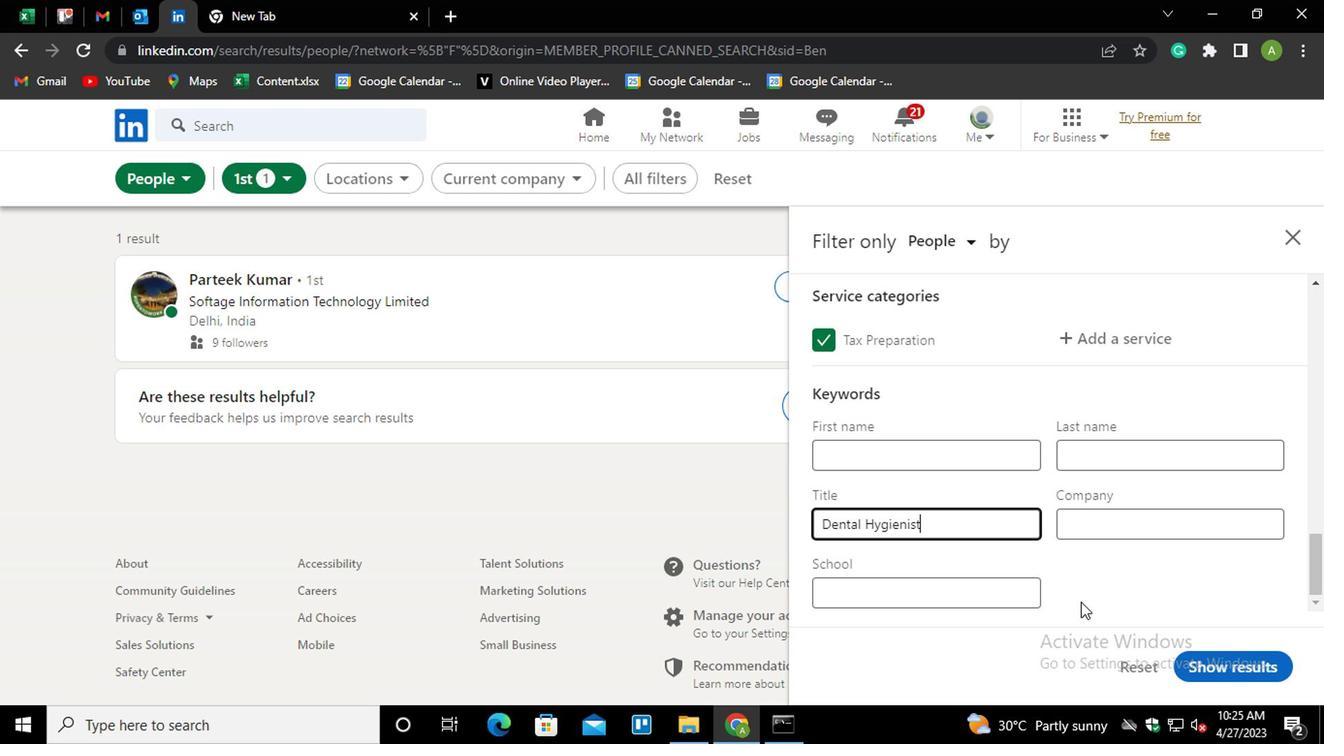 
Action: Mouse pressed left at (920, 514)
Screenshot: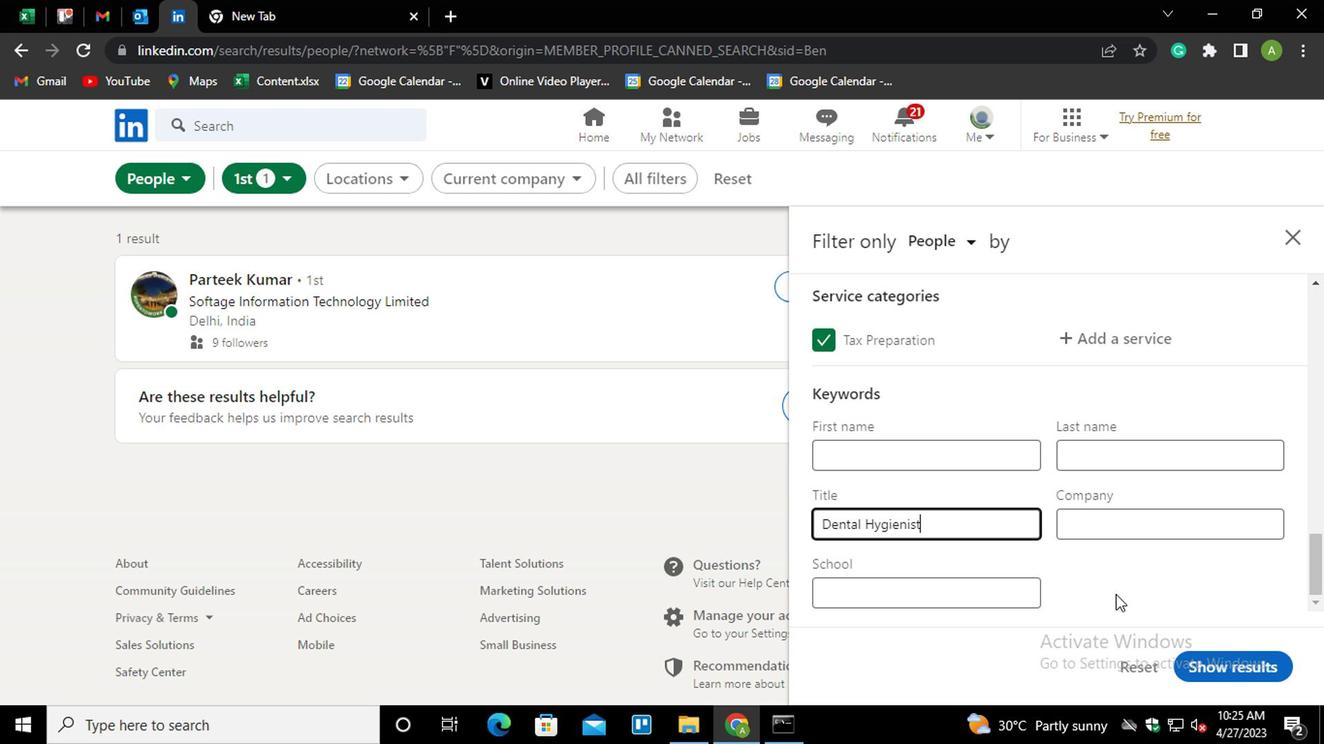 
Action: Mouse moved to (989, 567)
Screenshot: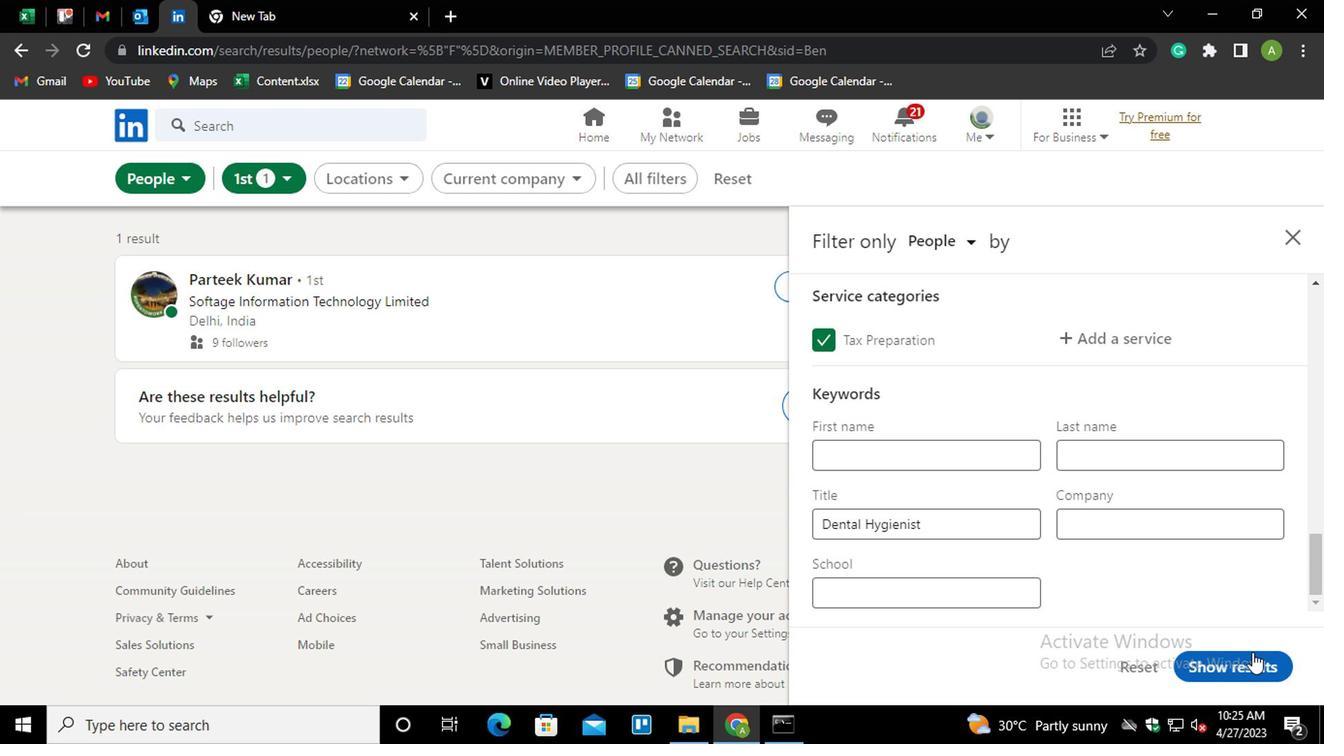 
Action: Mouse pressed left at (989, 567)
Screenshot: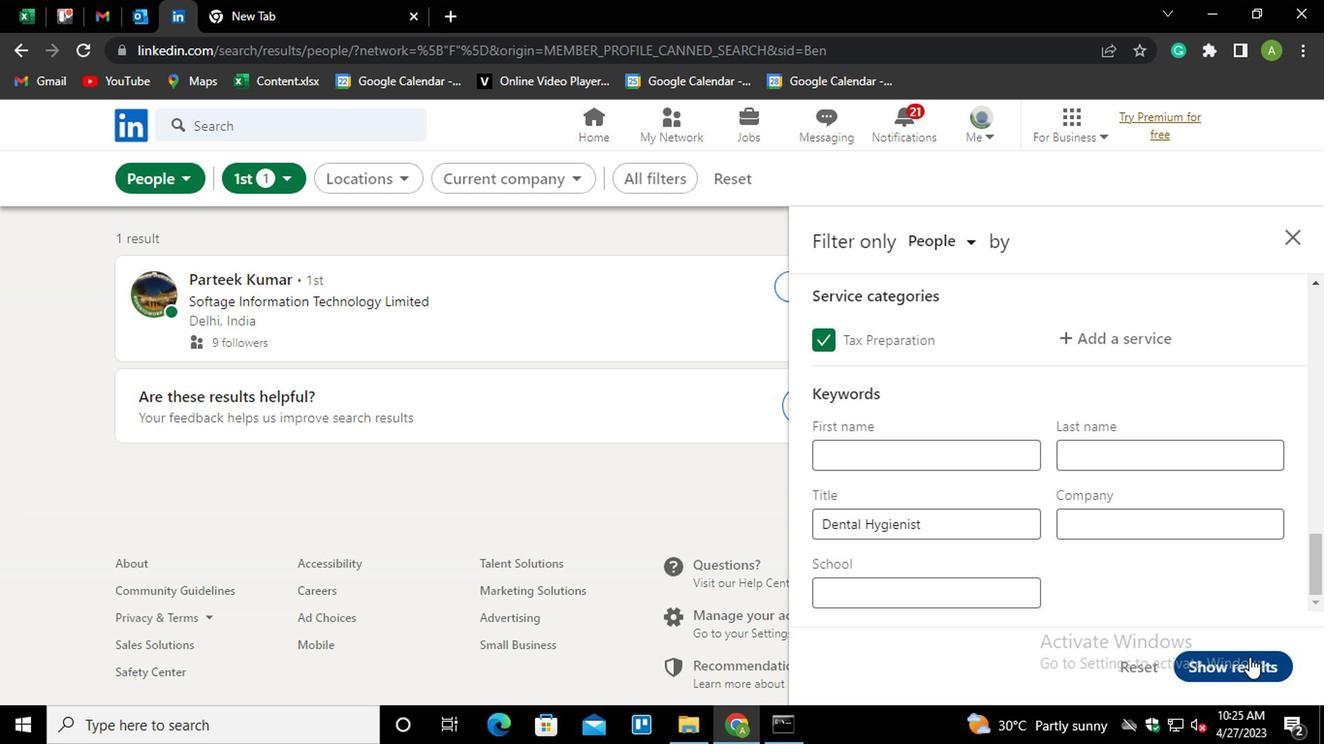 
Action: Mouse moved to (989, 568)
Screenshot: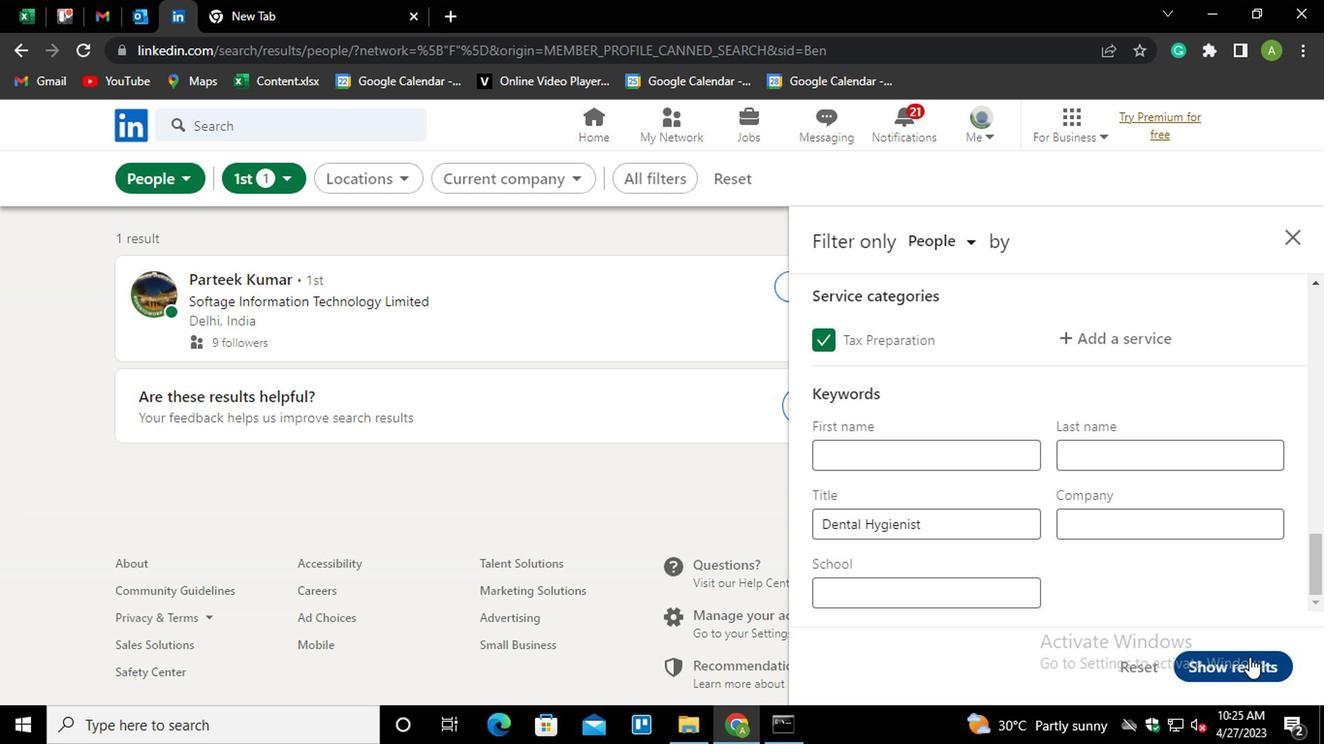 
